 Task: For heading Arial Rounded MT Bold with Underline.  font size for heading26,  'Change the font style of data to'Browallia New.  and font size to 18,  Change the alignment of both headline & data to Align middle & Align Text left.  In the sheet  auditingSalesByCustomer
Action: Mouse moved to (64, 116)
Screenshot: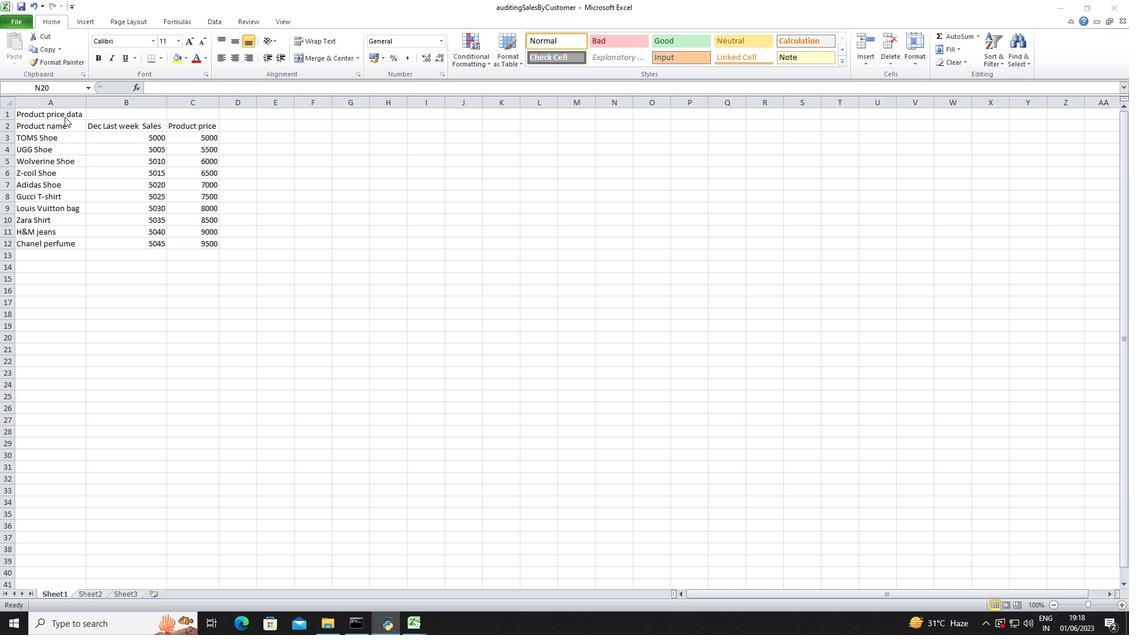 
Action: Mouse pressed left at (64, 116)
Screenshot: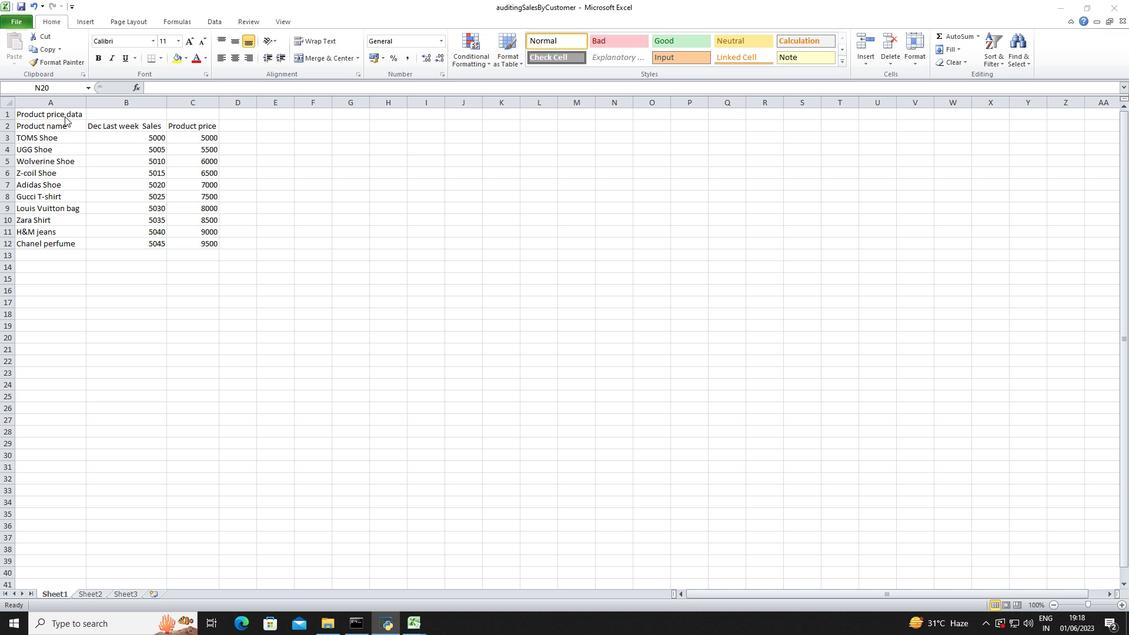 
Action: Mouse moved to (79, 112)
Screenshot: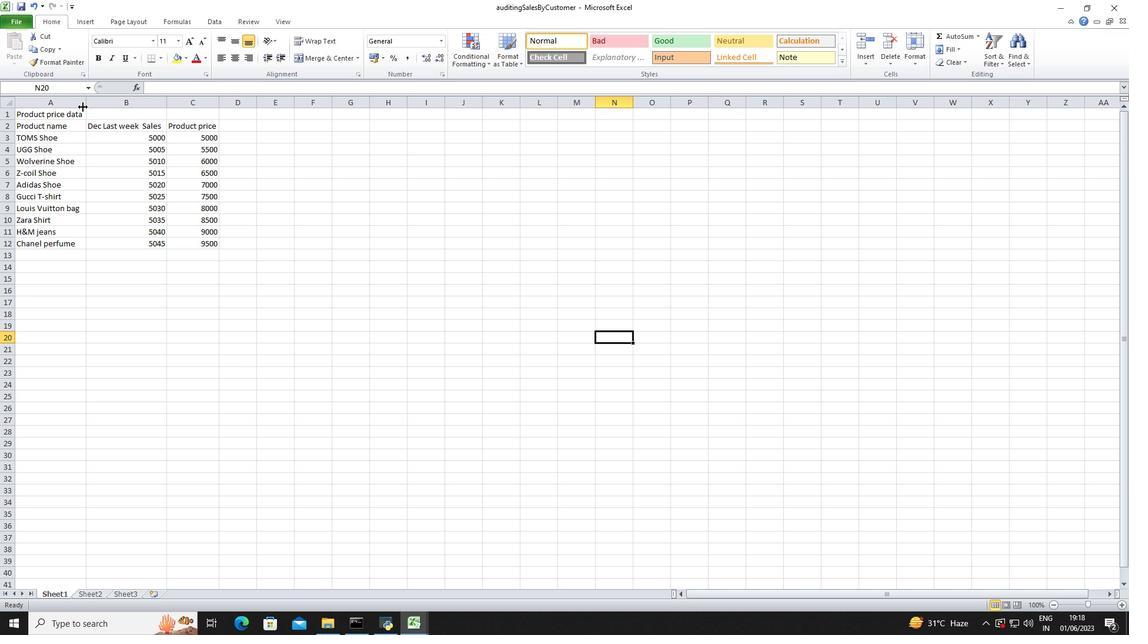 
Action: Mouse pressed left at (79, 112)
Screenshot: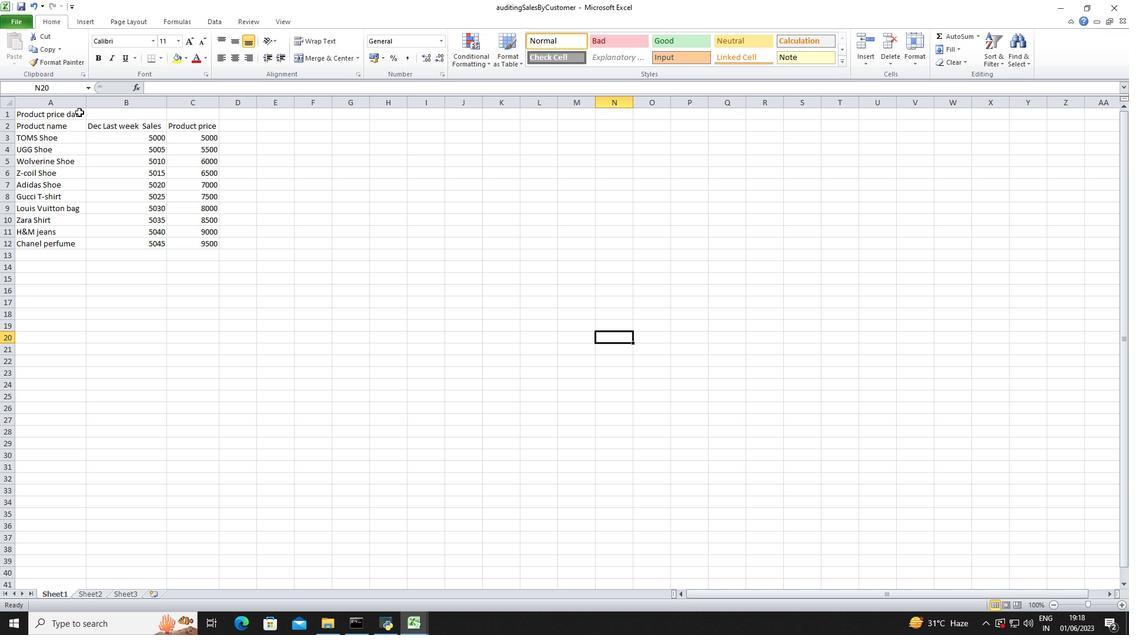 
Action: Mouse moved to (153, 38)
Screenshot: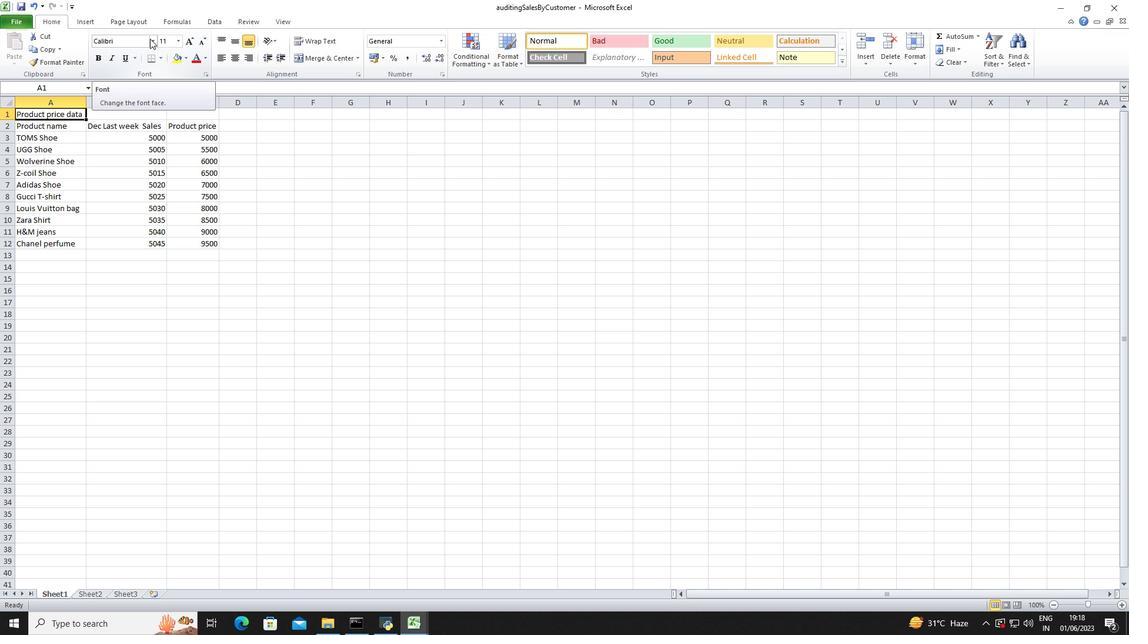 
Action: Mouse pressed left at (153, 38)
Screenshot: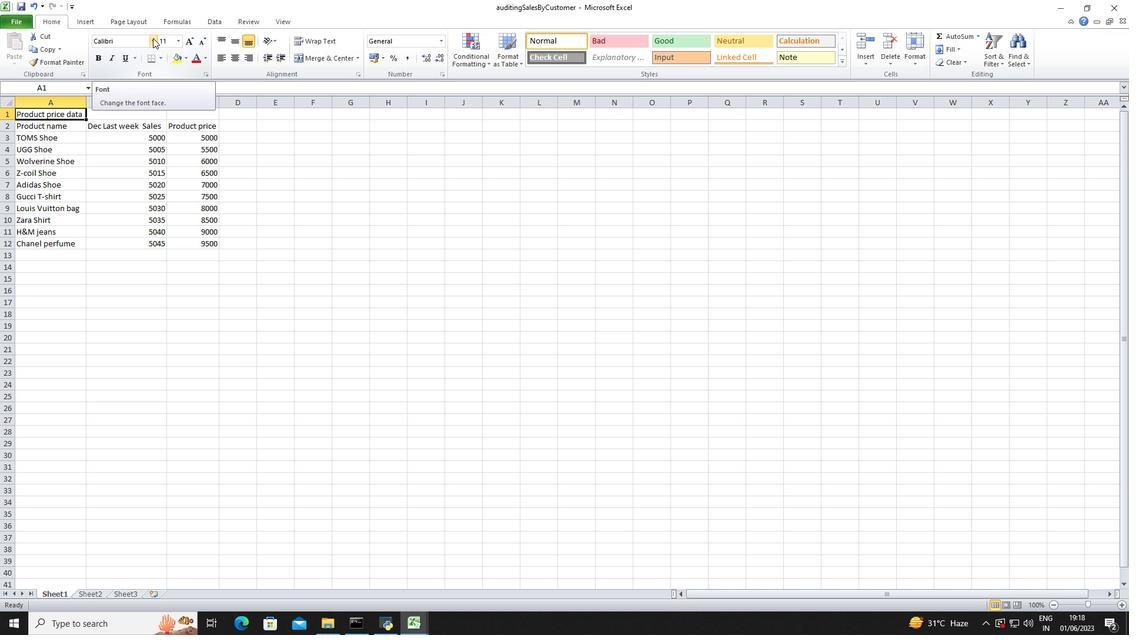 
Action: Mouse moved to (150, 178)
Screenshot: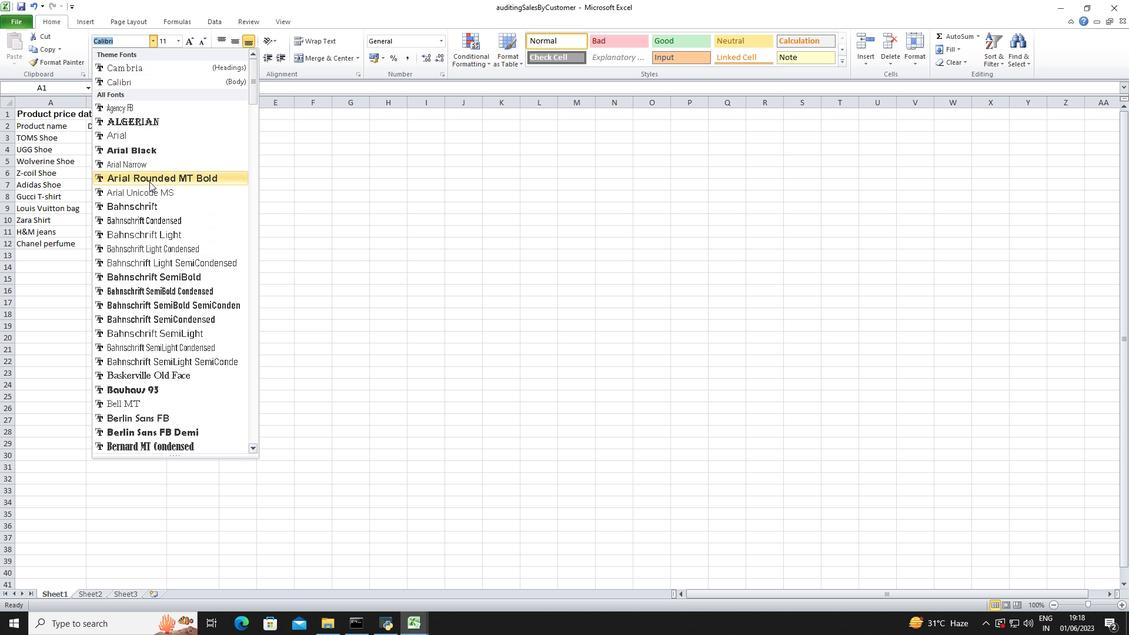 
Action: Mouse pressed left at (150, 178)
Screenshot: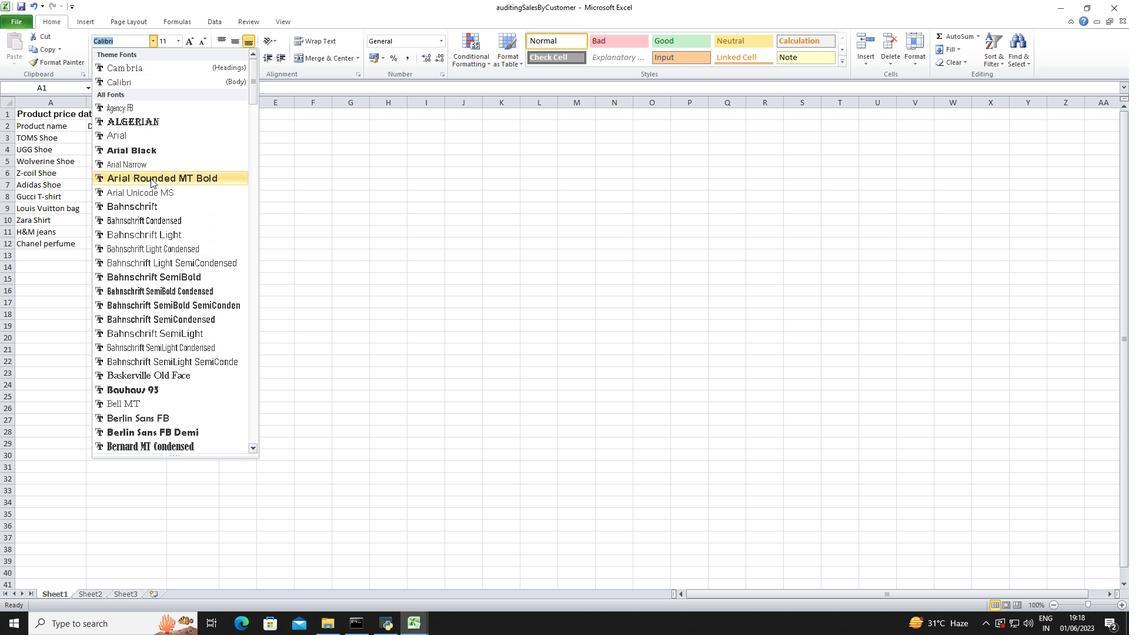 
Action: Mouse moved to (180, 91)
Screenshot: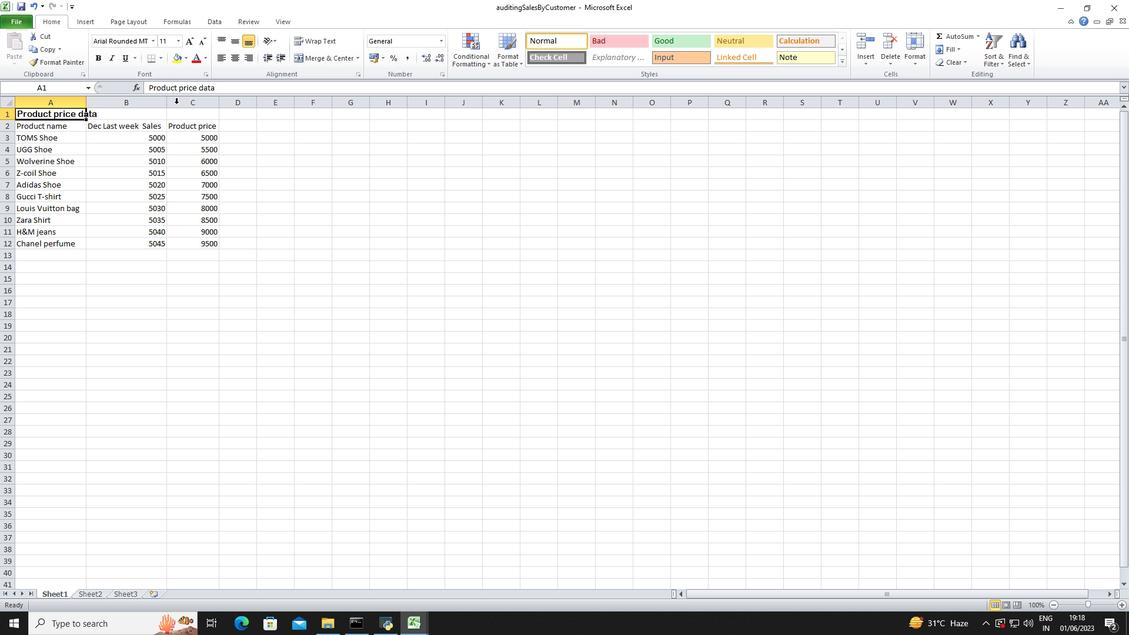 
Action: Key pressed ctrl+U
Screenshot: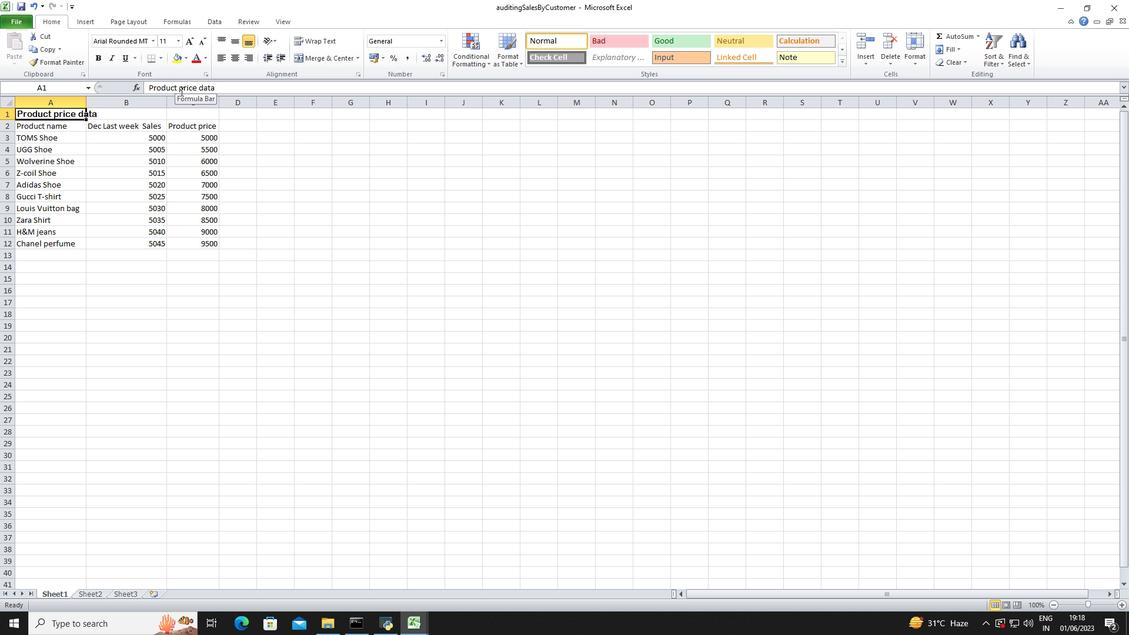 
Action: Mouse moved to (177, 36)
Screenshot: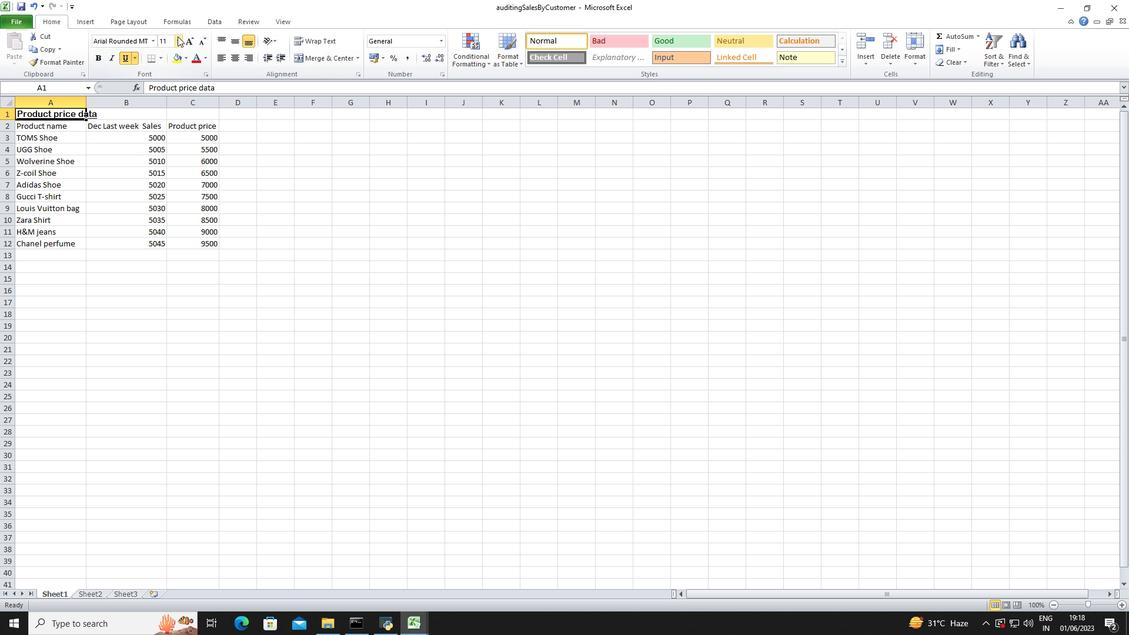 
Action: Mouse pressed left at (177, 36)
Screenshot: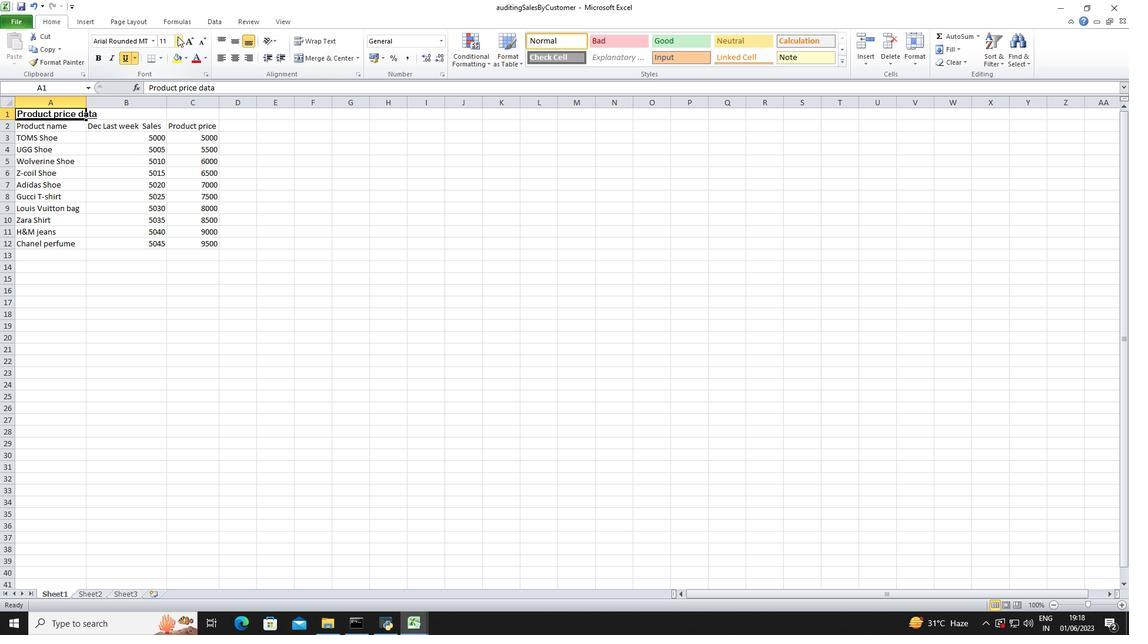 
Action: Mouse moved to (161, 159)
Screenshot: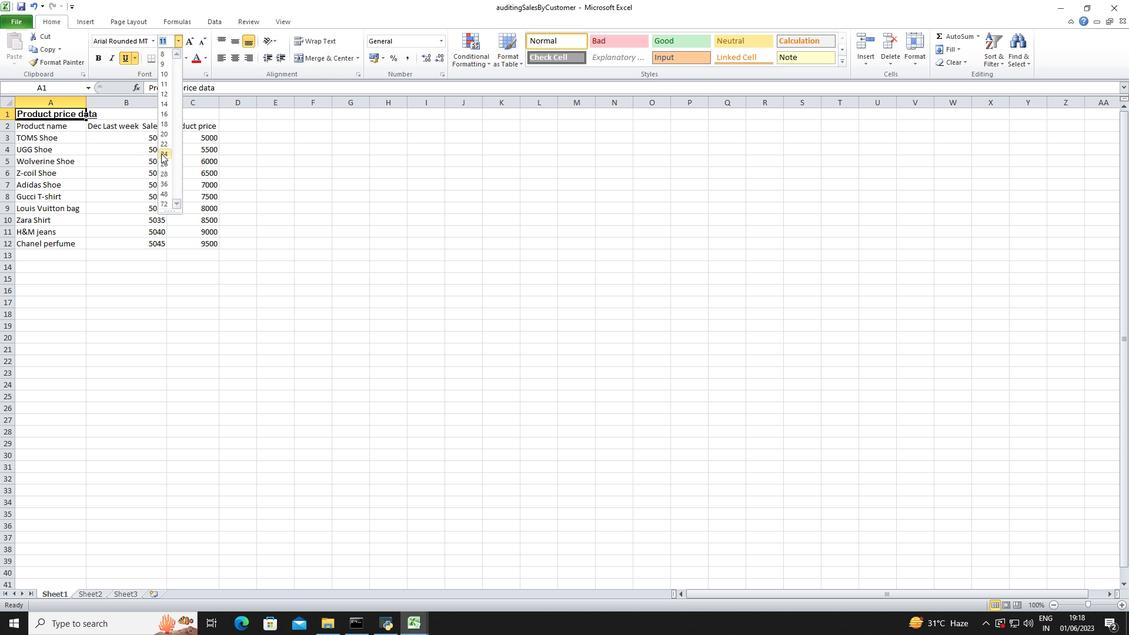 
Action: Mouse pressed left at (161, 159)
Screenshot: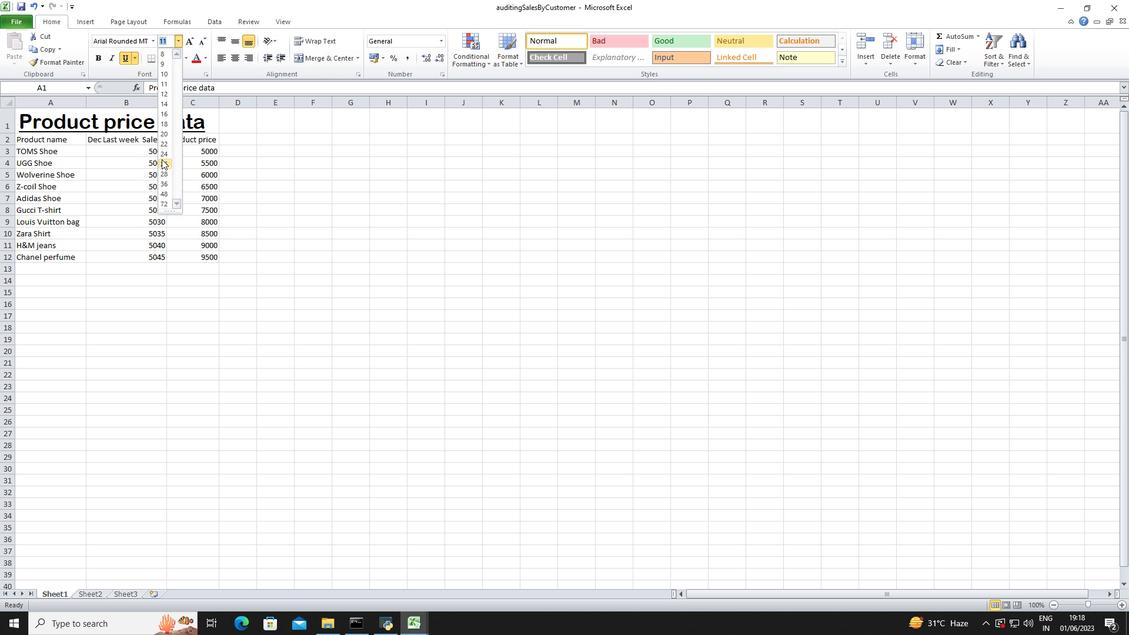 
Action: Mouse moved to (380, 202)
Screenshot: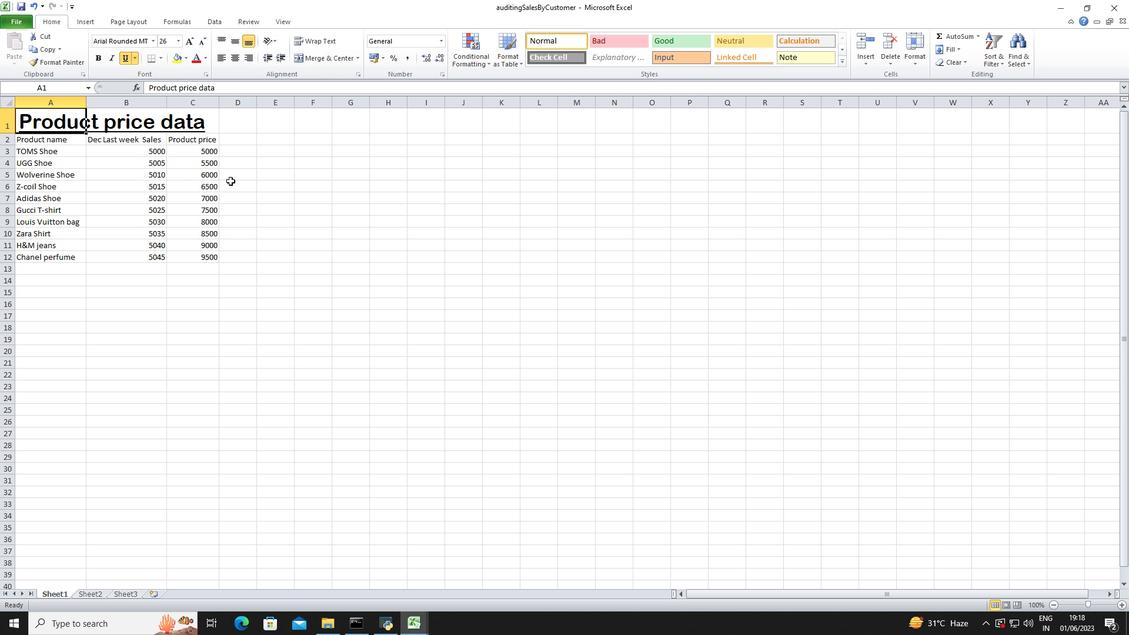
Action: Mouse pressed left at (380, 202)
Screenshot: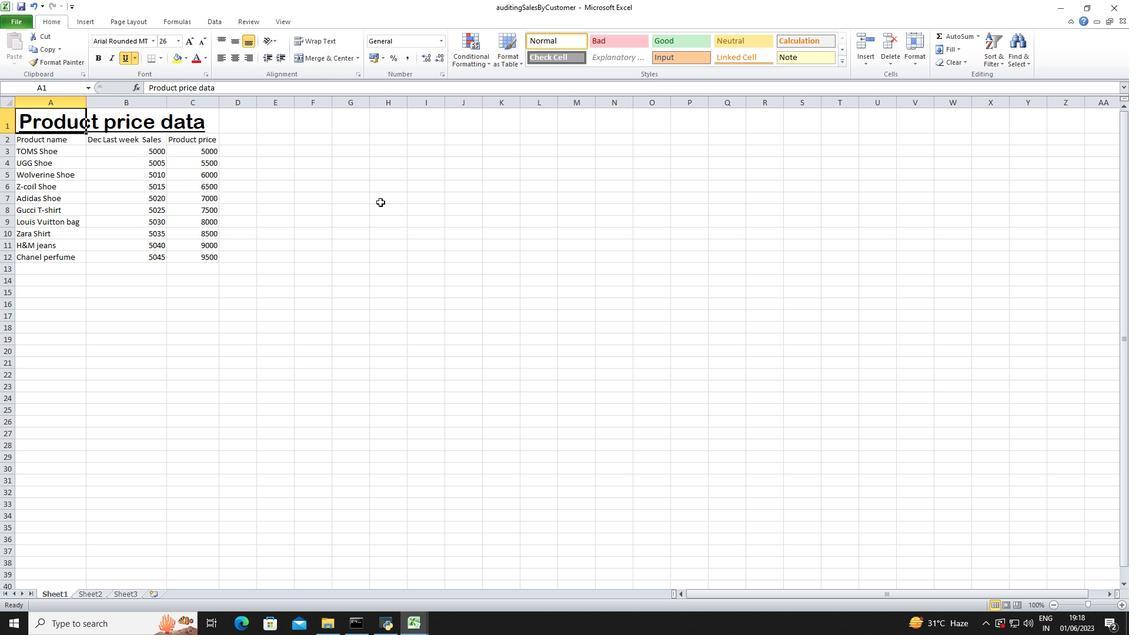 
Action: Mouse moved to (44, 139)
Screenshot: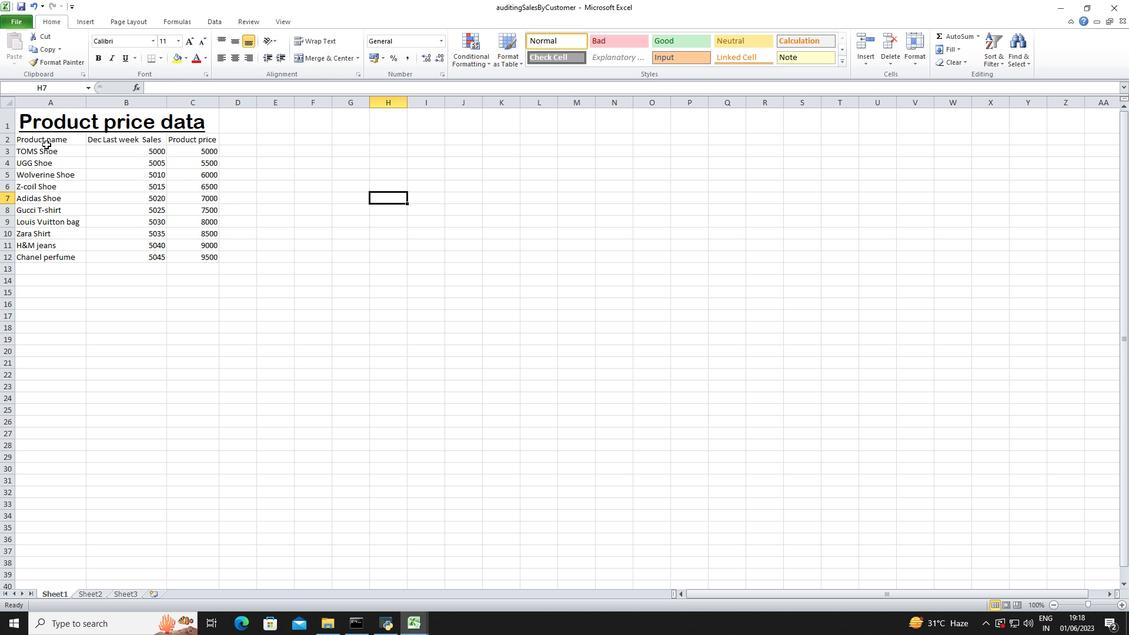 
Action: Mouse pressed left at (44, 139)
Screenshot: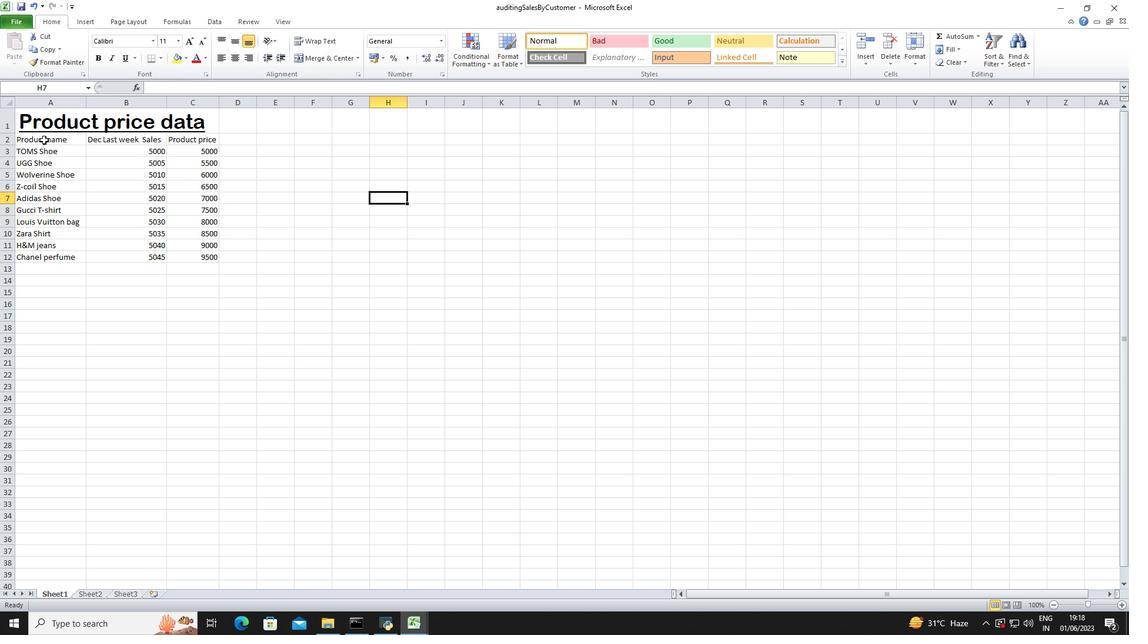 
Action: Mouse moved to (150, 40)
Screenshot: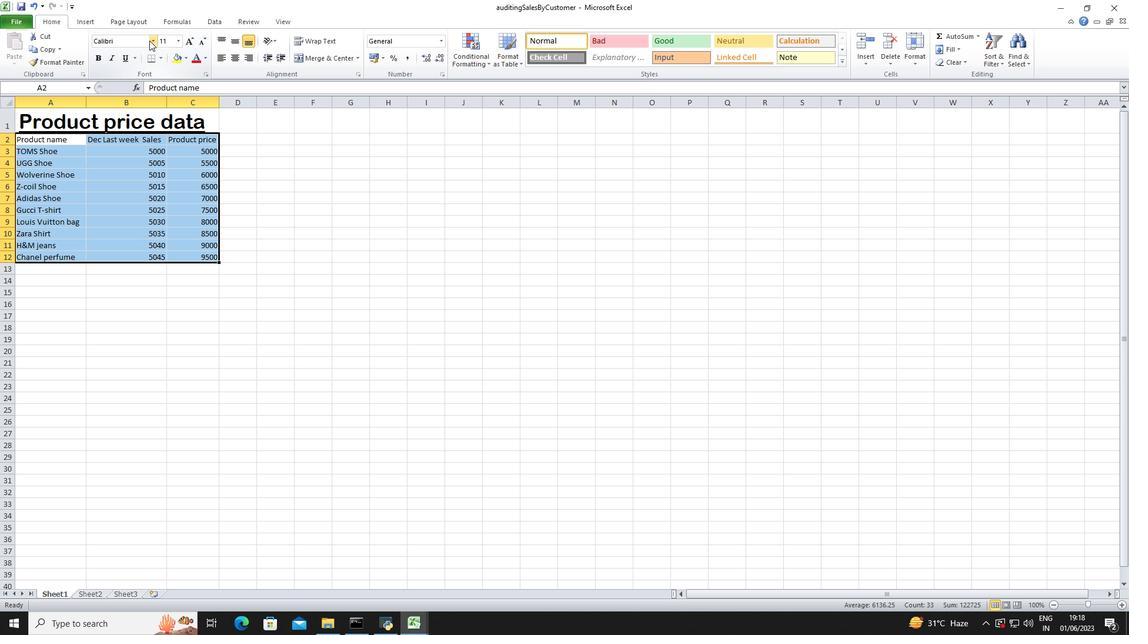 
Action: Mouse pressed left at (150, 40)
Screenshot: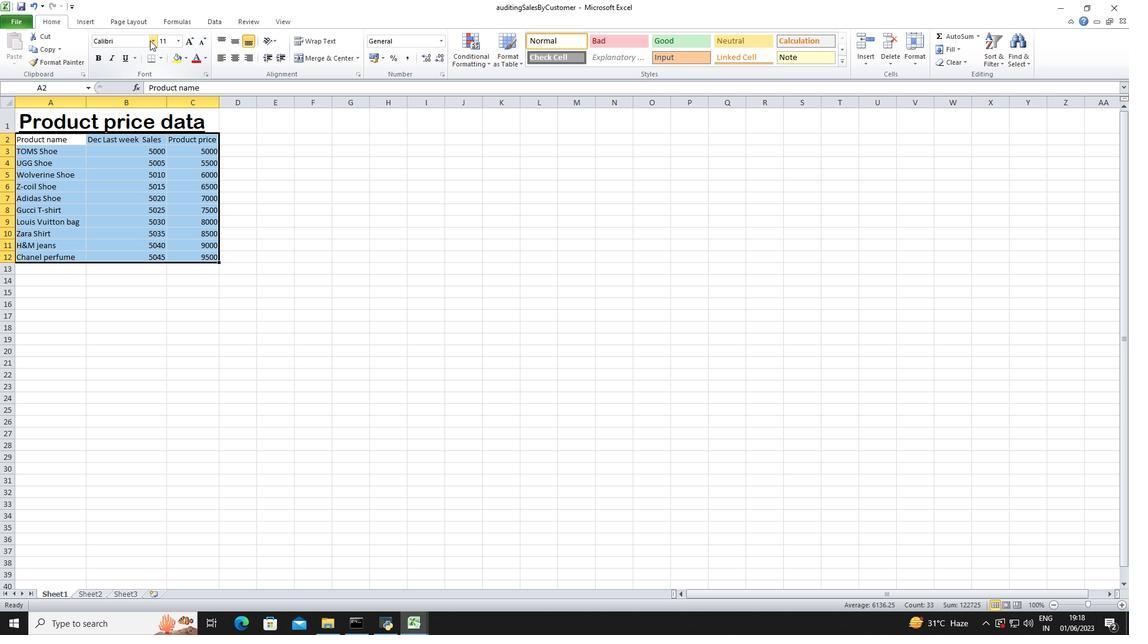 
Action: Mouse moved to (134, 368)
Screenshot: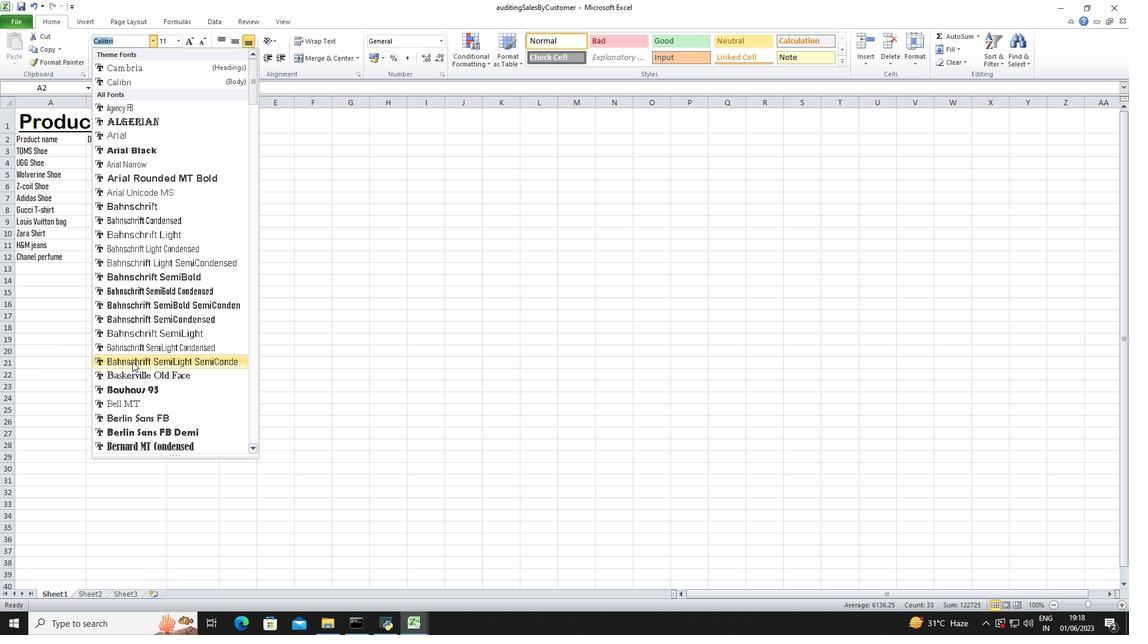 
Action: Mouse scrolled (134, 367) with delta (0, 0)
Screenshot: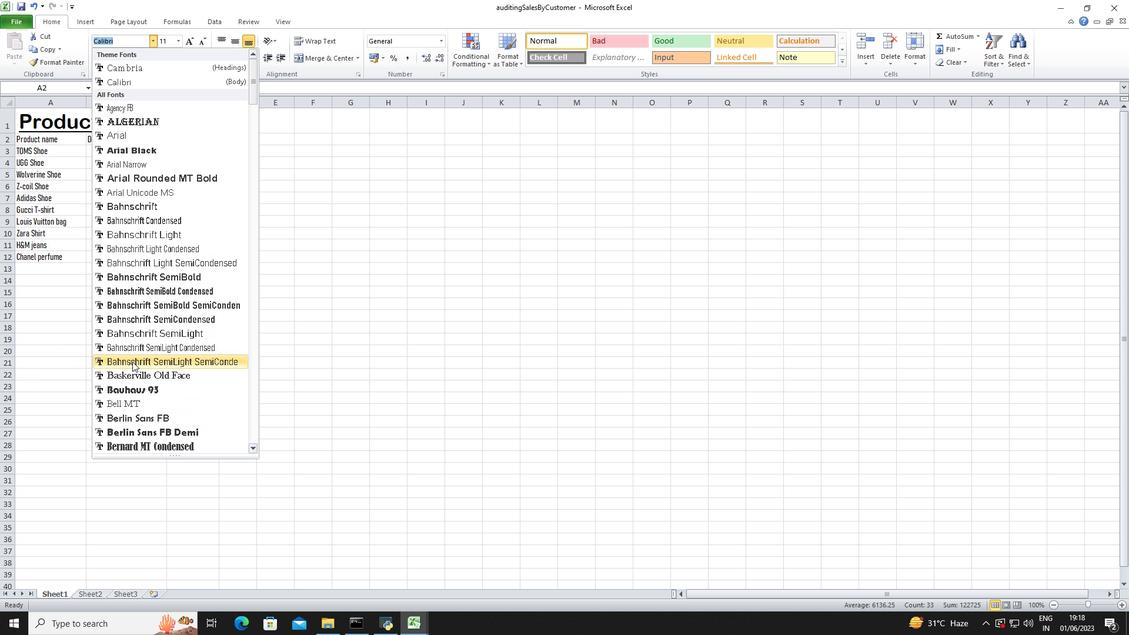 
Action: Mouse scrolled (134, 367) with delta (0, 0)
Screenshot: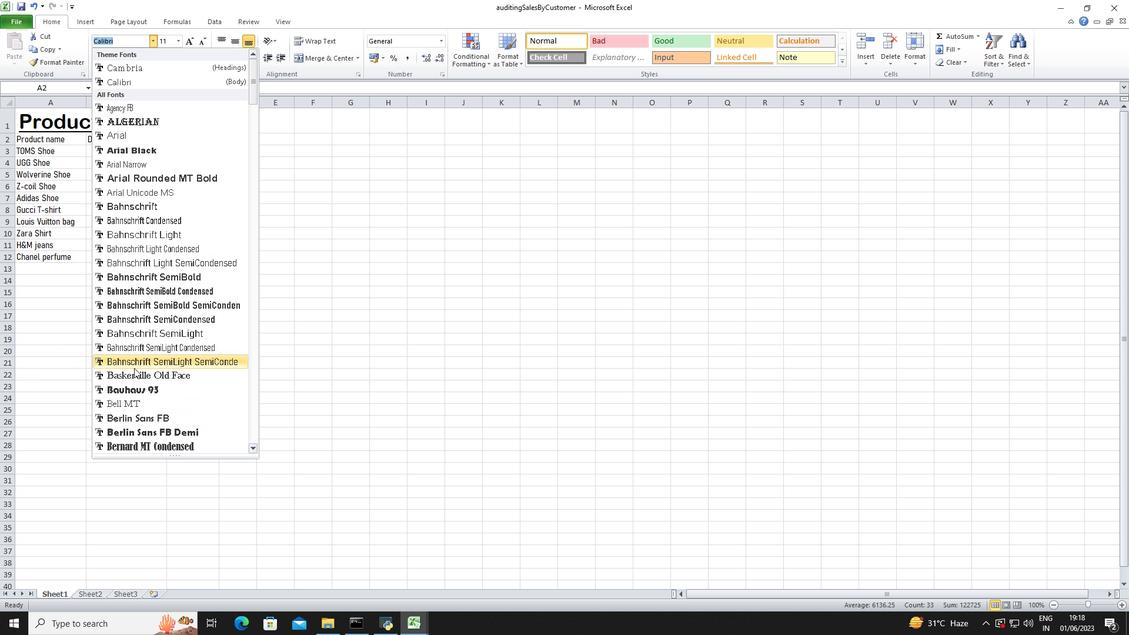
Action: Mouse scrolled (134, 367) with delta (0, 0)
Screenshot: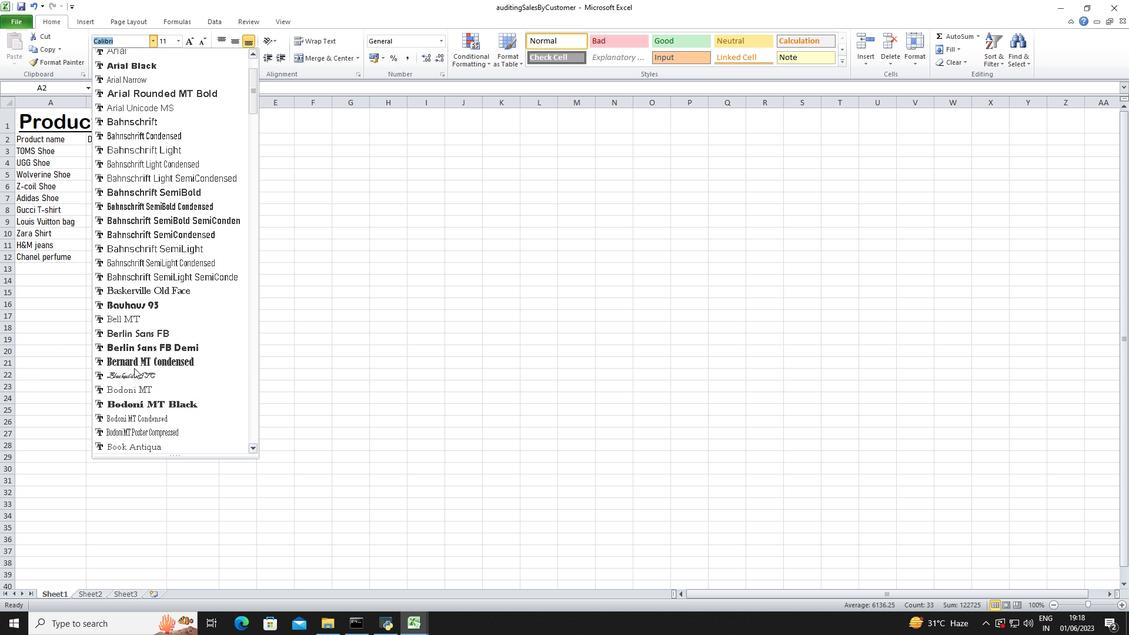 
Action: Mouse scrolled (134, 367) with delta (0, 0)
Screenshot: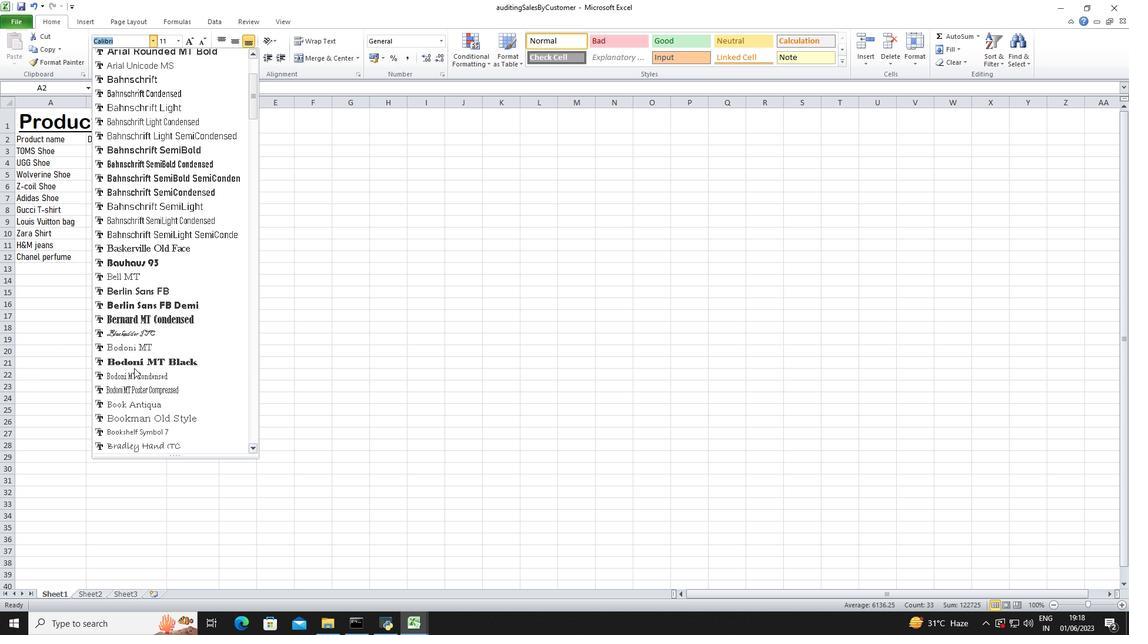
Action: Mouse scrolled (134, 367) with delta (0, 0)
Screenshot: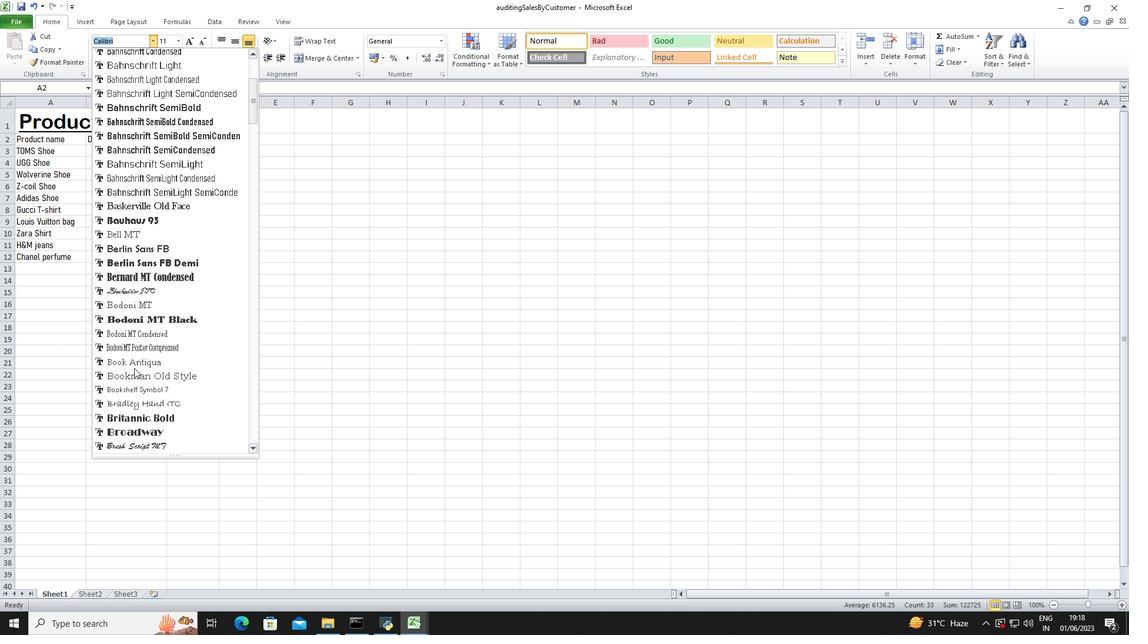 
Action: Mouse scrolled (134, 367) with delta (0, 0)
Screenshot: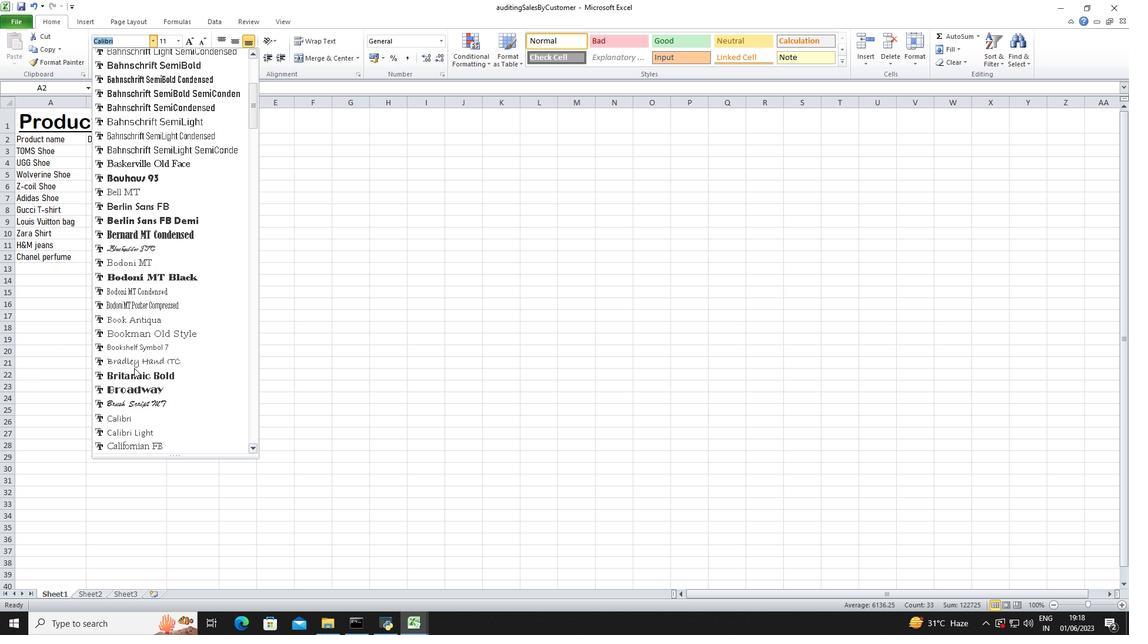 
Action: Mouse scrolled (134, 368) with delta (0, 0)
Screenshot: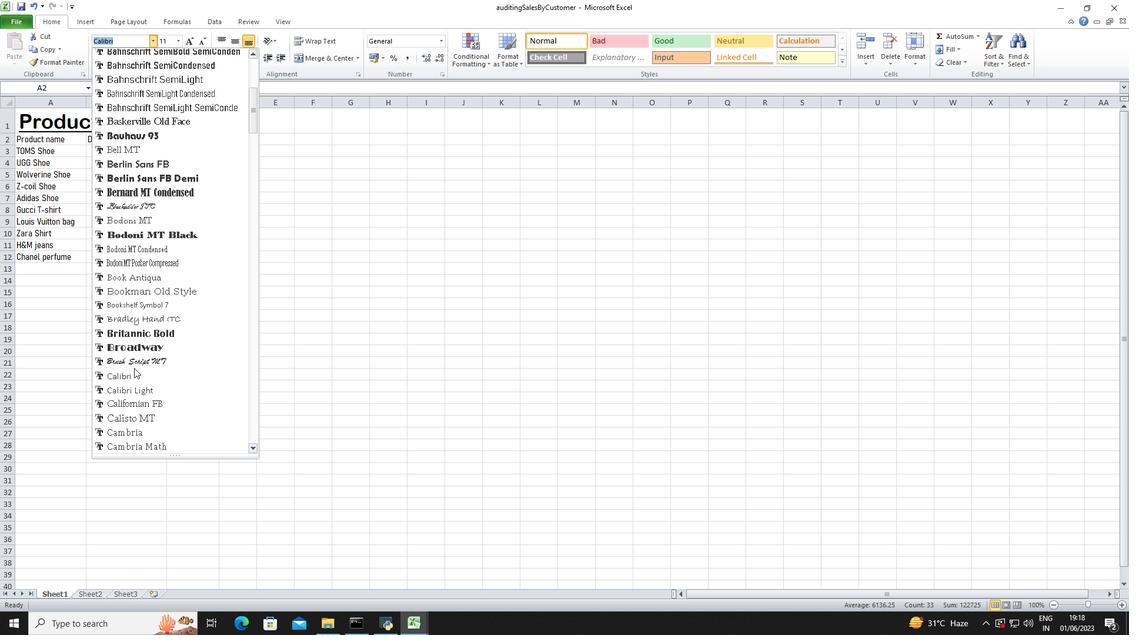 
Action: Mouse scrolled (134, 368) with delta (0, 0)
Screenshot: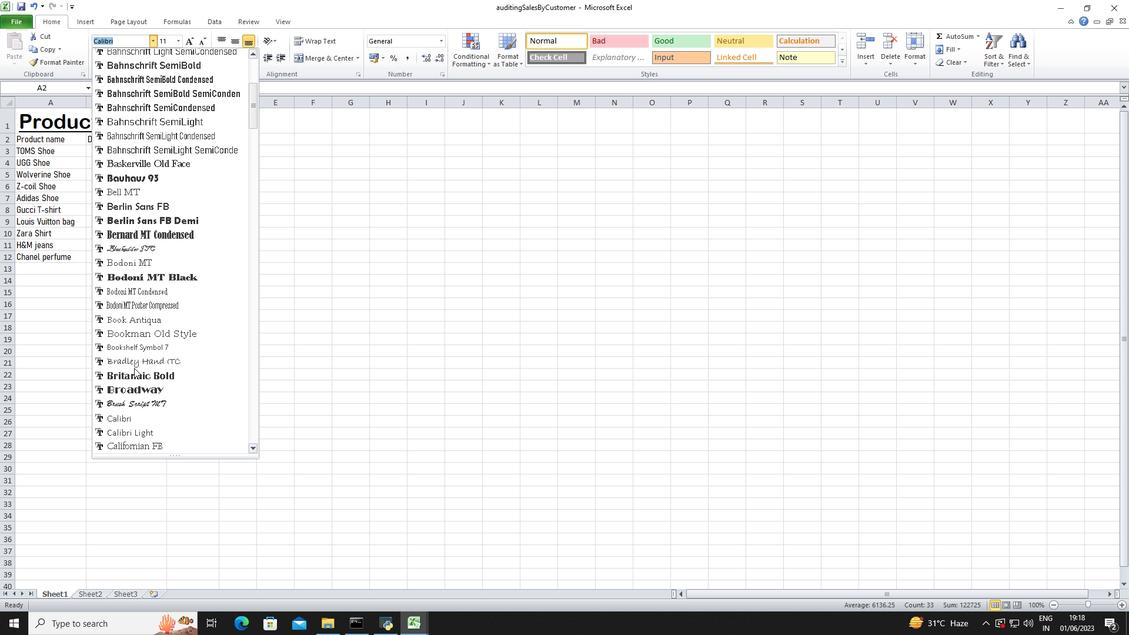
Action: Mouse moved to (152, 278)
Screenshot: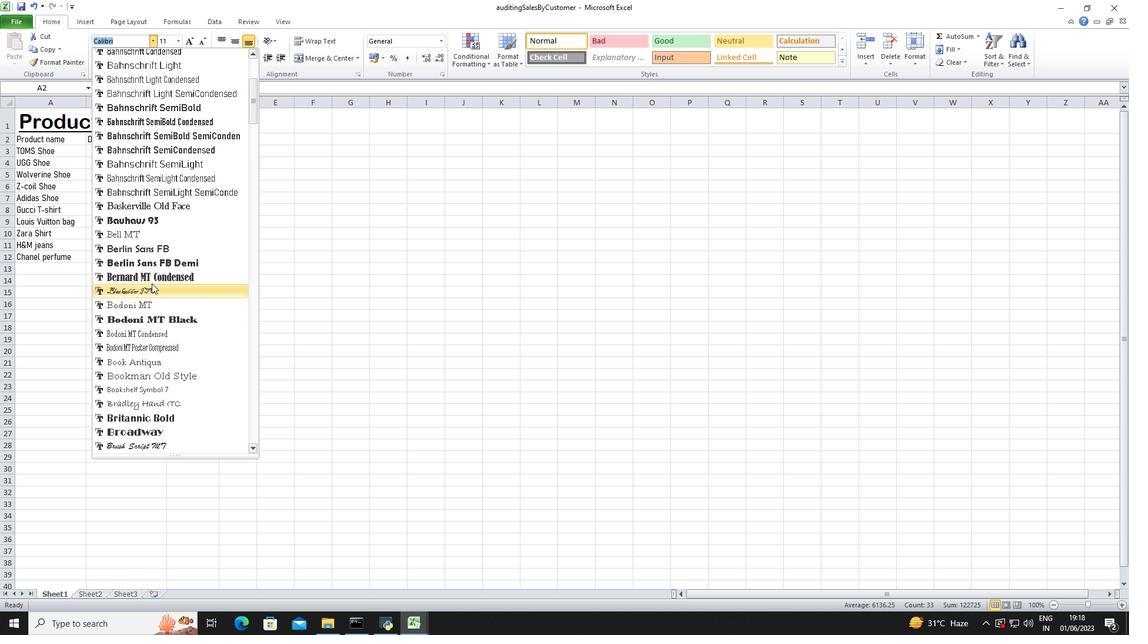 
Action: Mouse scrolled (152, 278) with delta (0, 0)
Screenshot: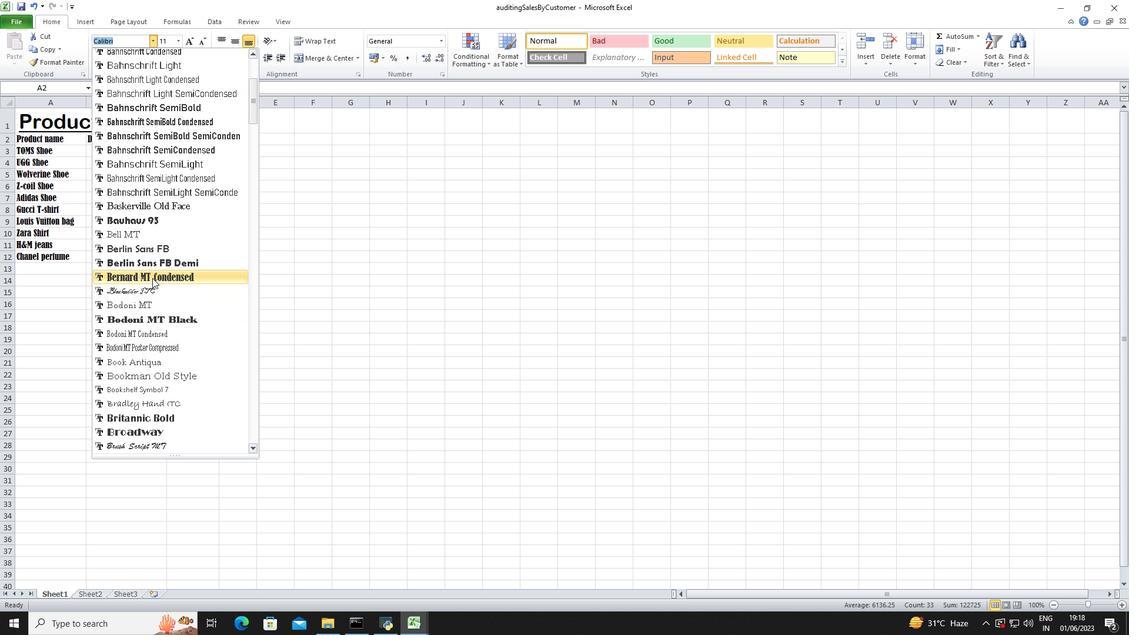 
Action: Mouse moved to (152, 277)
Screenshot: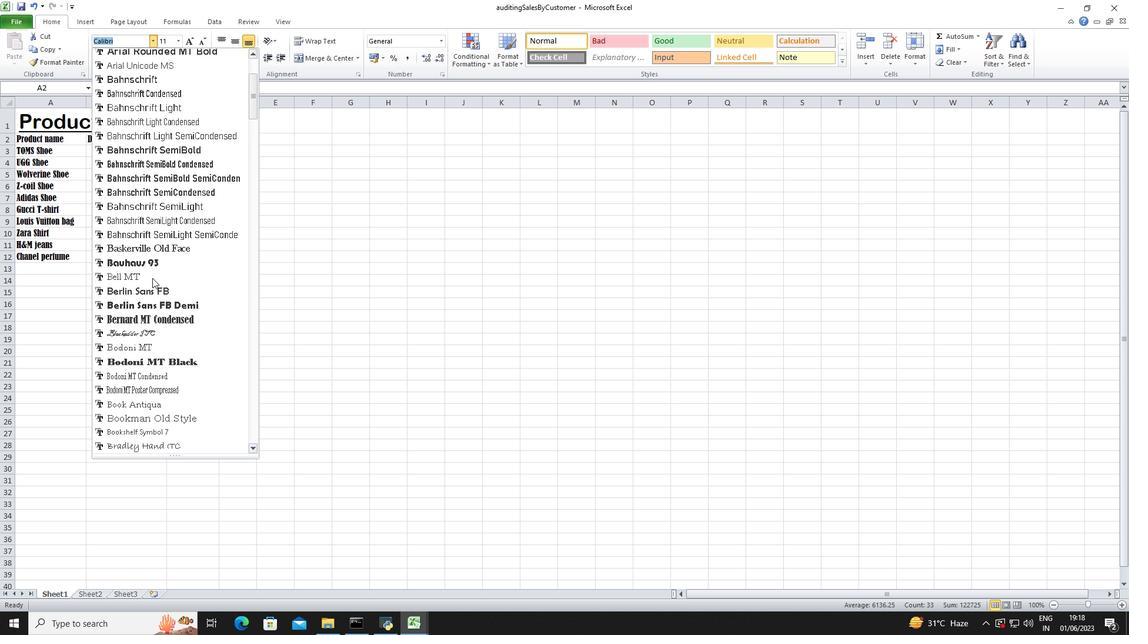 
Action: Mouse scrolled (152, 278) with delta (0, 0)
Screenshot: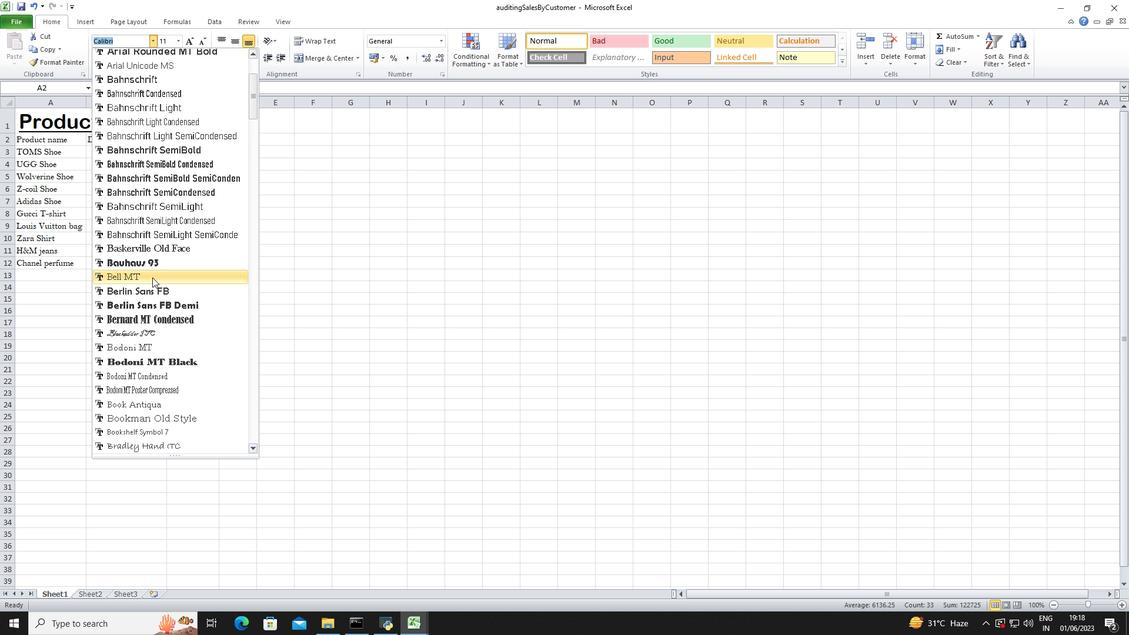 
Action: Mouse scrolled (152, 278) with delta (0, 0)
Screenshot: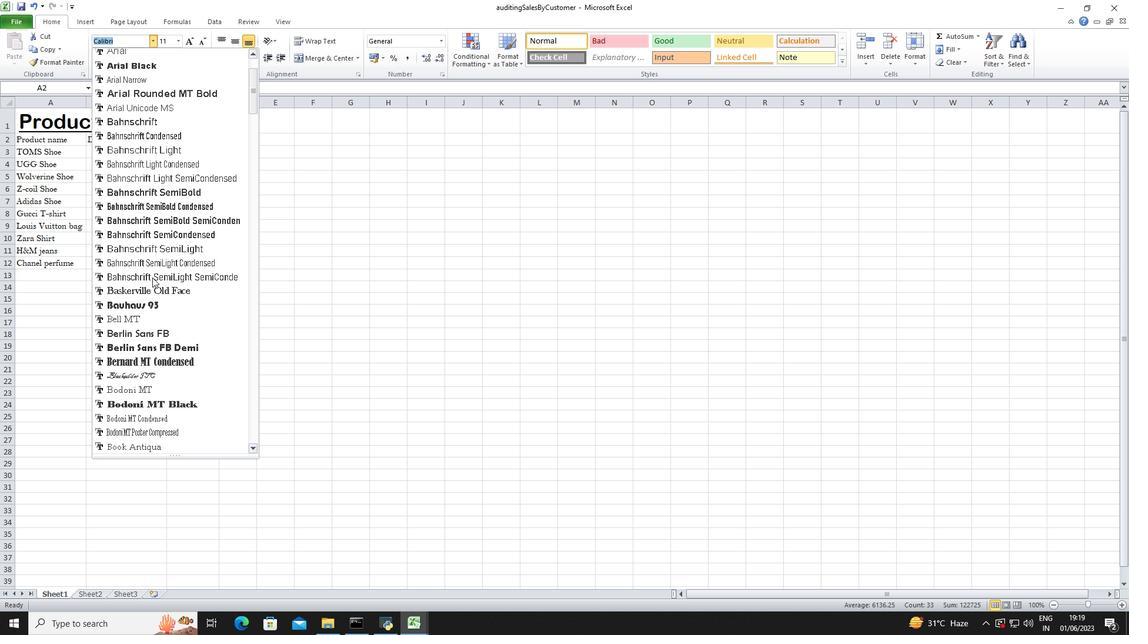 
Action: Mouse scrolled (152, 278) with delta (0, 0)
Screenshot: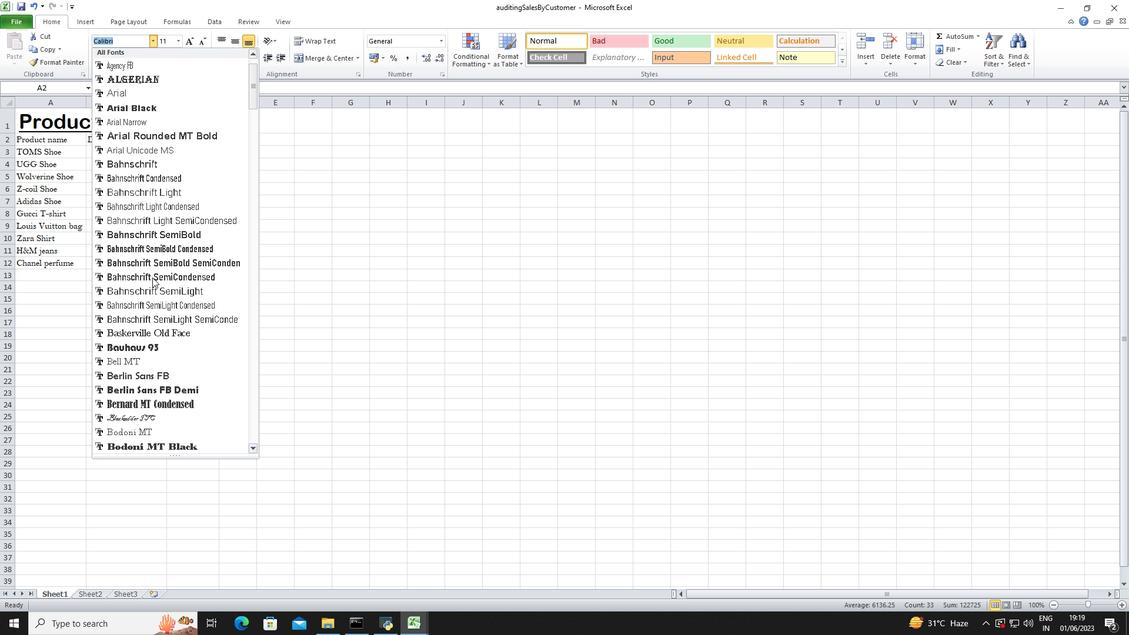 
Action: Mouse scrolled (152, 278) with delta (0, 0)
Screenshot: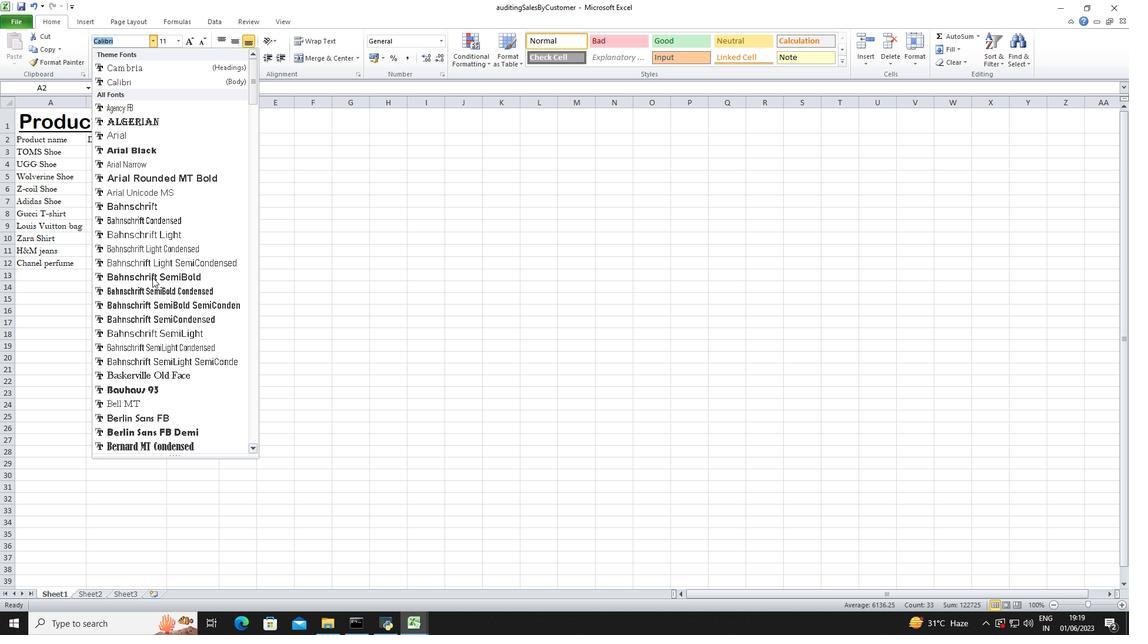 
Action: Mouse scrolled (152, 278) with delta (0, 0)
Screenshot: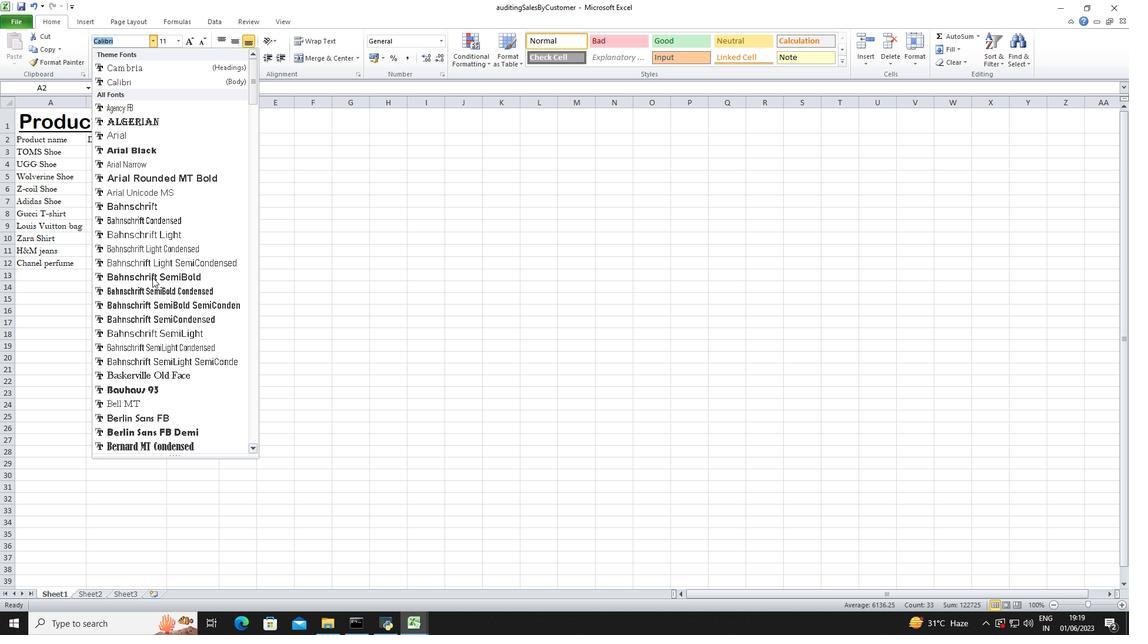 
Action: Mouse scrolled (152, 277) with delta (0, 0)
Screenshot: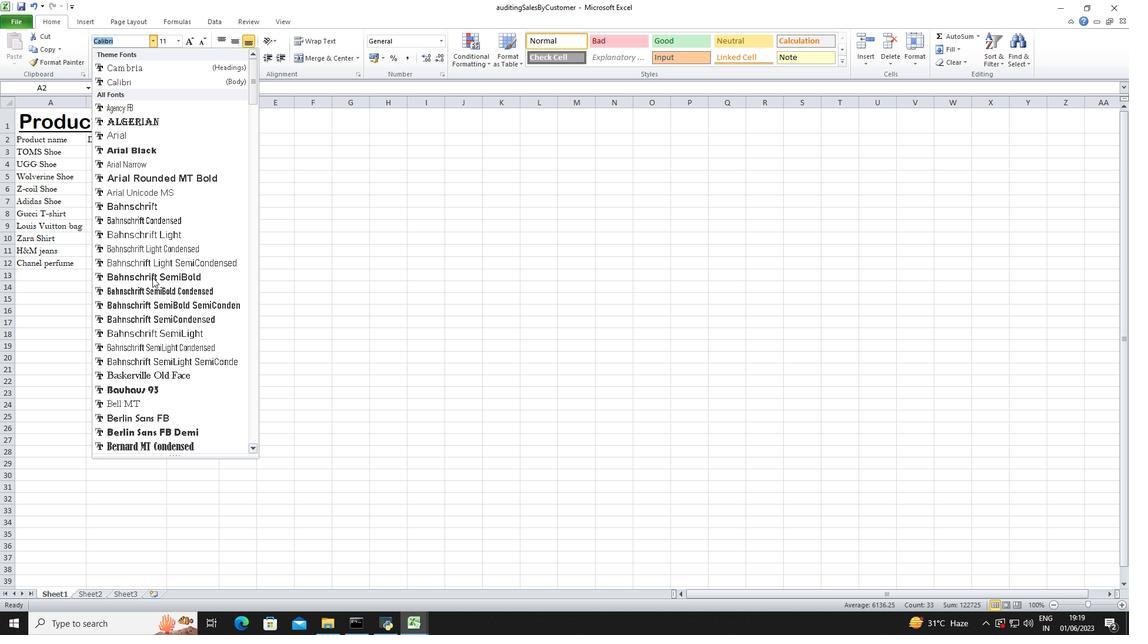 
Action: Mouse scrolled (152, 277) with delta (0, 0)
Screenshot: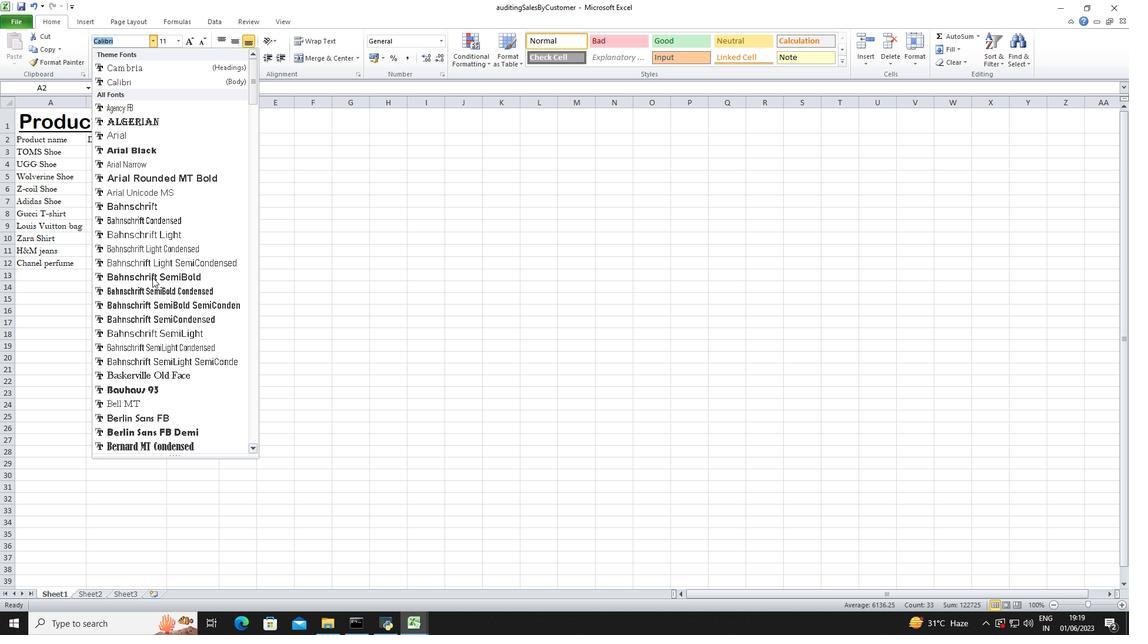 
Action: Mouse scrolled (152, 277) with delta (0, 0)
Screenshot: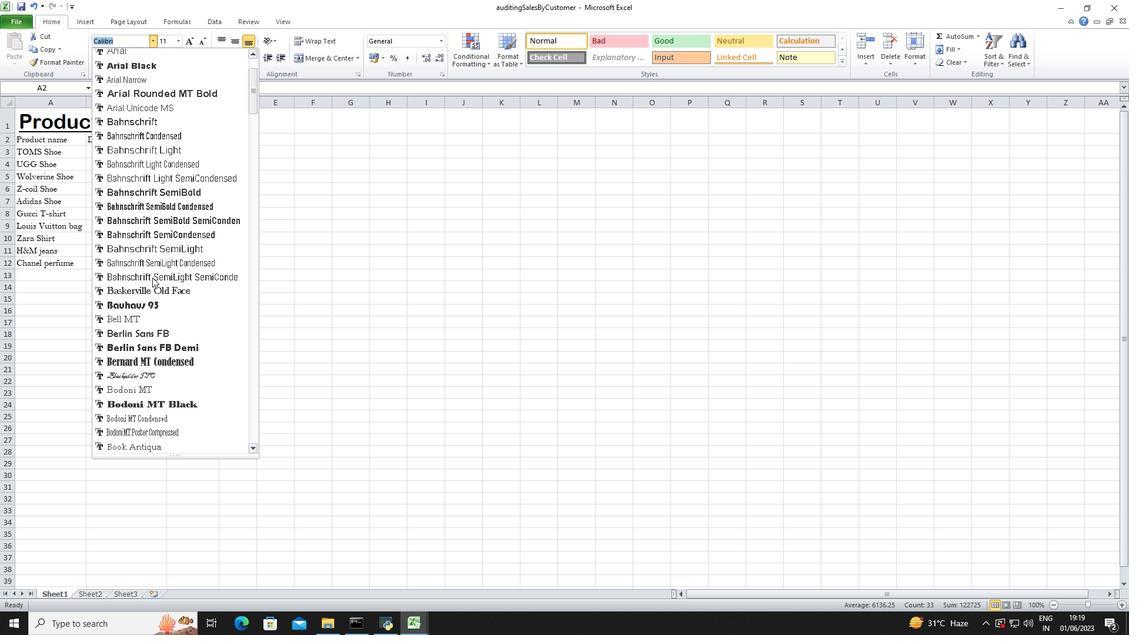 
Action: Mouse scrolled (152, 277) with delta (0, 0)
Screenshot: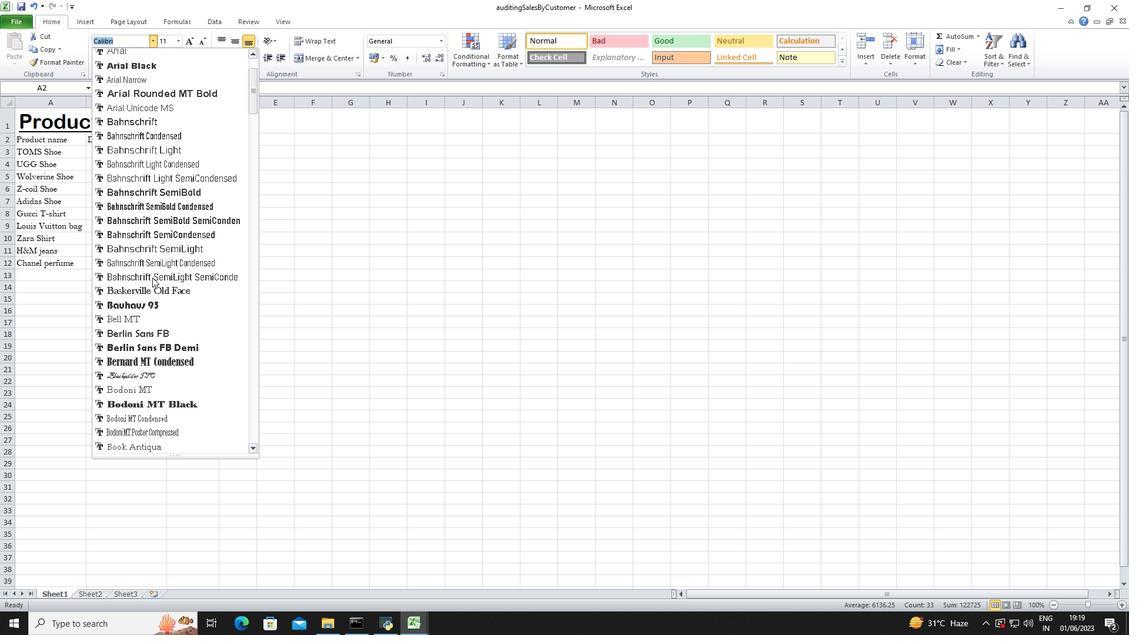 
Action: Mouse scrolled (152, 277) with delta (0, 0)
Screenshot: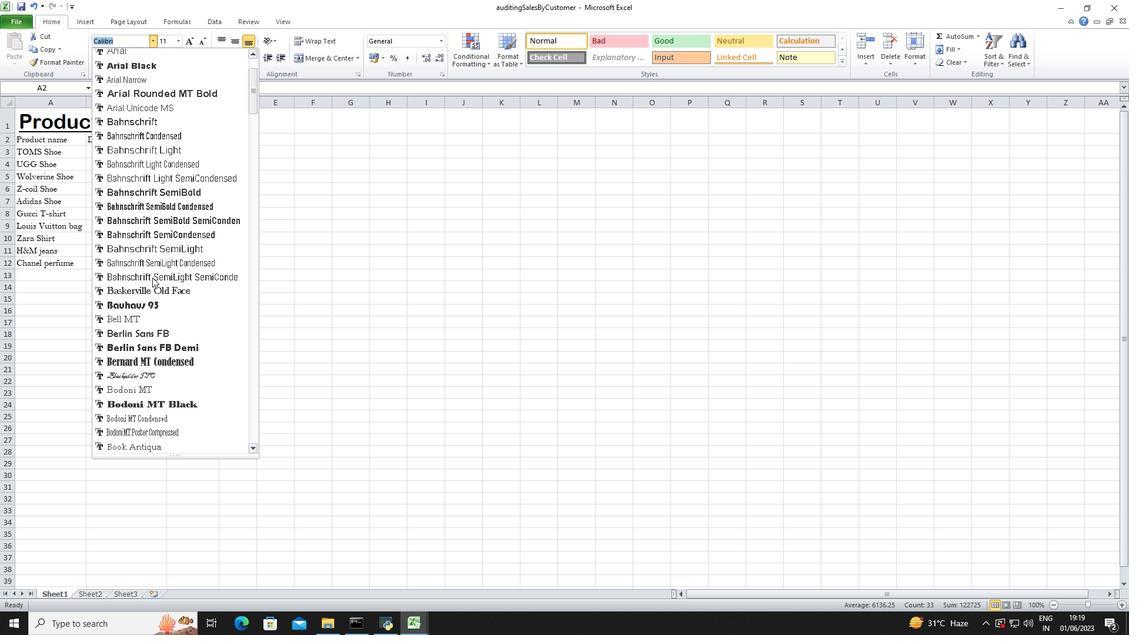 
Action: Mouse scrolled (152, 277) with delta (0, 0)
Screenshot: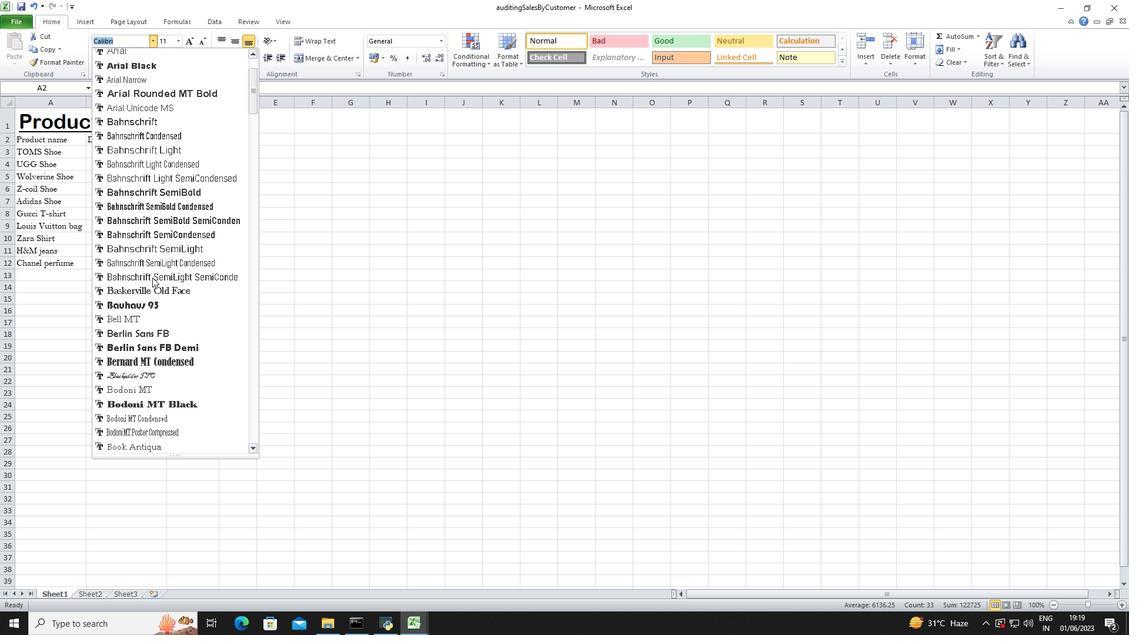 
Action: Mouse moved to (135, 598)
Screenshot: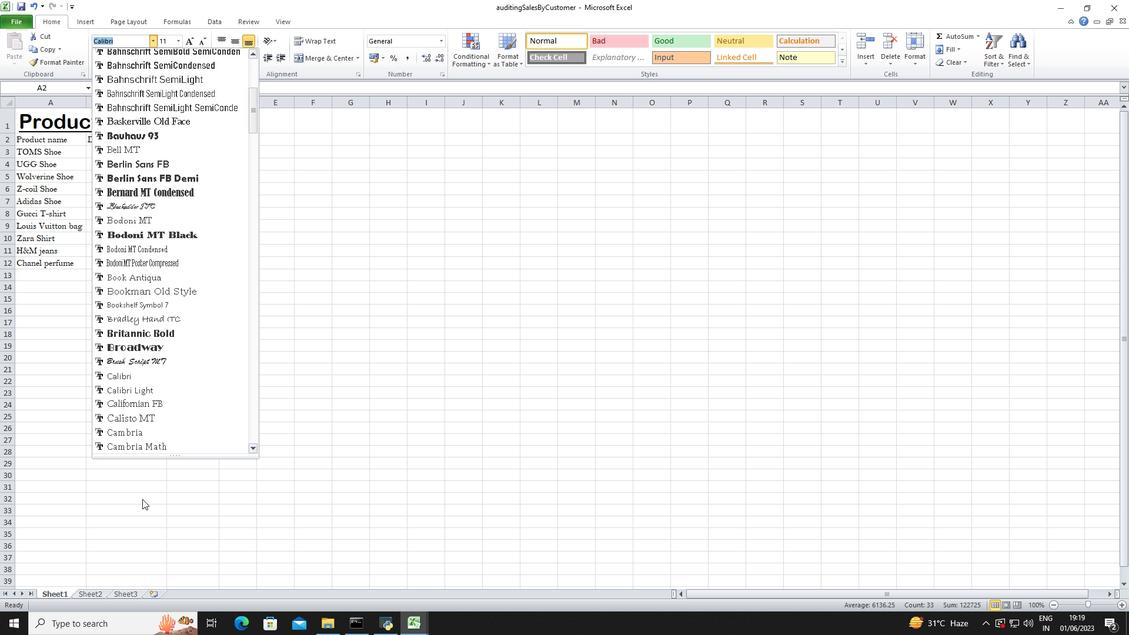 
Action: Mouse scrolled (135, 597) with delta (0, 0)
Screenshot: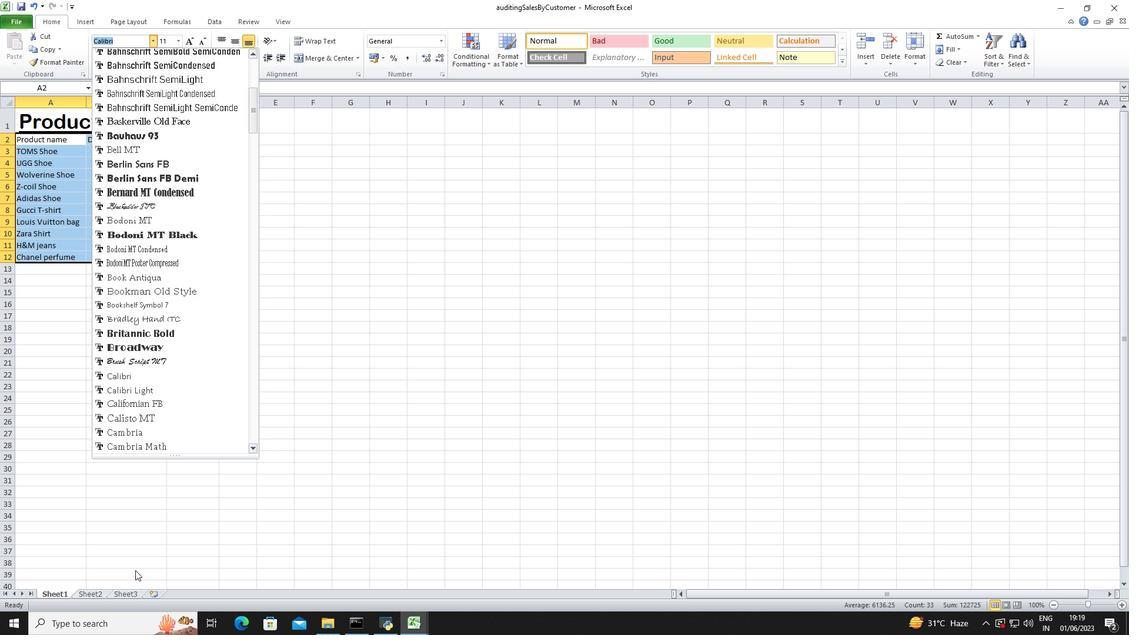 
Action: Mouse moved to (174, 393)
Screenshot: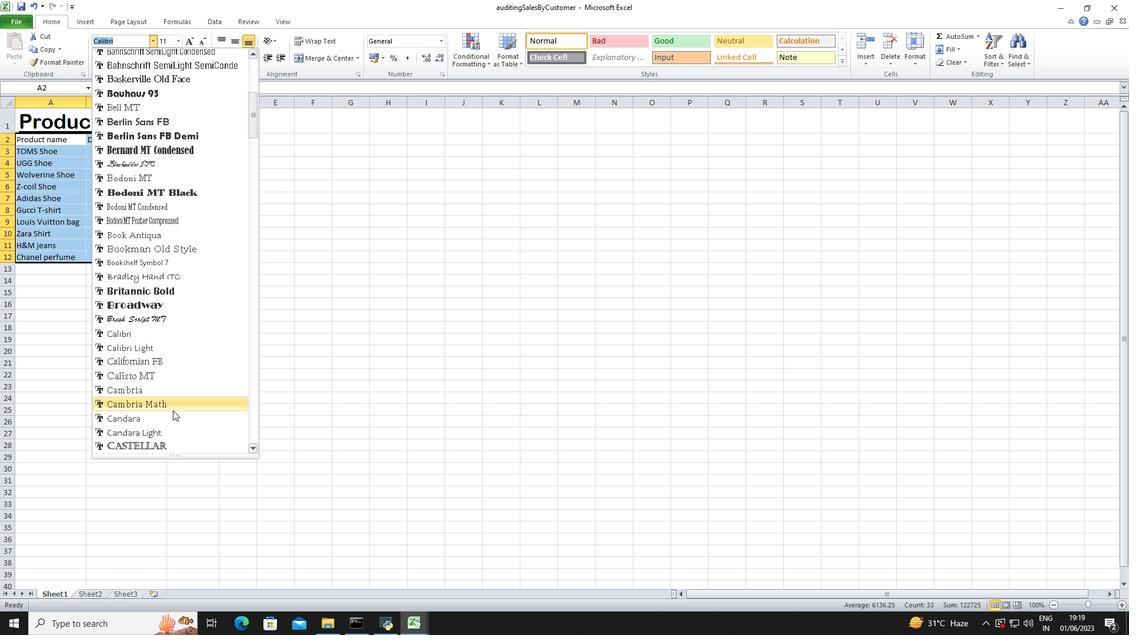 
Action: Mouse scrolled (174, 394) with delta (0, 0)
Screenshot: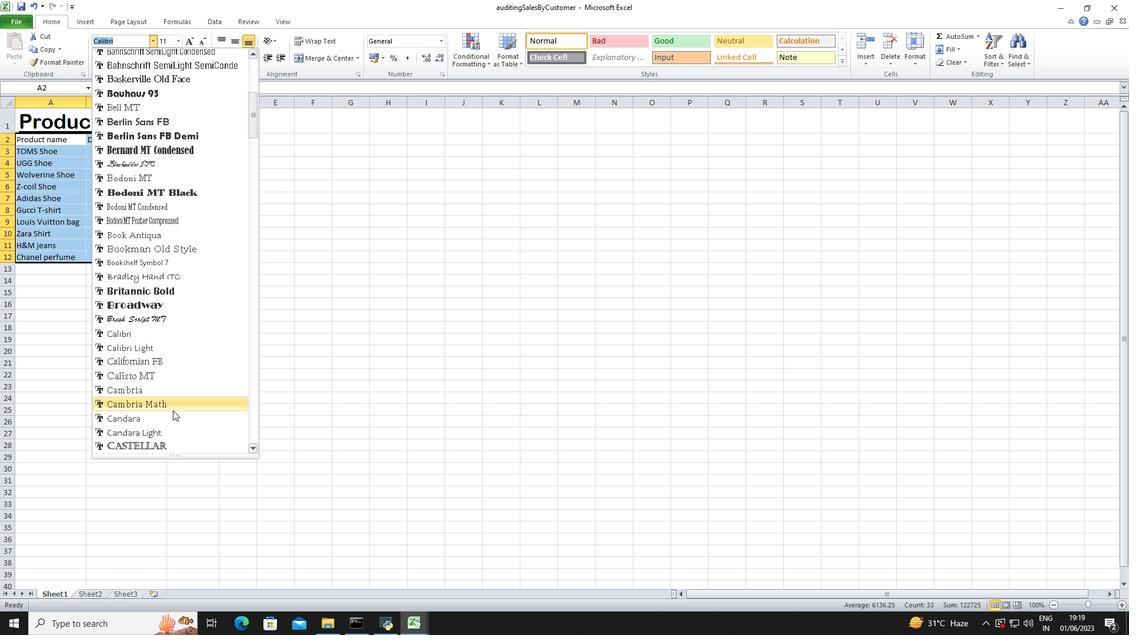 
Action: Mouse moved to (174, 390)
Screenshot: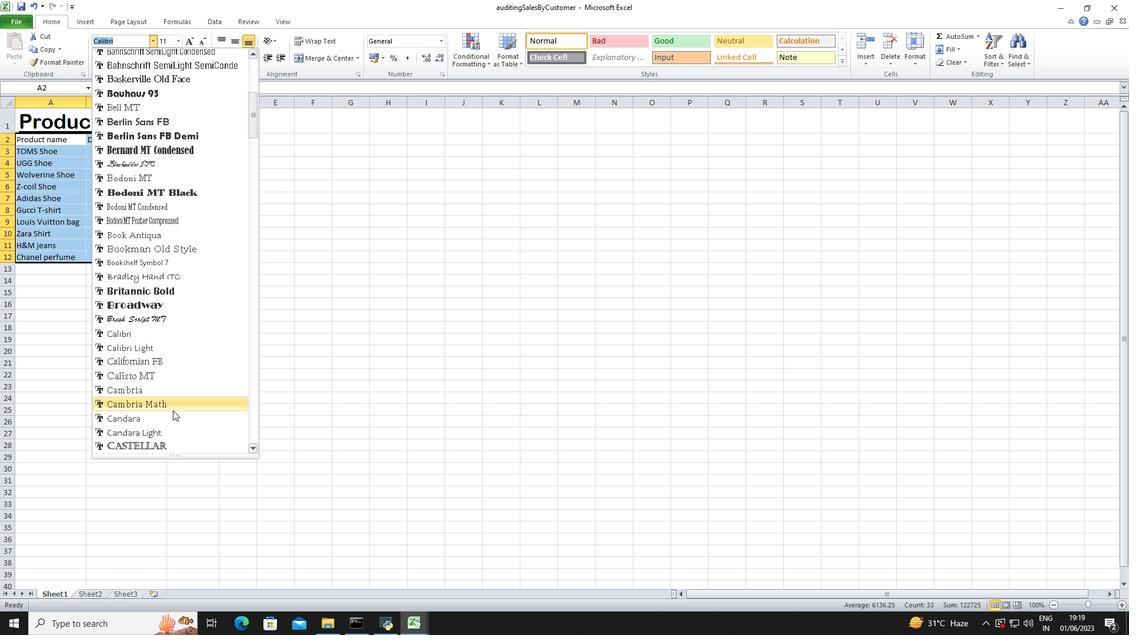 
Action: Mouse scrolled (174, 391) with delta (0, 0)
Screenshot: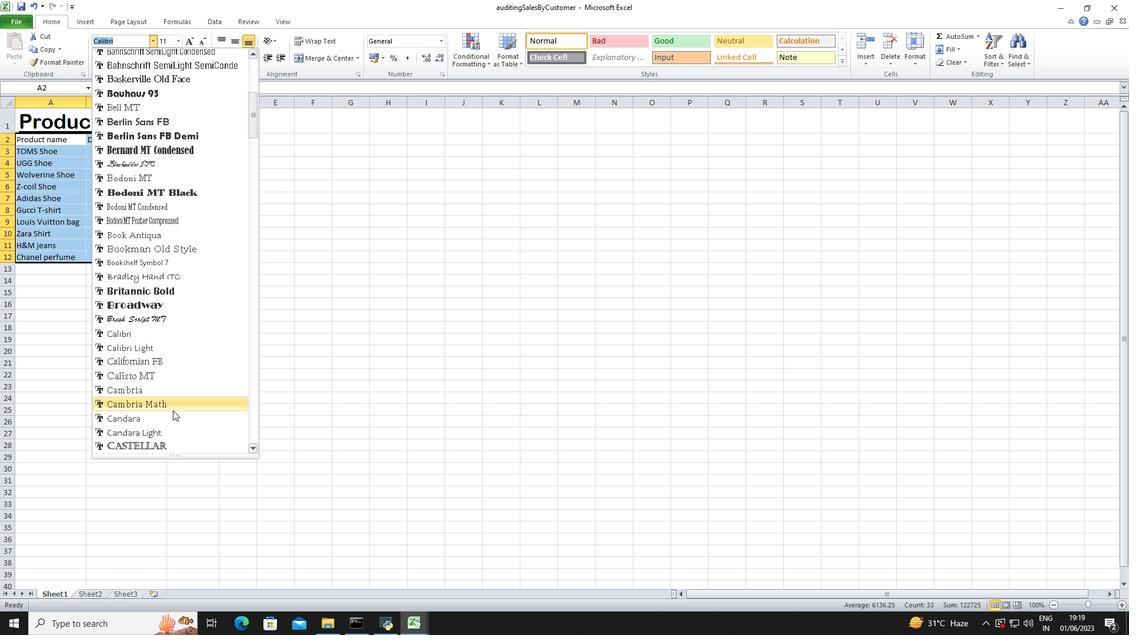 
Action: Mouse moved to (177, 386)
Screenshot: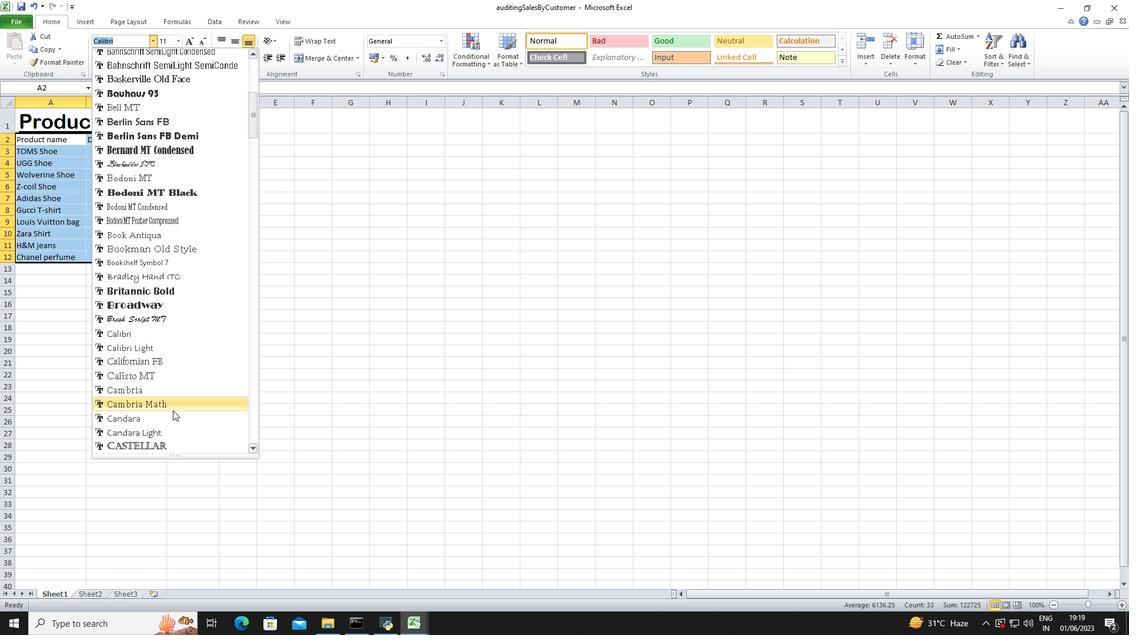 
Action: Mouse scrolled (177, 387) with delta (0, 0)
Screenshot: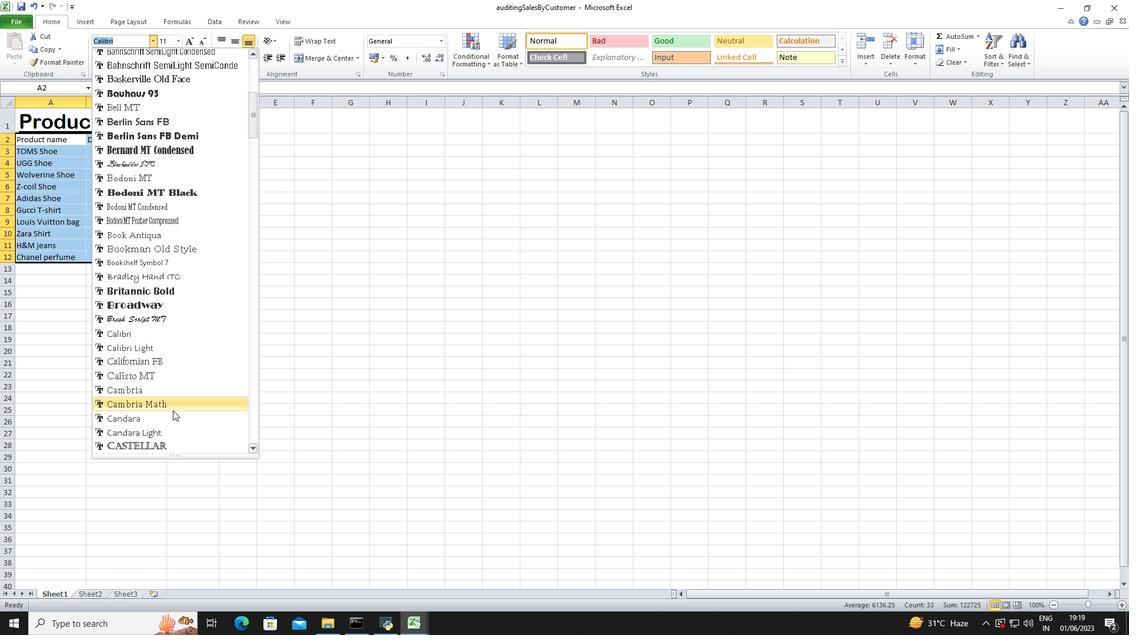 
Action: Mouse moved to (182, 371)
Screenshot: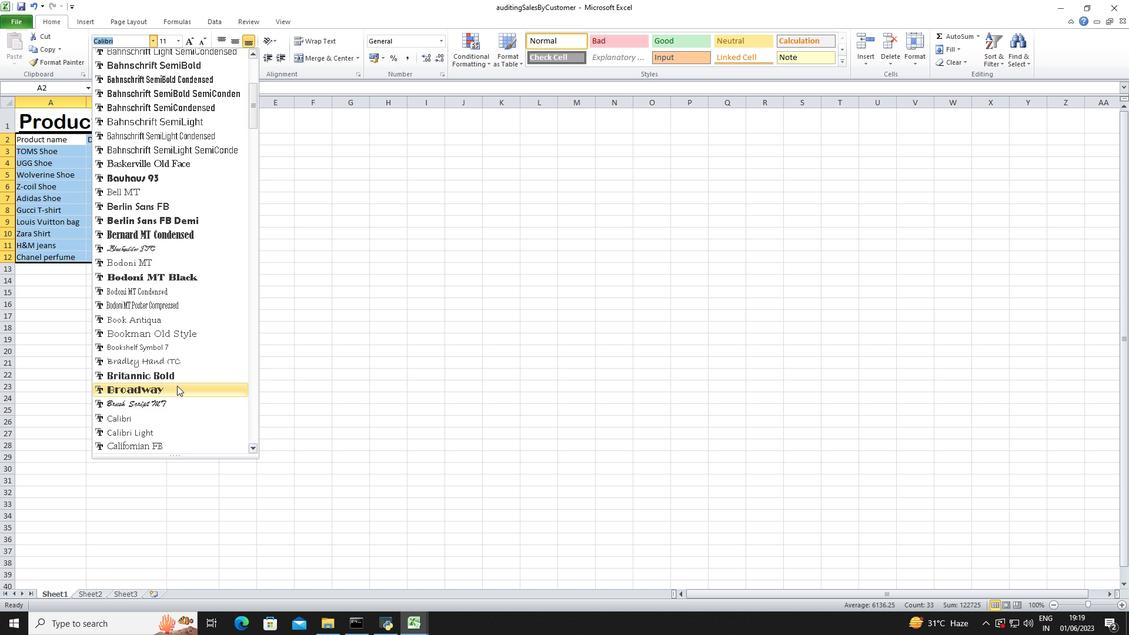 
Action: Mouse scrolled (178, 384) with delta (0, 0)
Screenshot: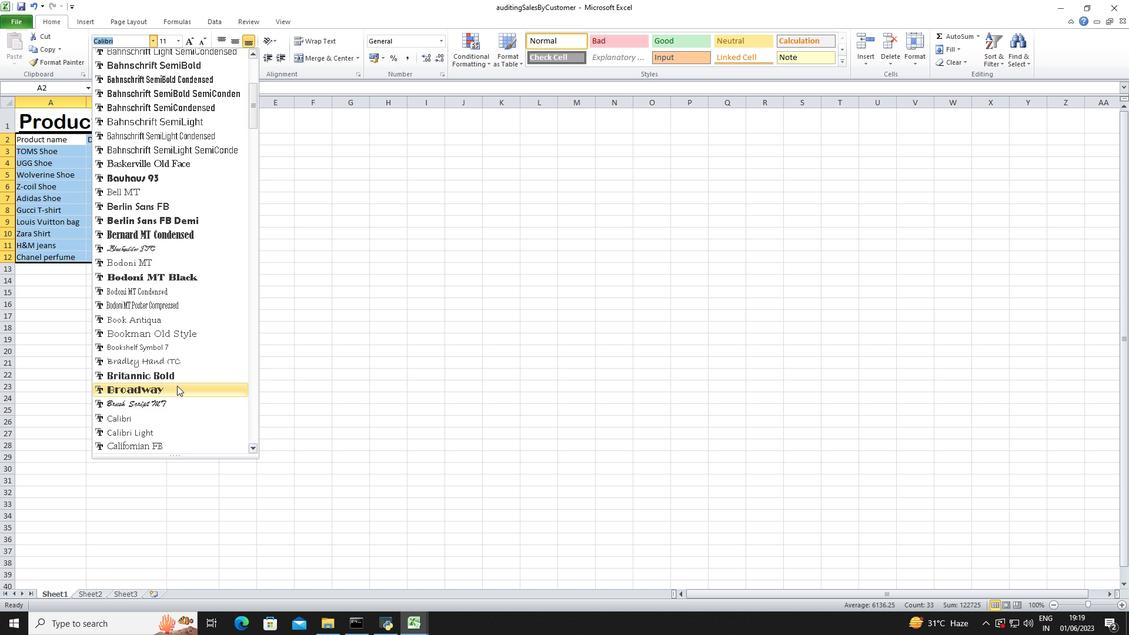 
Action: Mouse moved to (156, 54)
Screenshot: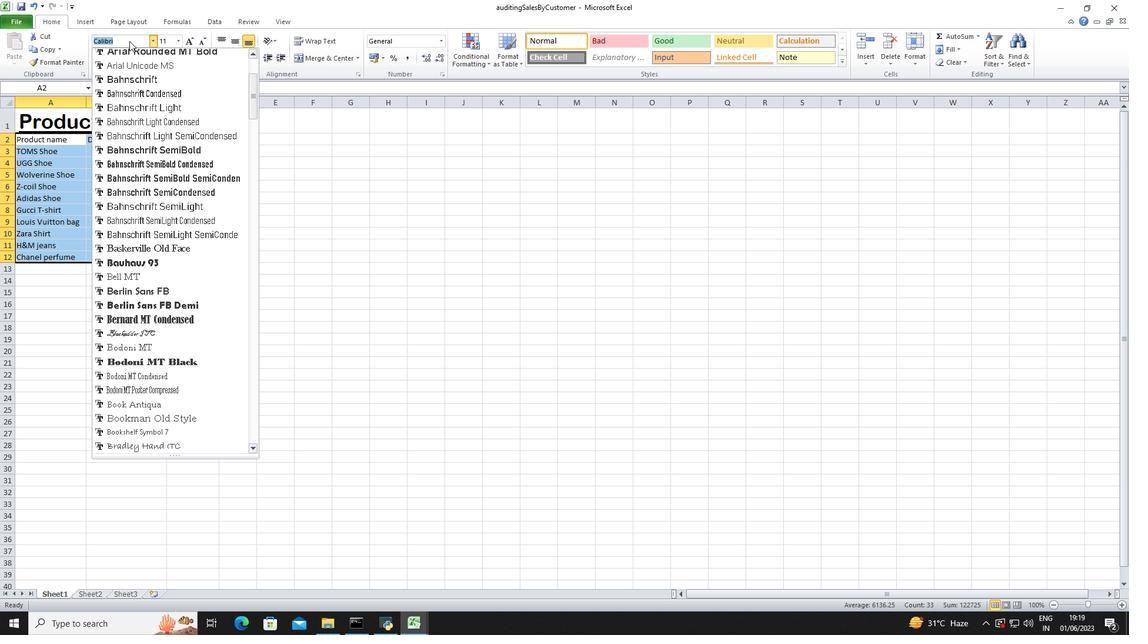 
Action: Key pressed browa
Screenshot: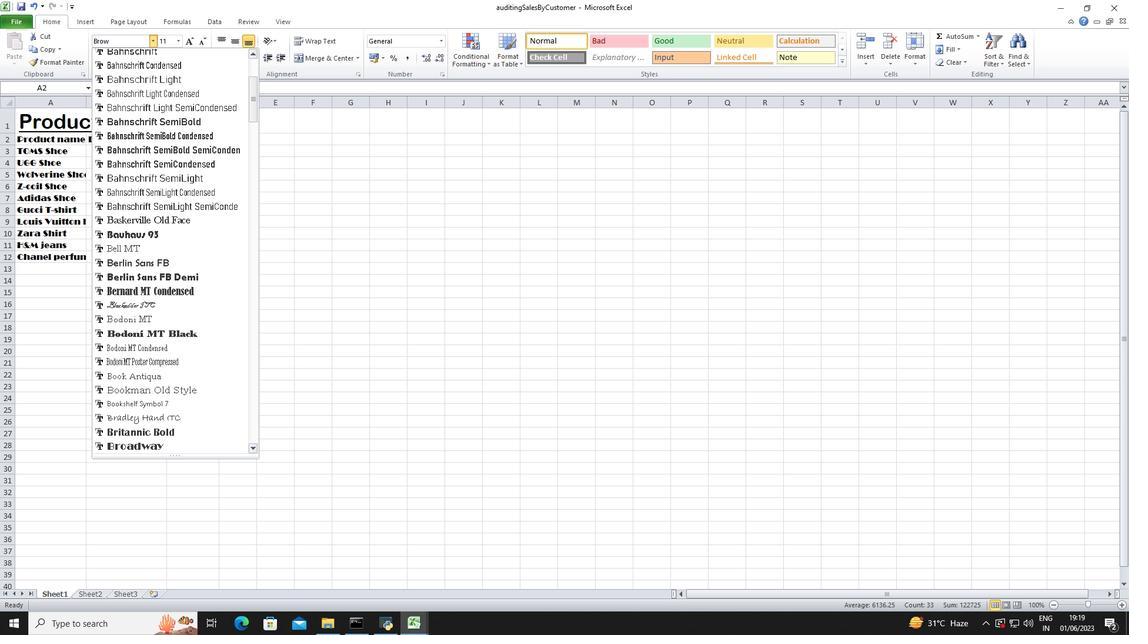 
Action: Mouse moved to (156, 54)
Screenshot: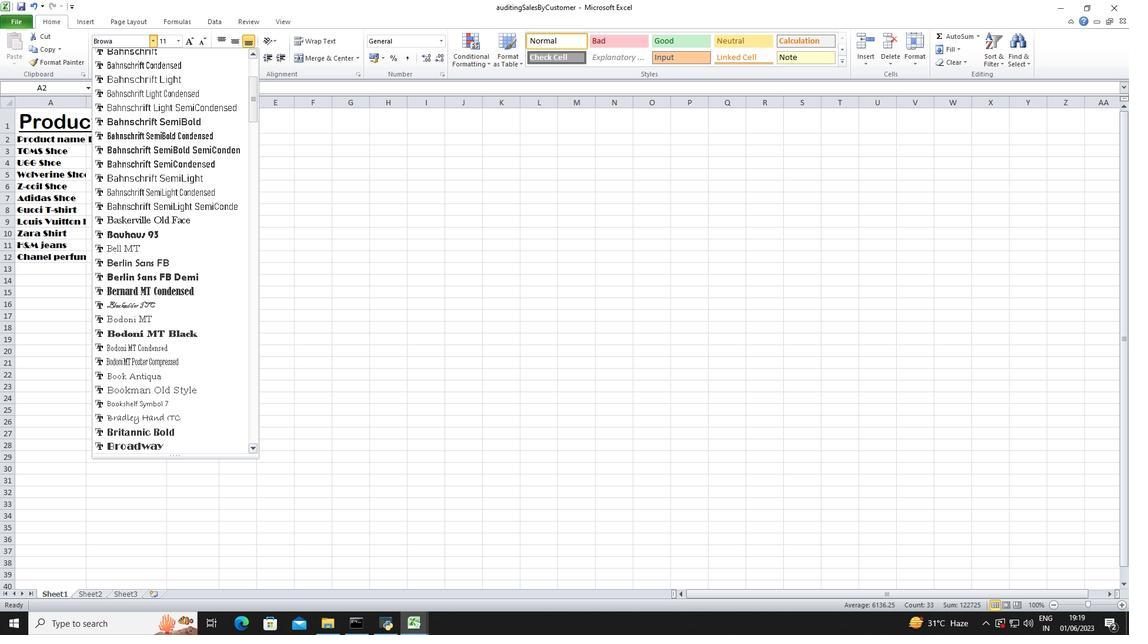 
Action: Key pressed llia<Key.space>new<Key.enter>
Screenshot: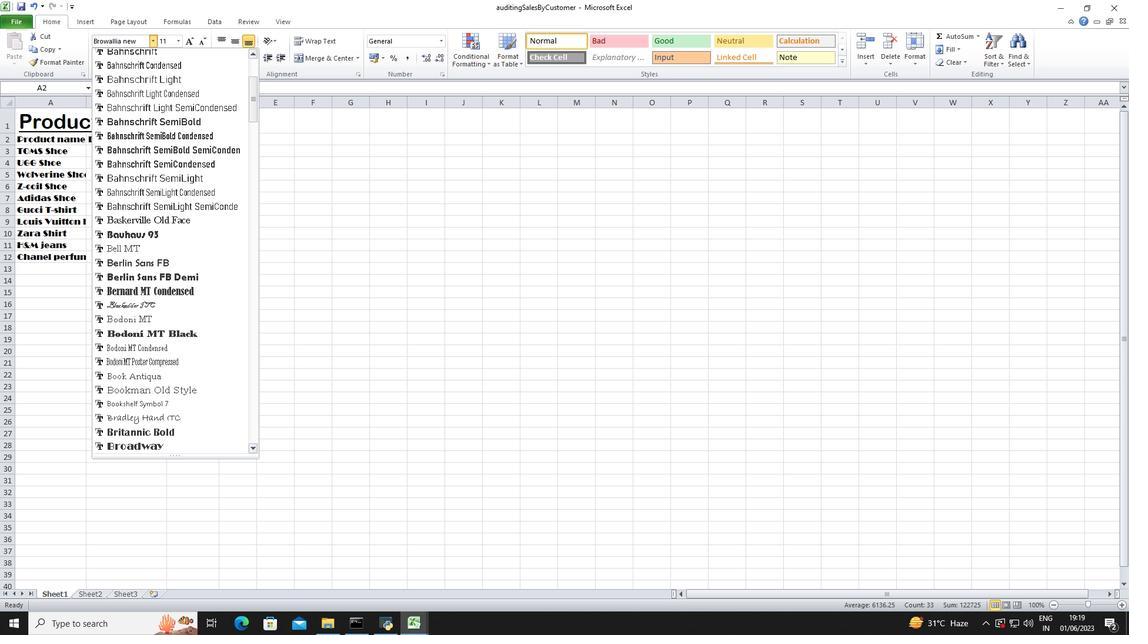 
Action: Mouse moved to (475, 288)
Screenshot: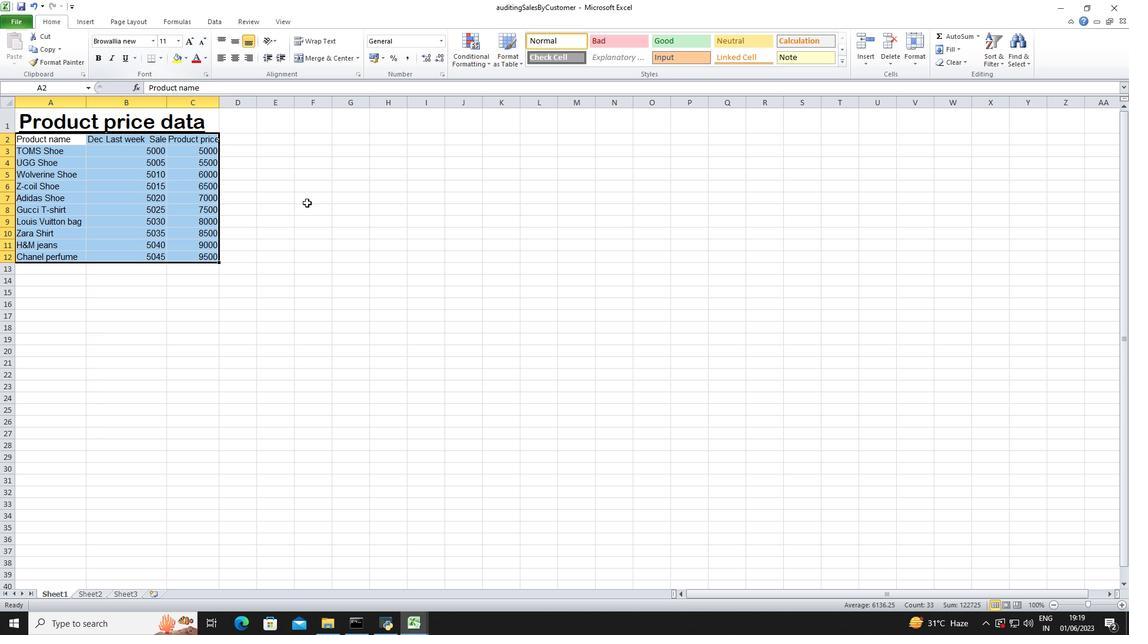 
Action: Mouse pressed left at (475, 288)
Screenshot: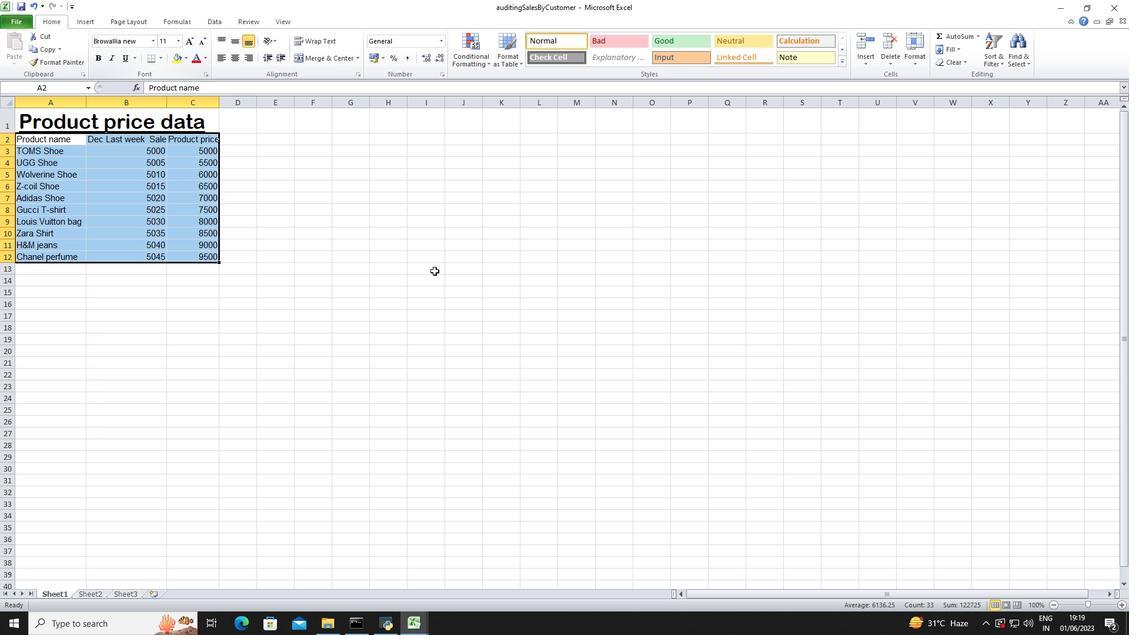 
Action: Mouse moved to (157, 40)
Screenshot: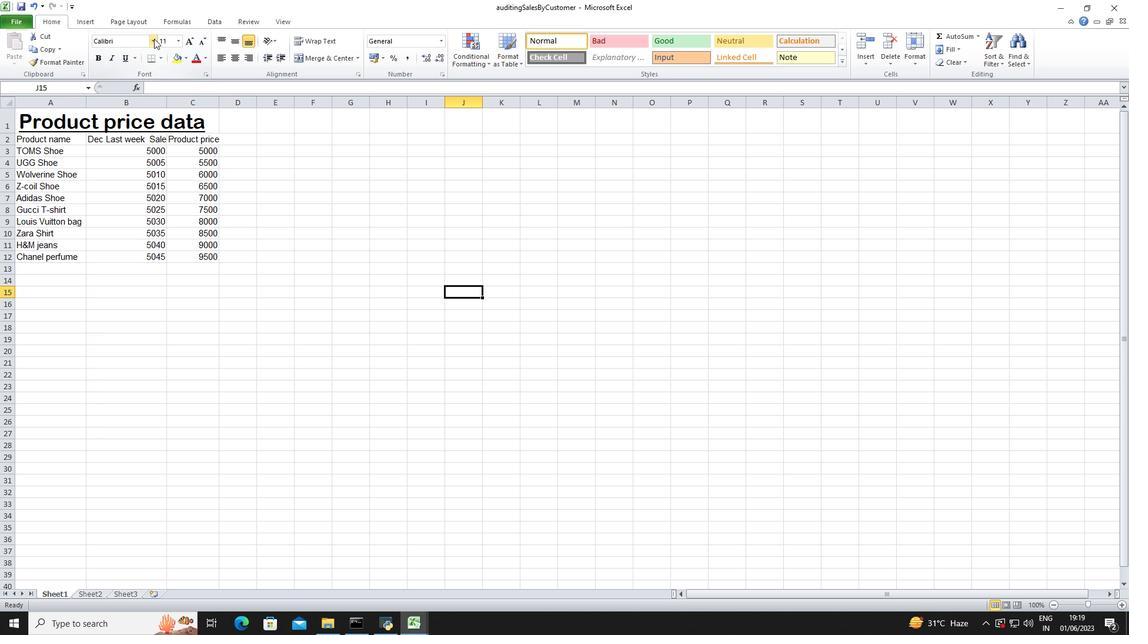 
Action: Mouse pressed left at (157, 40)
Screenshot: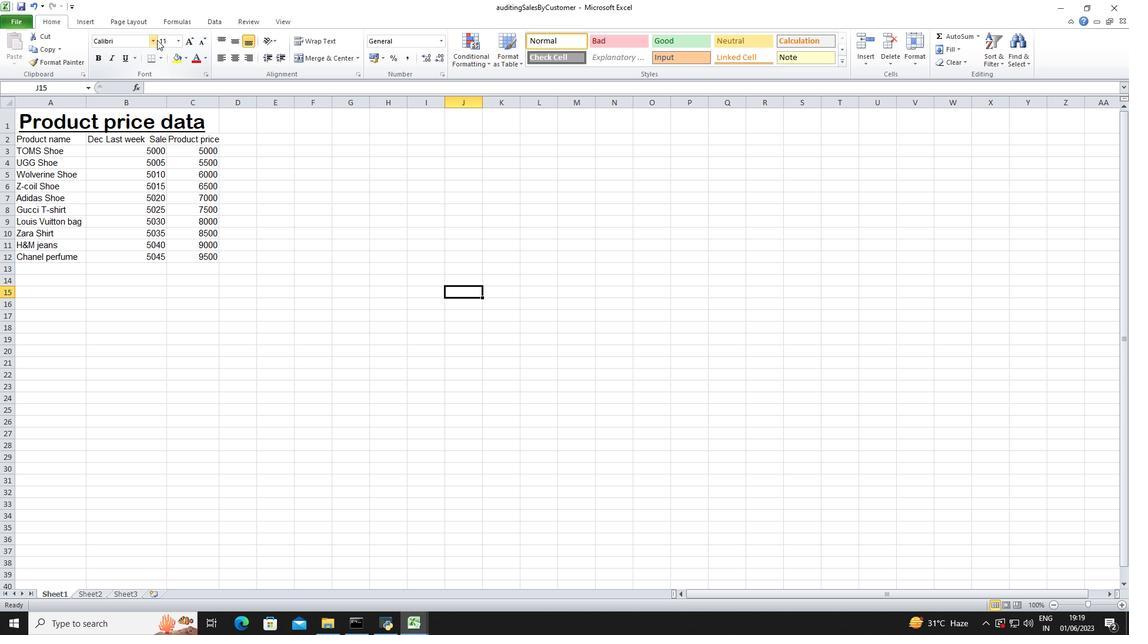 
Action: Mouse moved to (395, 163)
Screenshot: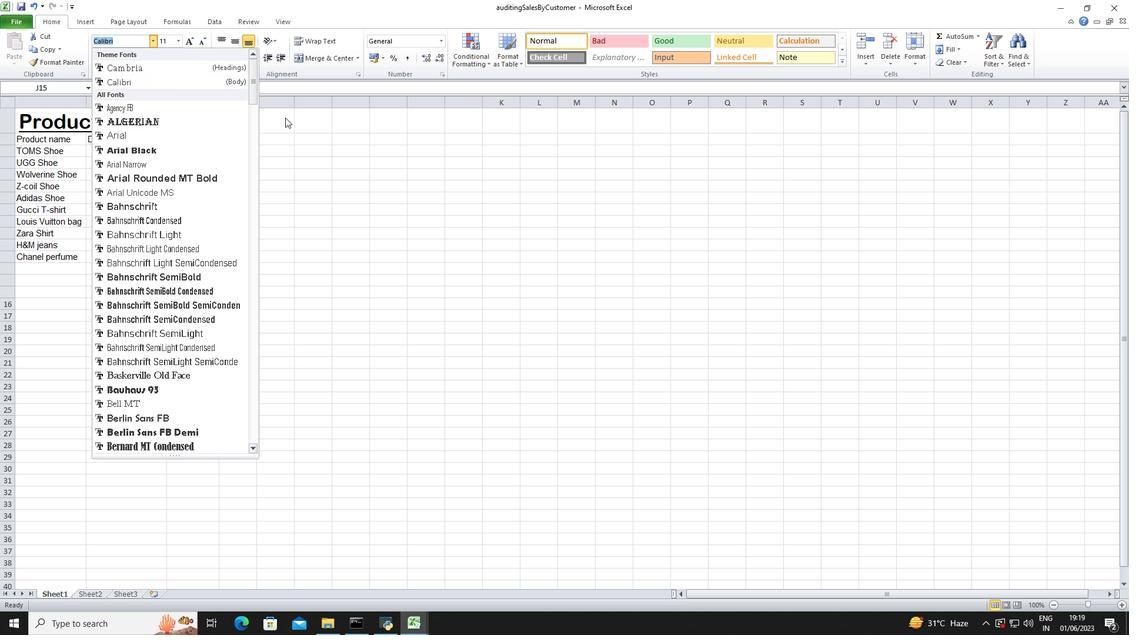 
Action: Key pressed bro
Screenshot: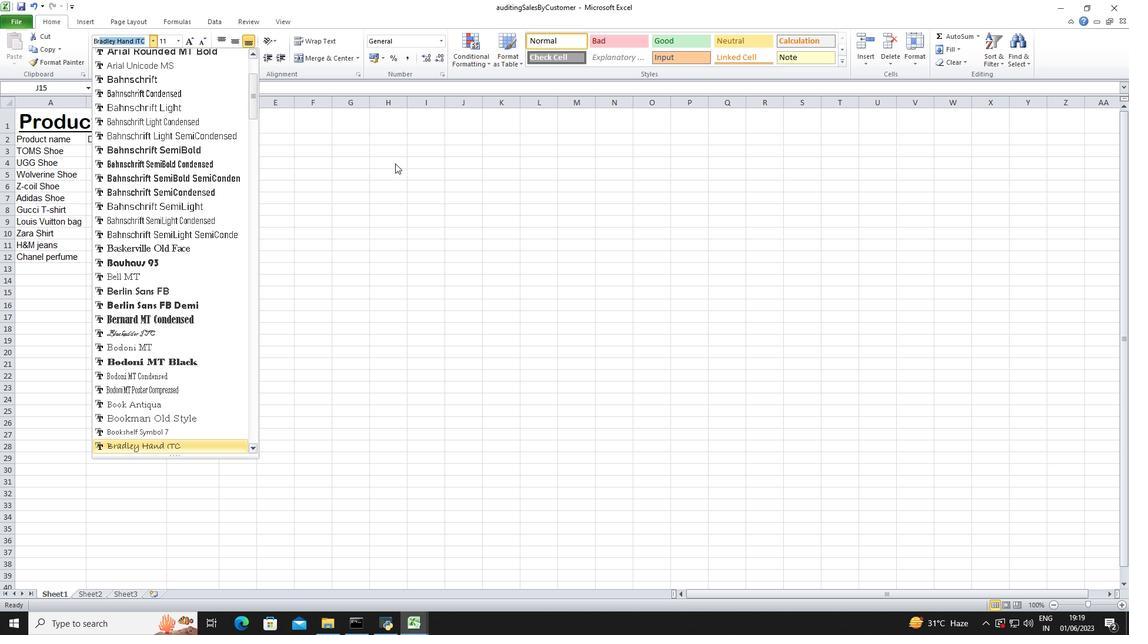 
Action: Mouse moved to (396, 164)
Screenshot: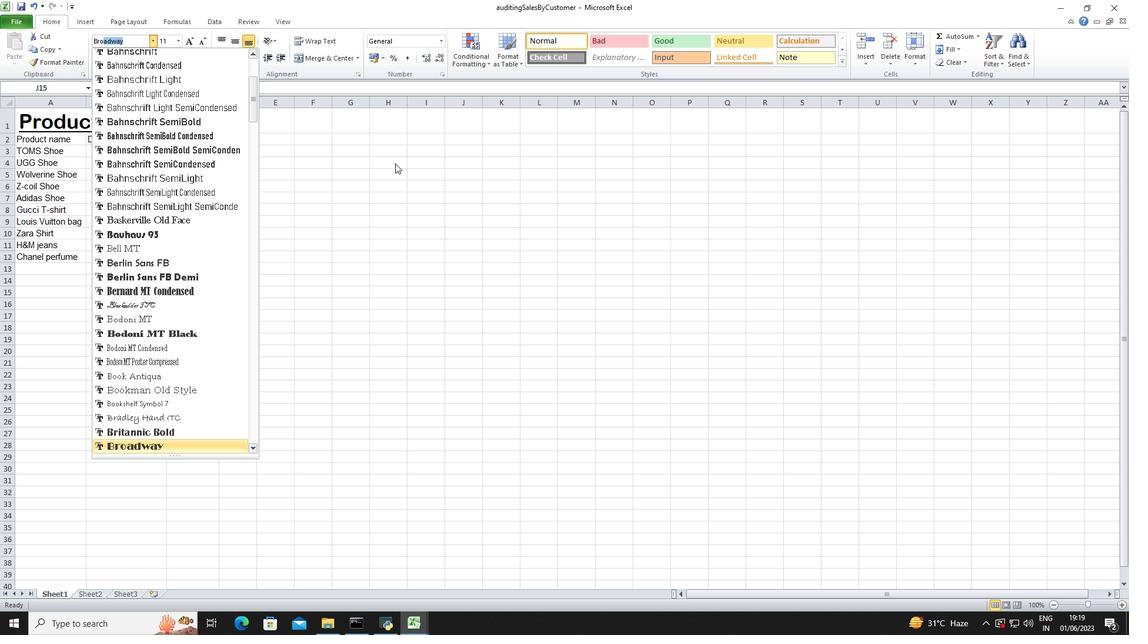 
Action: Key pressed wa
Screenshot: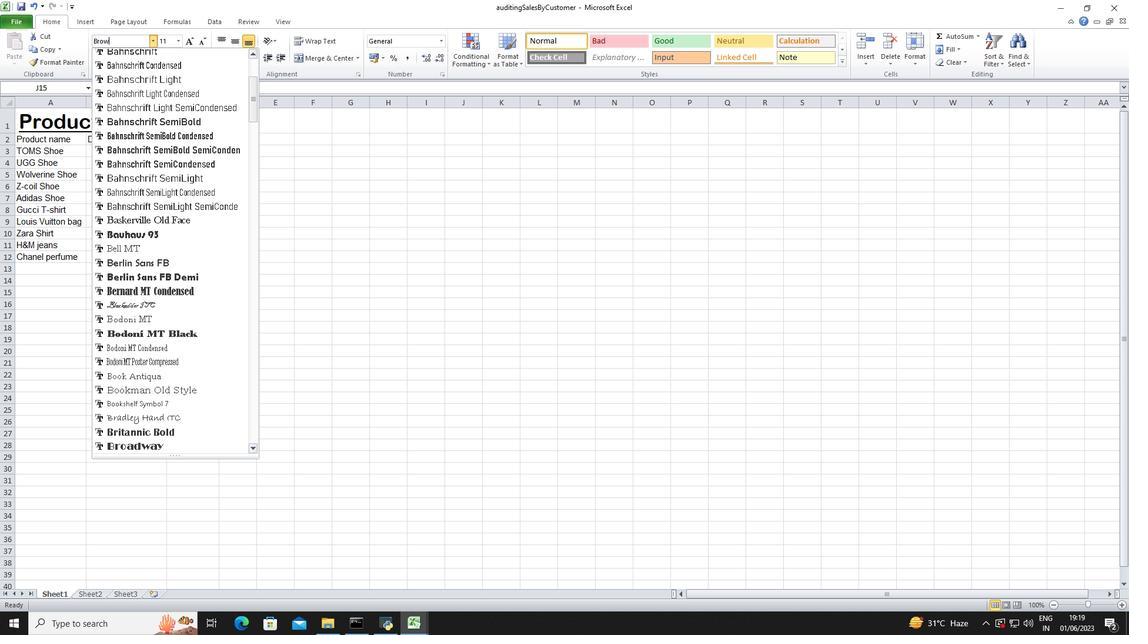 
Action: Mouse moved to (167, 271)
Screenshot: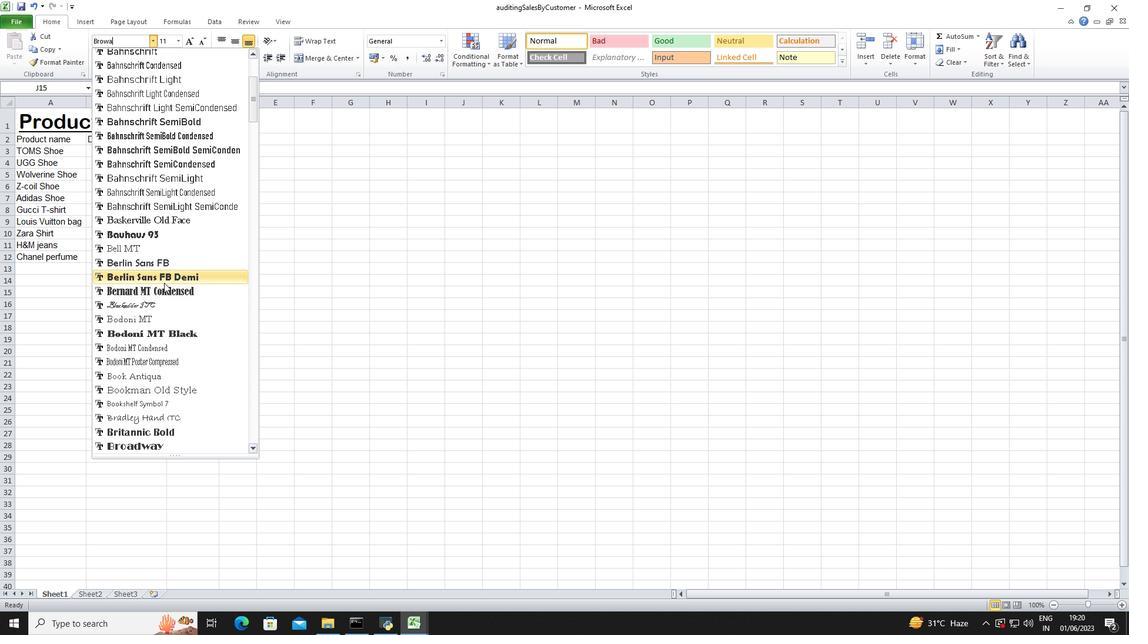 
Action: Mouse scrolled (167, 272) with delta (0, 0)
Screenshot: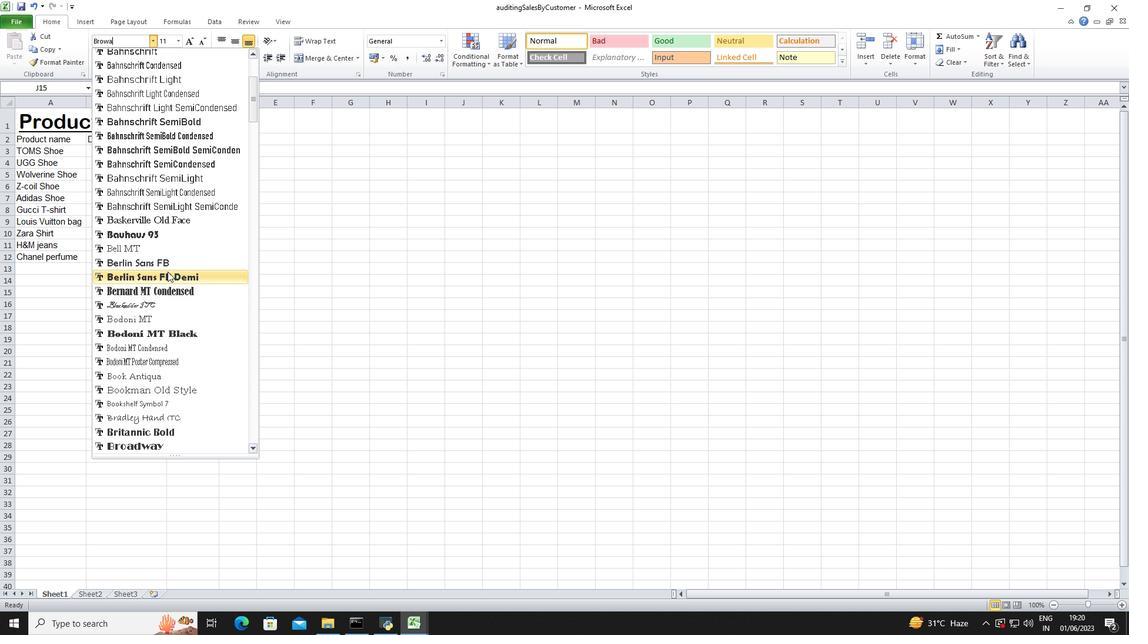 
Action: Mouse scrolled (167, 272) with delta (0, 0)
Screenshot: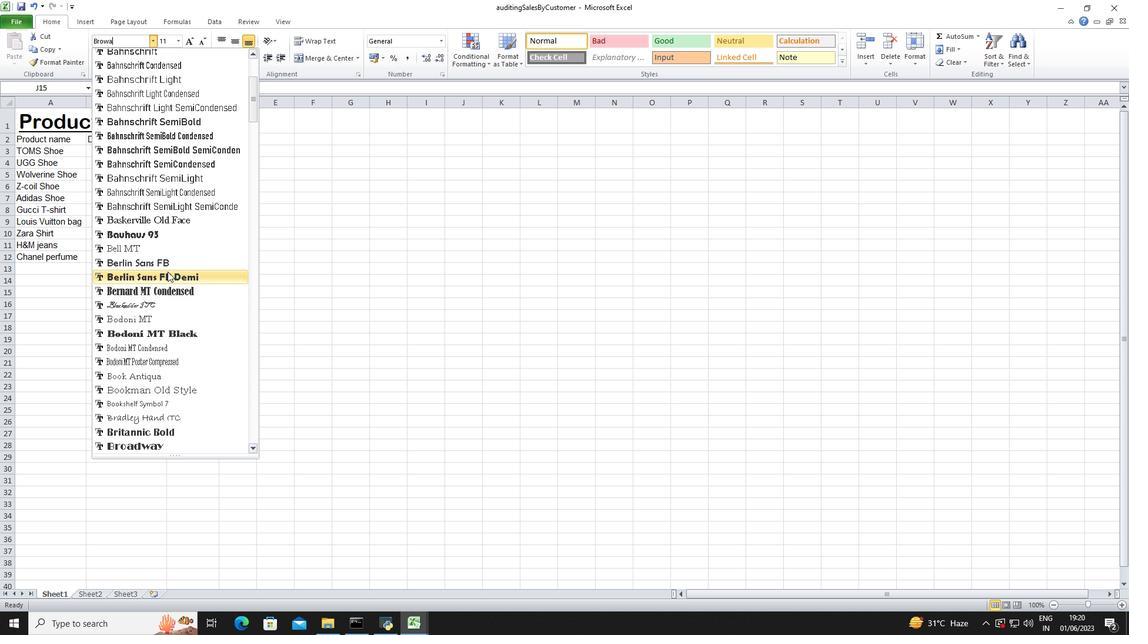 
Action: Mouse scrolled (167, 272) with delta (0, 0)
Screenshot: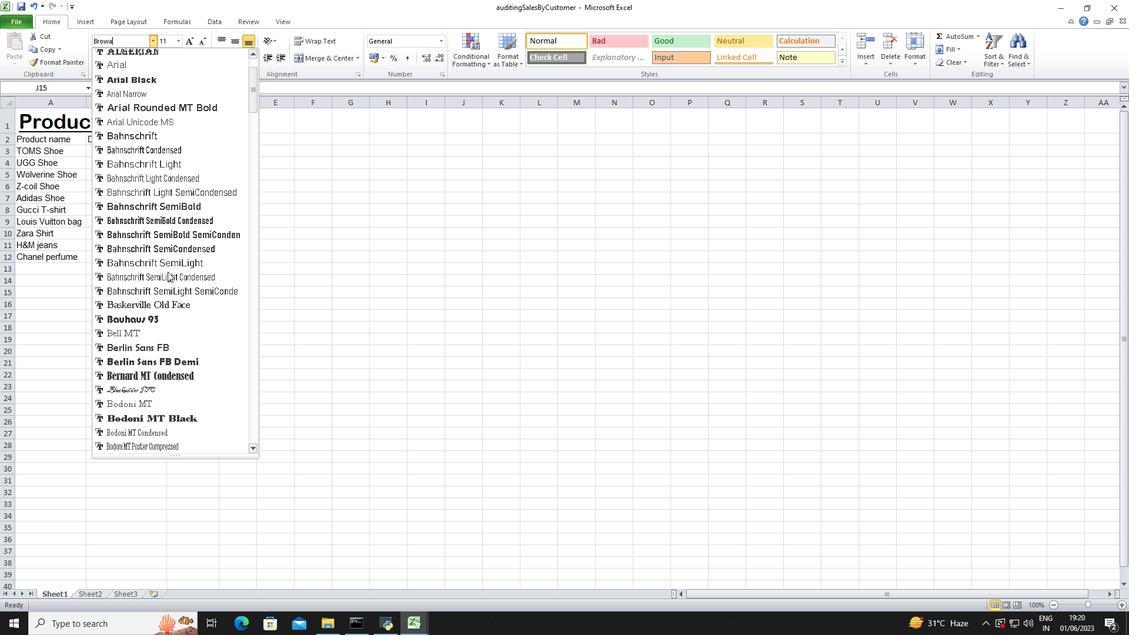 
Action: Mouse scrolled (167, 272) with delta (0, 0)
Screenshot: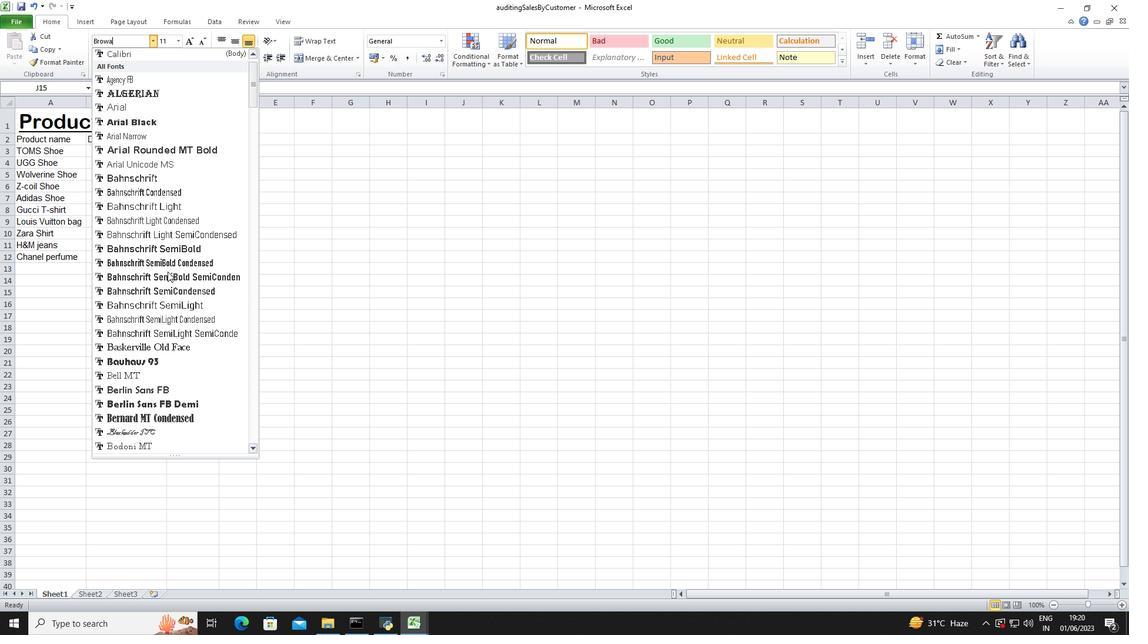 
Action: Mouse scrolled (167, 272) with delta (0, 0)
Screenshot: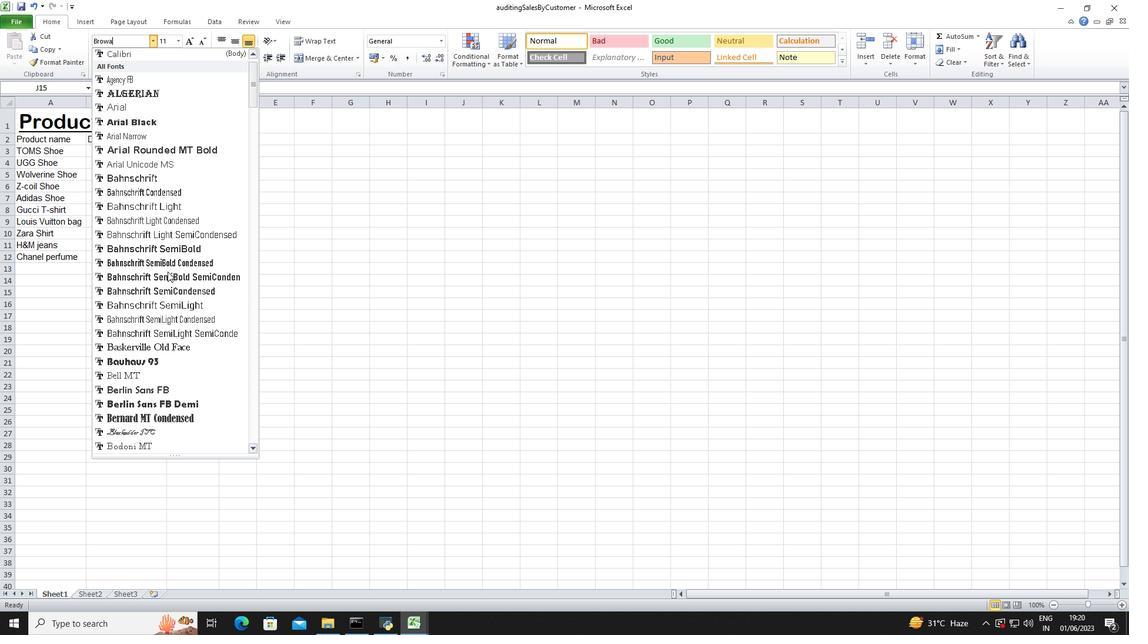 
Action: Mouse scrolled (167, 272) with delta (0, 0)
Screenshot: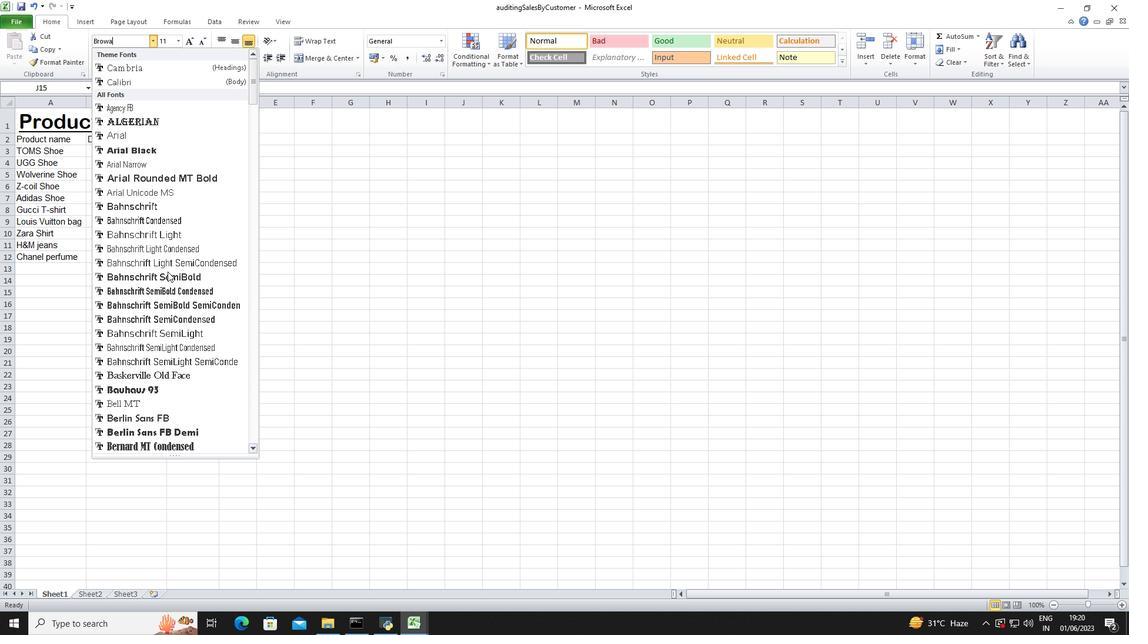 
Action: Mouse scrolled (167, 272) with delta (0, 0)
Screenshot: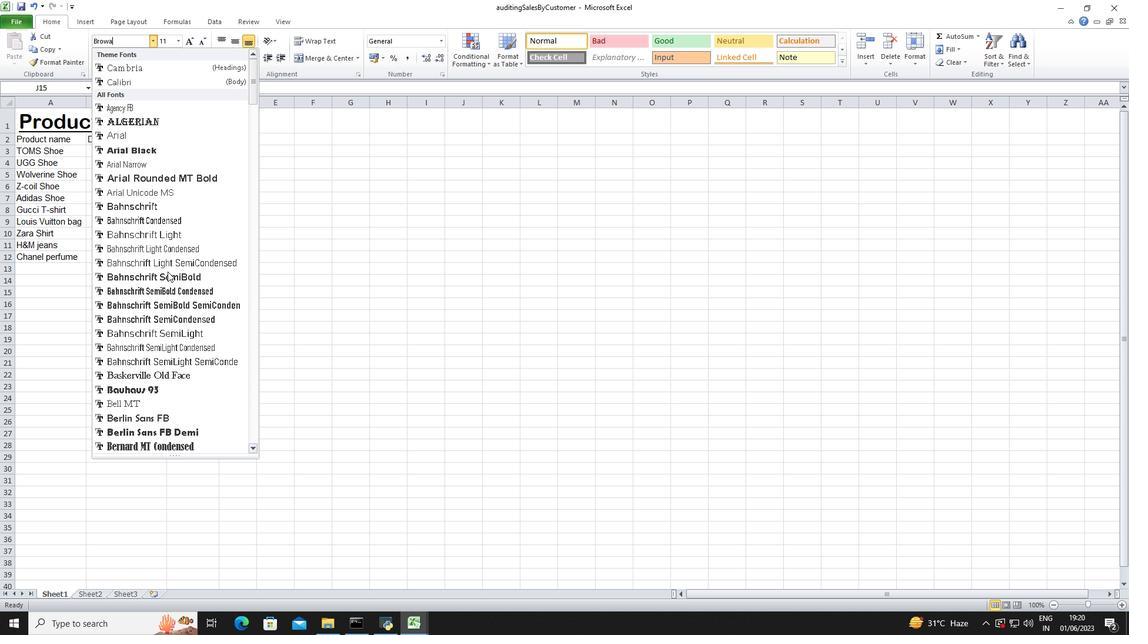 
Action: Mouse scrolled (167, 271) with delta (0, 0)
Screenshot: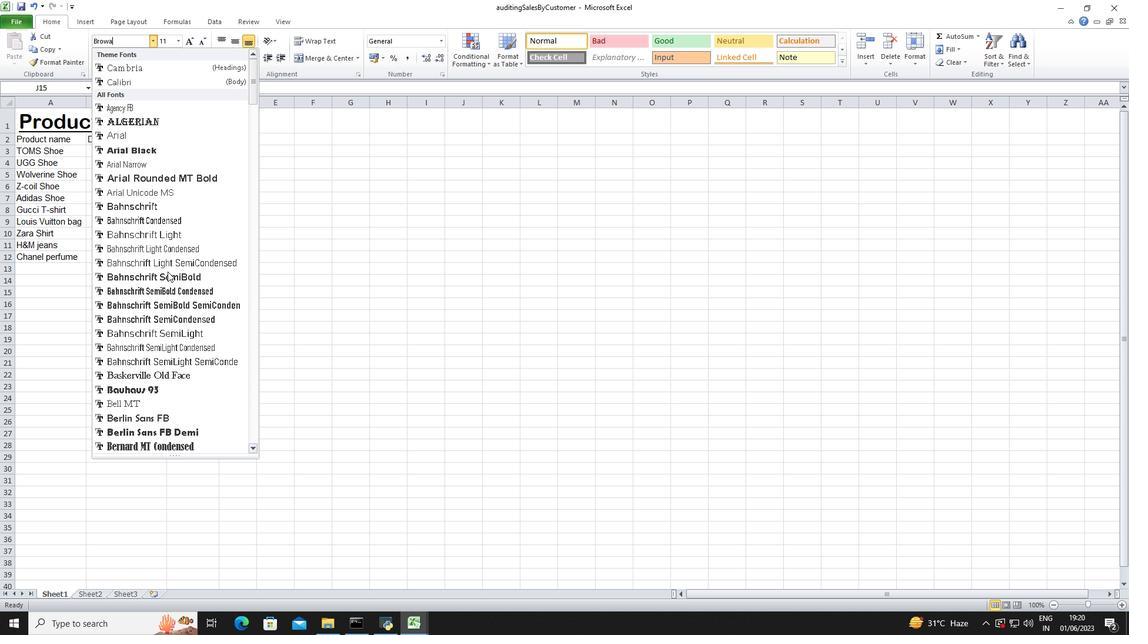 
Action: Mouse scrolled (167, 271) with delta (0, 0)
Screenshot: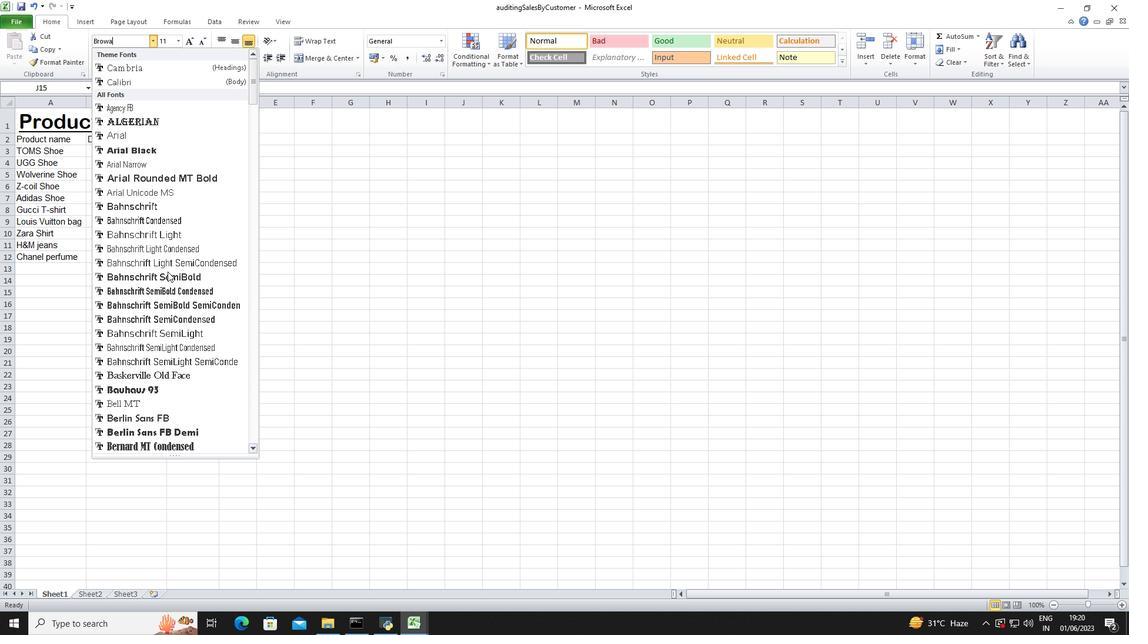 
Action: Mouse scrolled (167, 271) with delta (0, 0)
Screenshot: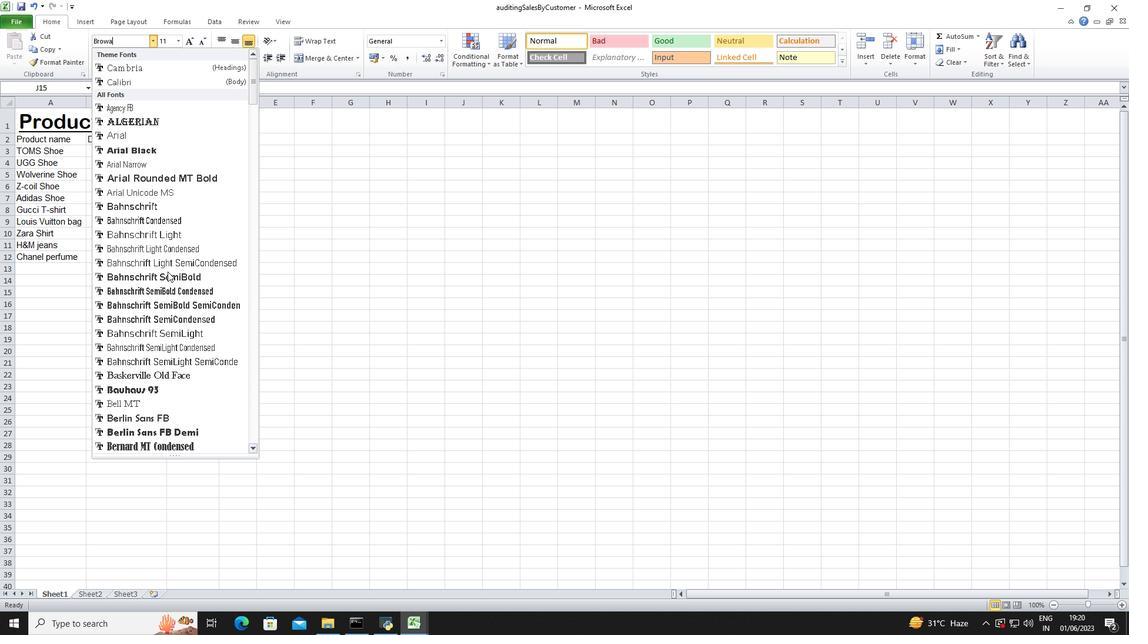 
Action: Mouse scrolled (167, 271) with delta (0, 0)
Screenshot: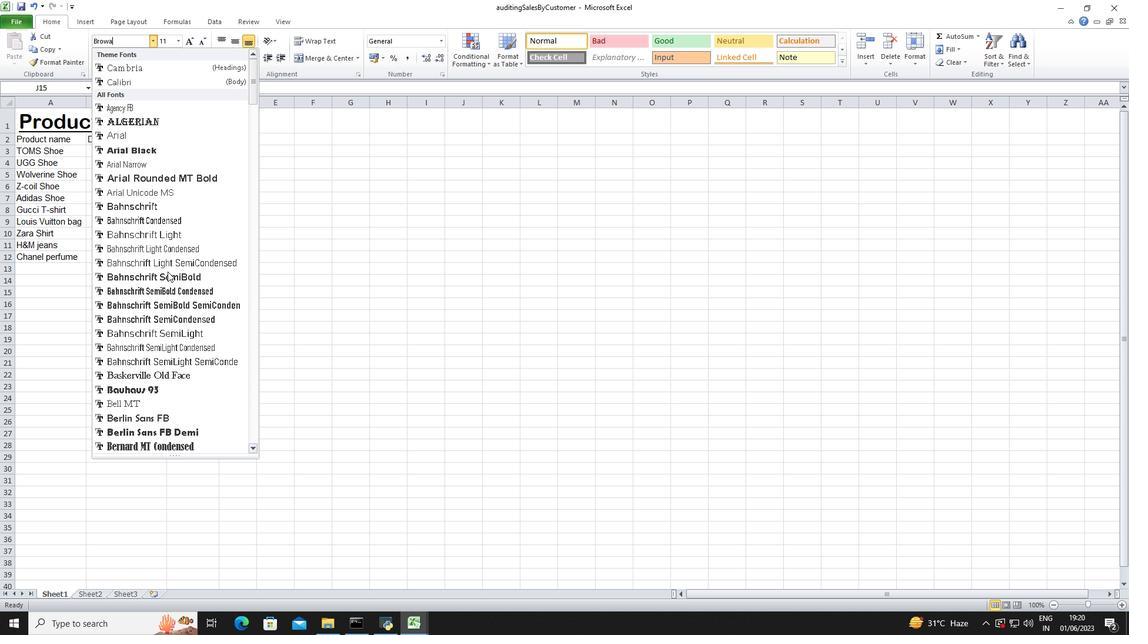 
Action: Mouse scrolled (167, 271) with delta (0, 0)
Screenshot: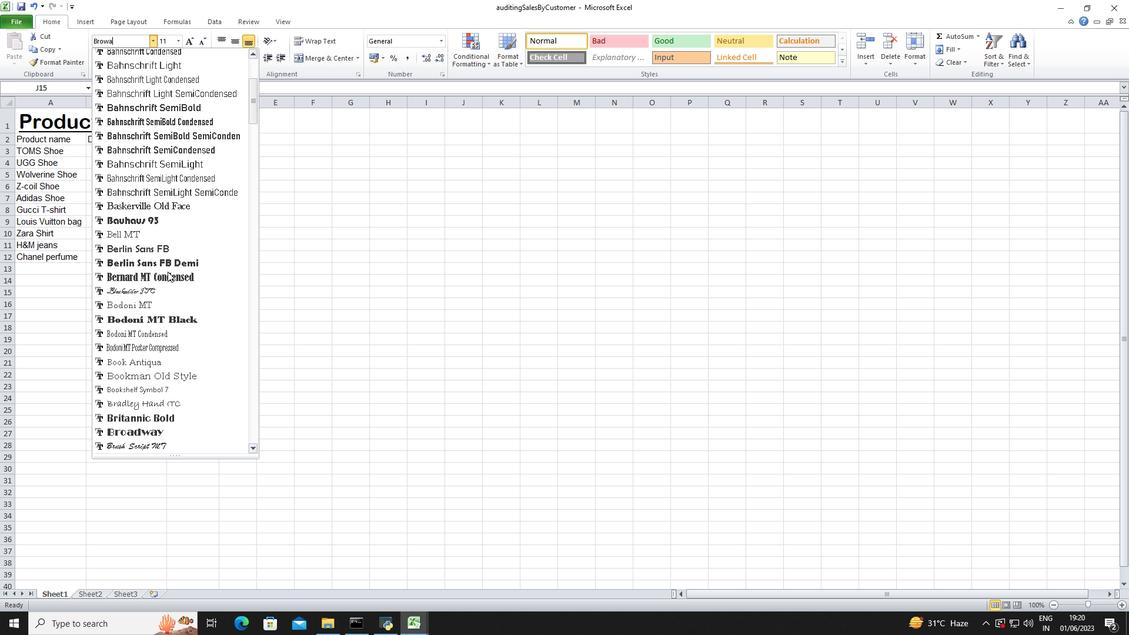 
Action: Mouse scrolled (167, 271) with delta (0, 0)
Screenshot: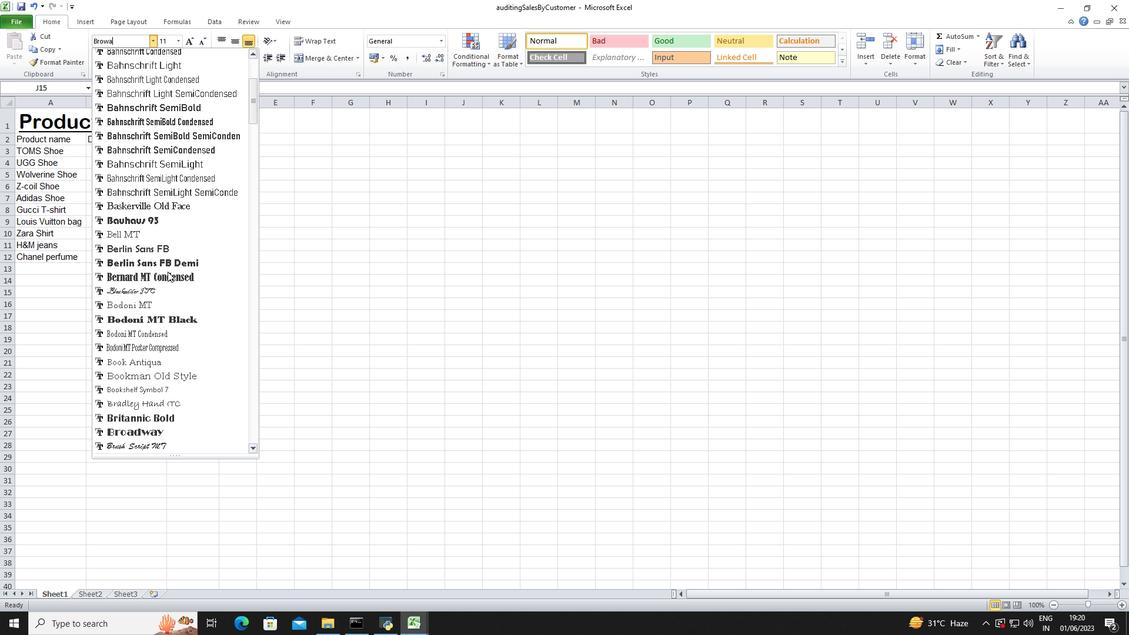 
Action: Mouse scrolled (167, 271) with delta (0, 0)
Screenshot: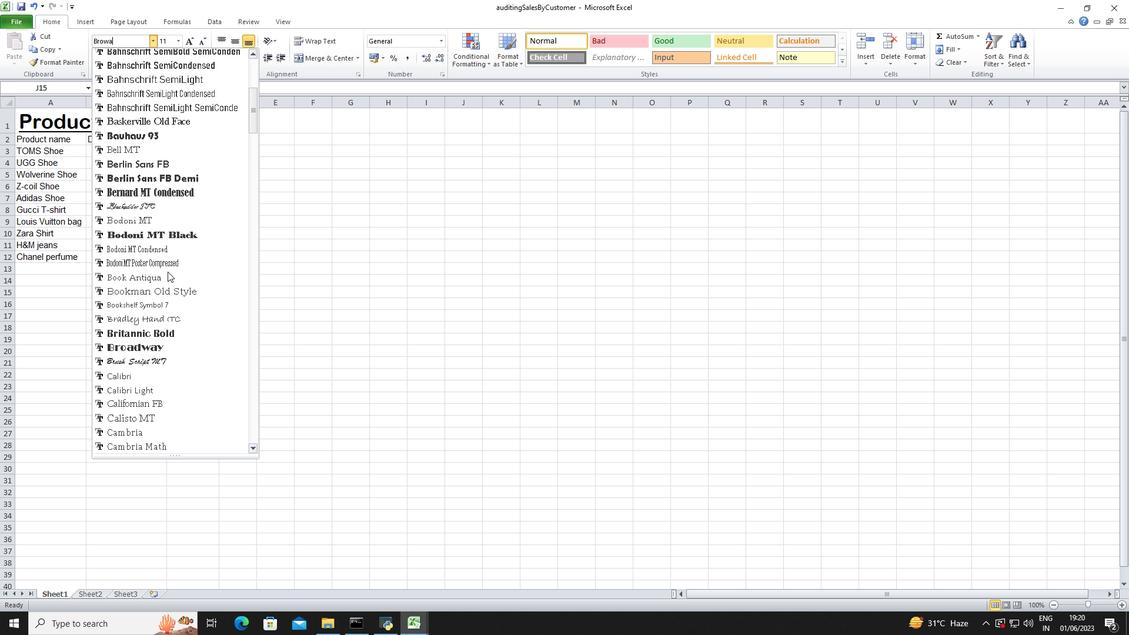 
Action: Mouse scrolled (167, 271) with delta (0, 0)
Screenshot: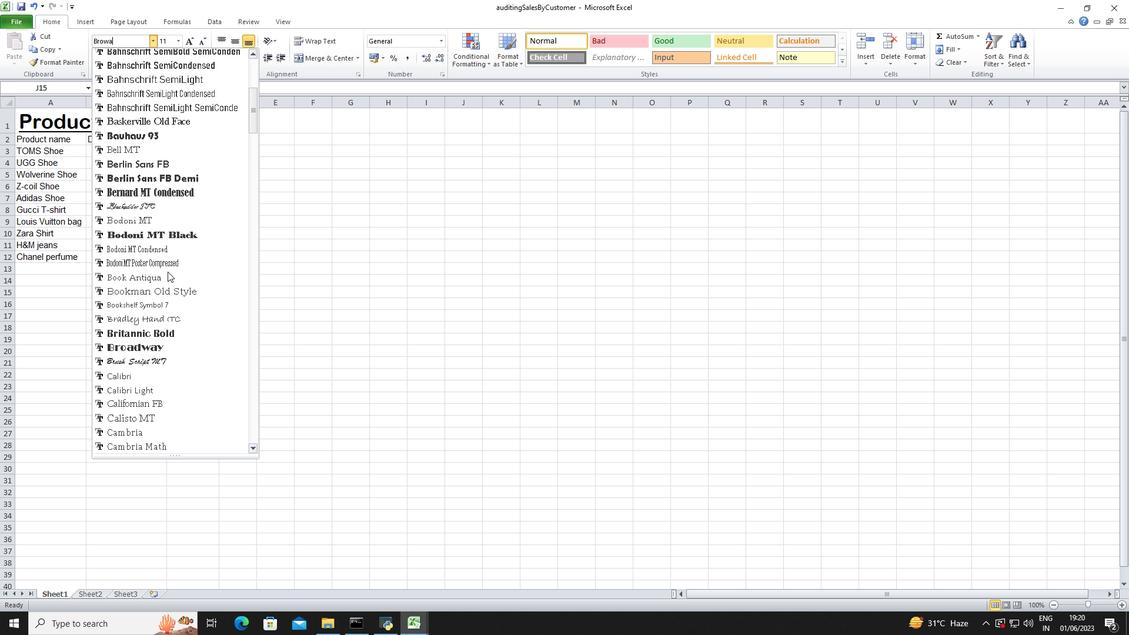 
Action: Mouse scrolled (167, 272) with delta (0, 0)
Screenshot: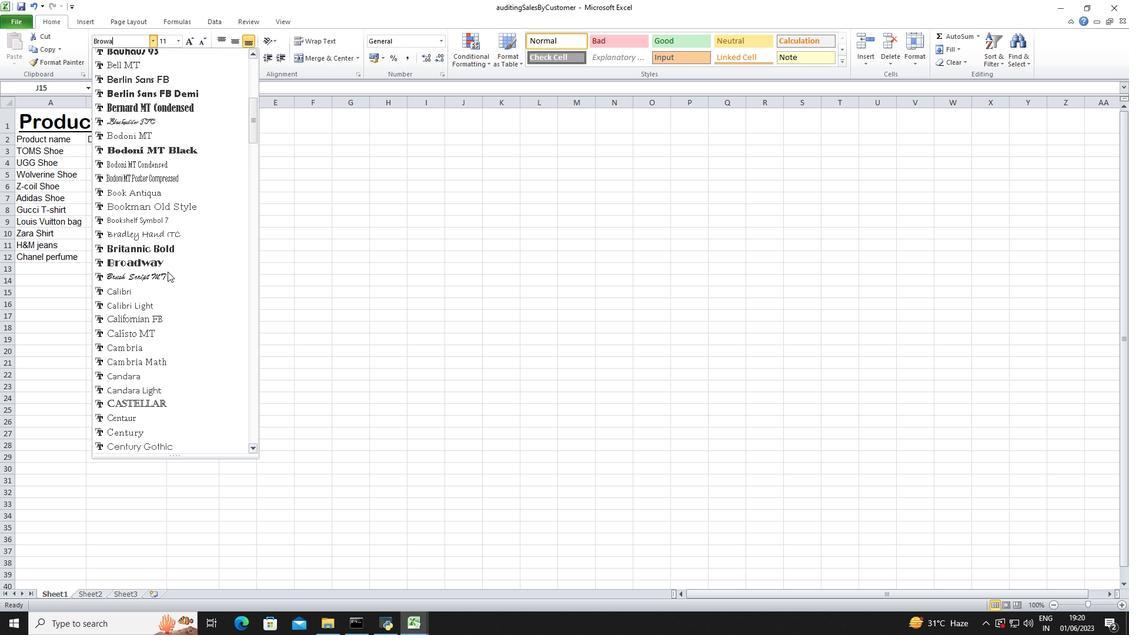 
Action: Mouse scrolled (167, 272) with delta (0, 0)
Screenshot: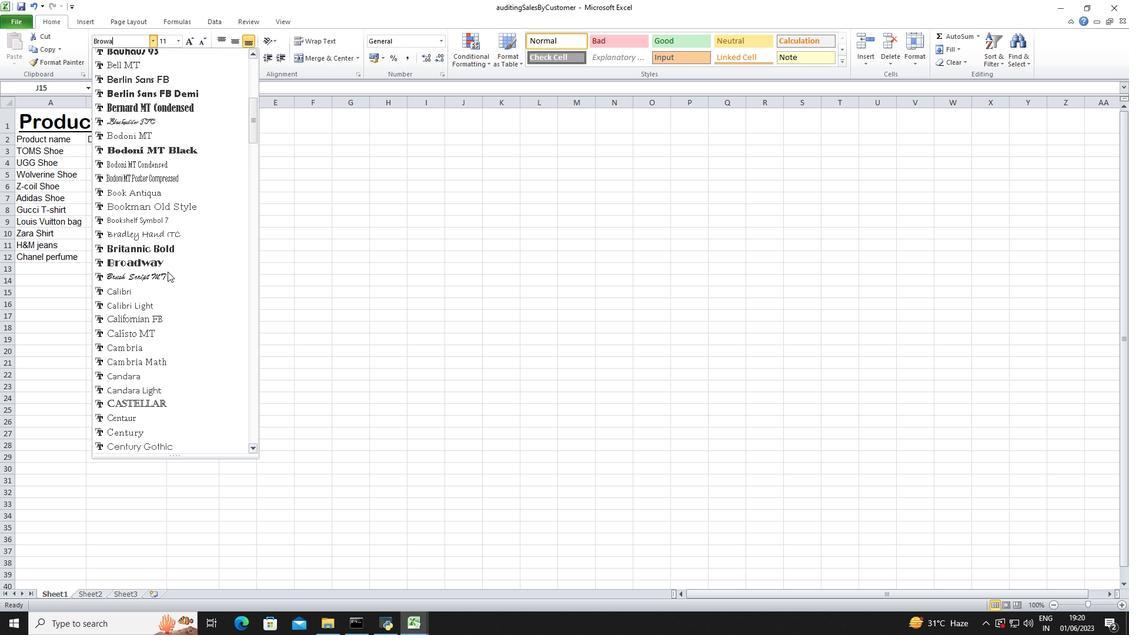 
Action: Mouse scrolled (167, 272) with delta (0, 0)
Screenshot: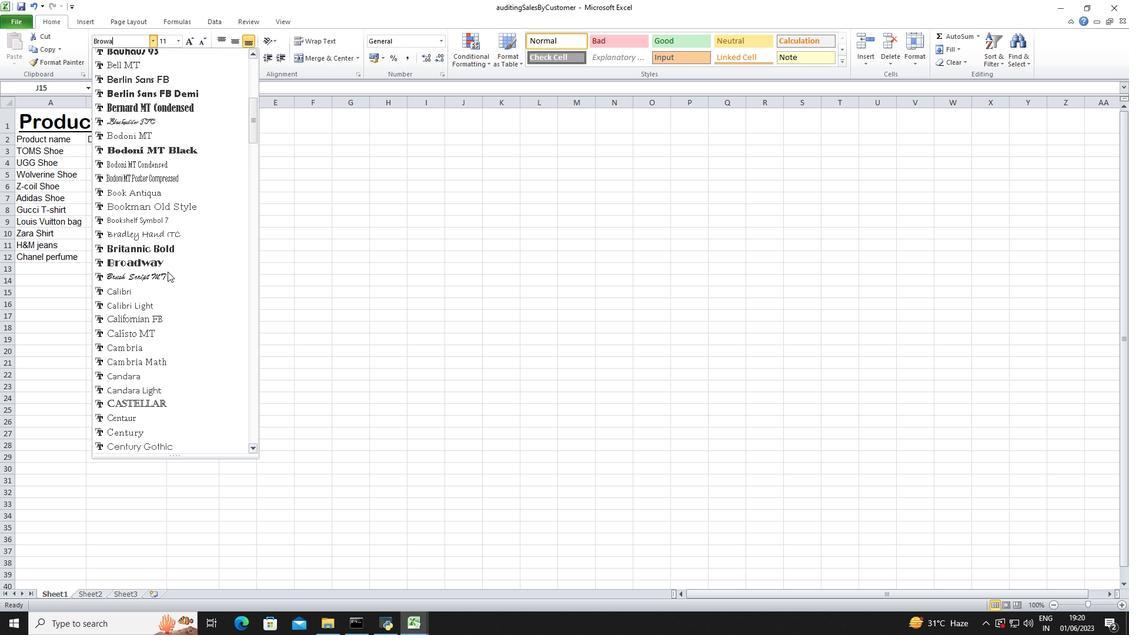 
Action: Mouse scrolled (167, 272) with delta (0, 0)
Screenshot: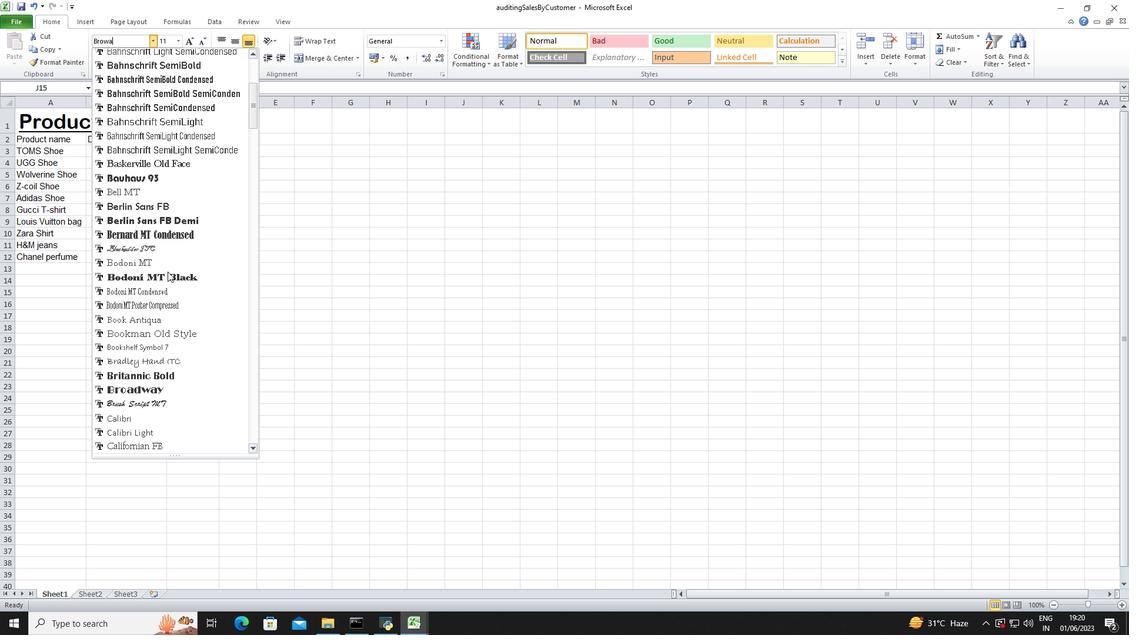 
Action: Mouse scrolled (167, 272) with delta (0, 0)
Screenshot: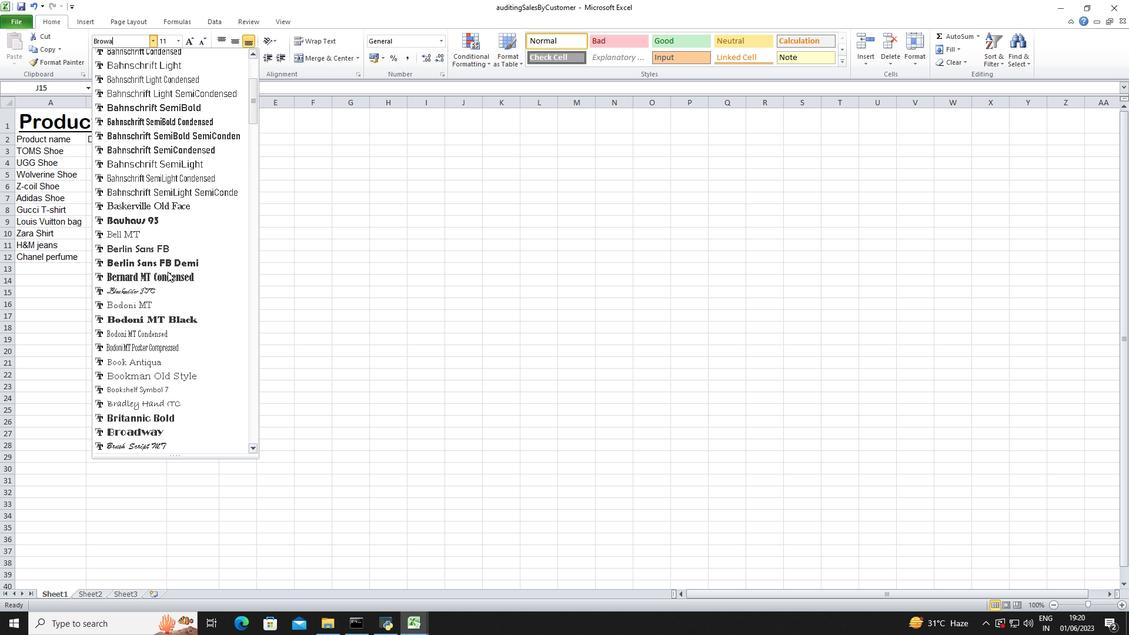 
Action: Mouse moved to (159, 247)
Screenshot: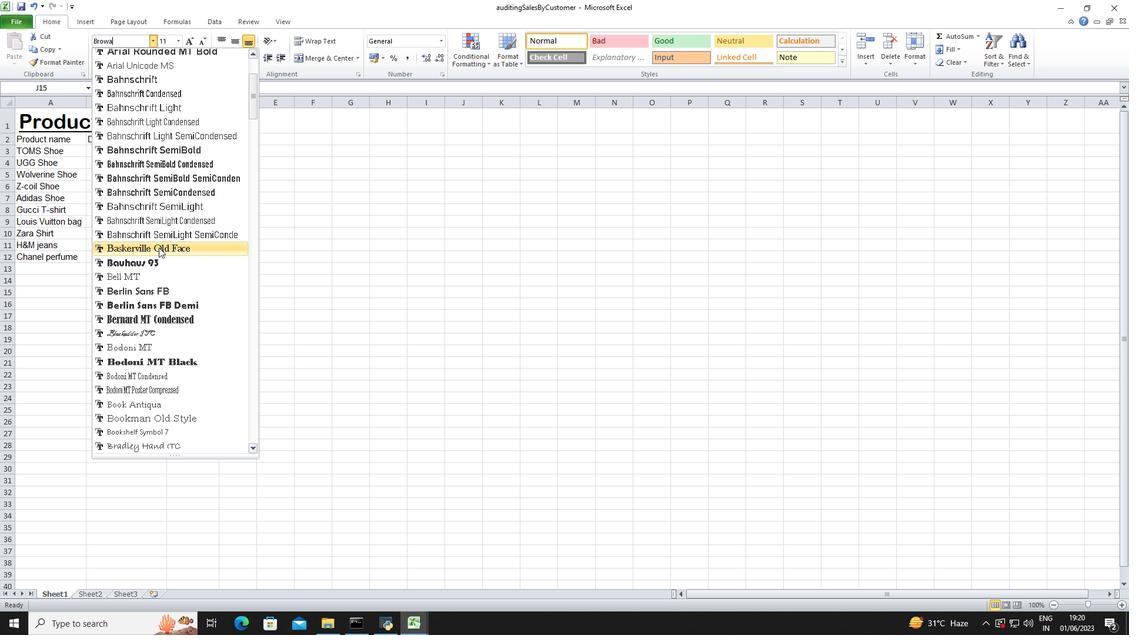 
Action: Mouse scrolled (159, 248) with delta (0, 0)
Screenshot: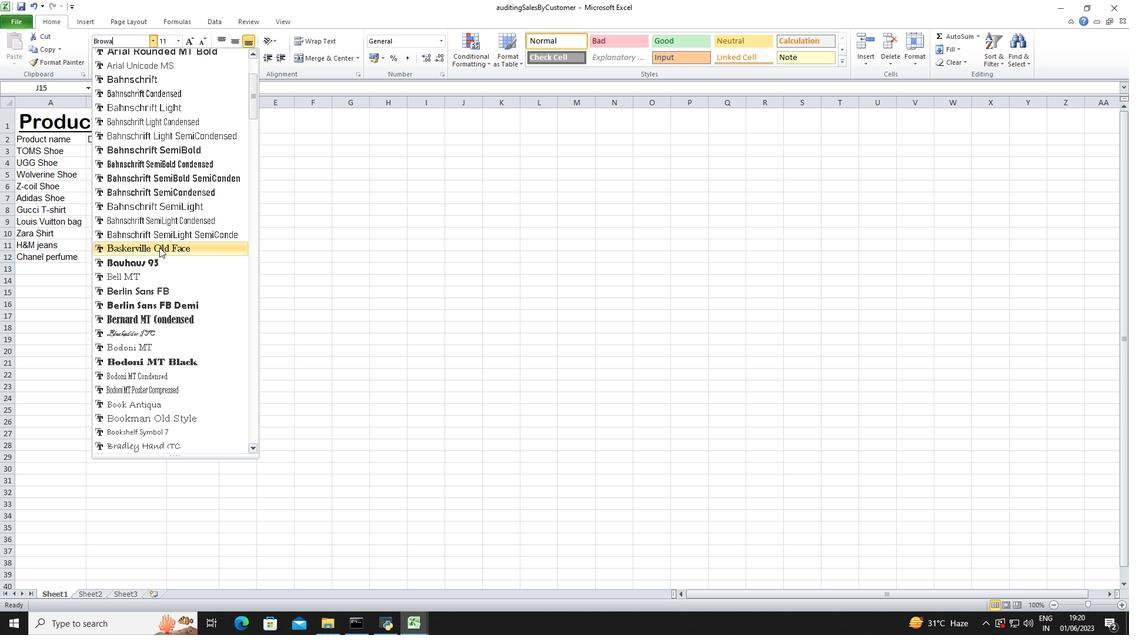 
Action: Mouse scrolled (159, 248) with delta (0, 0)
Screenshot: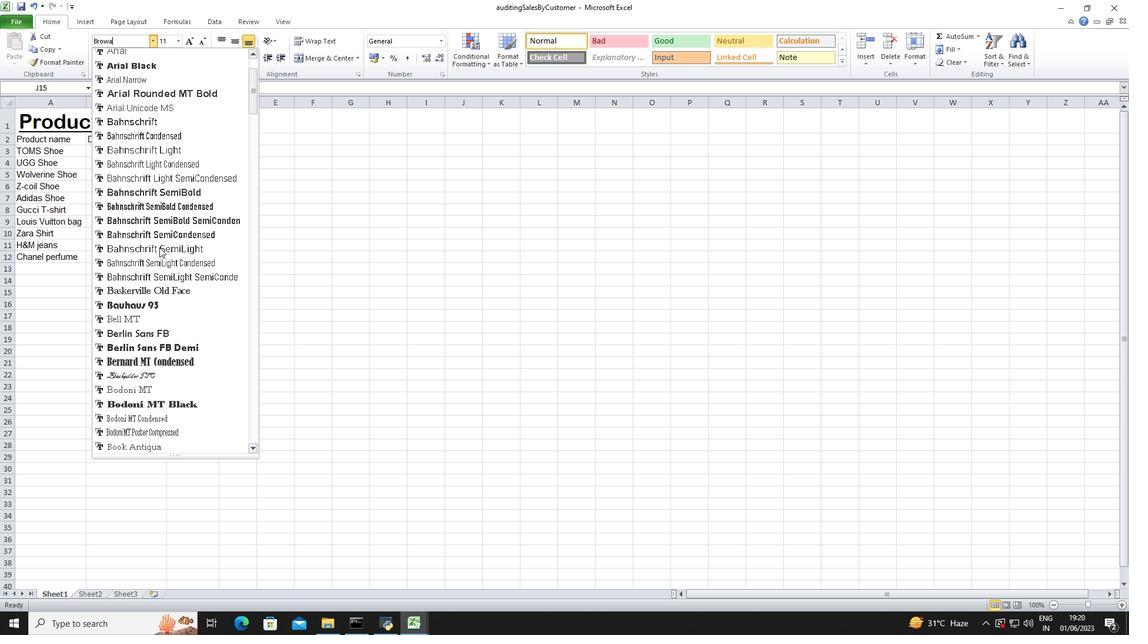 
Action: Mouse scrolled (159, 248) with delta (0, 0)
Screenshot: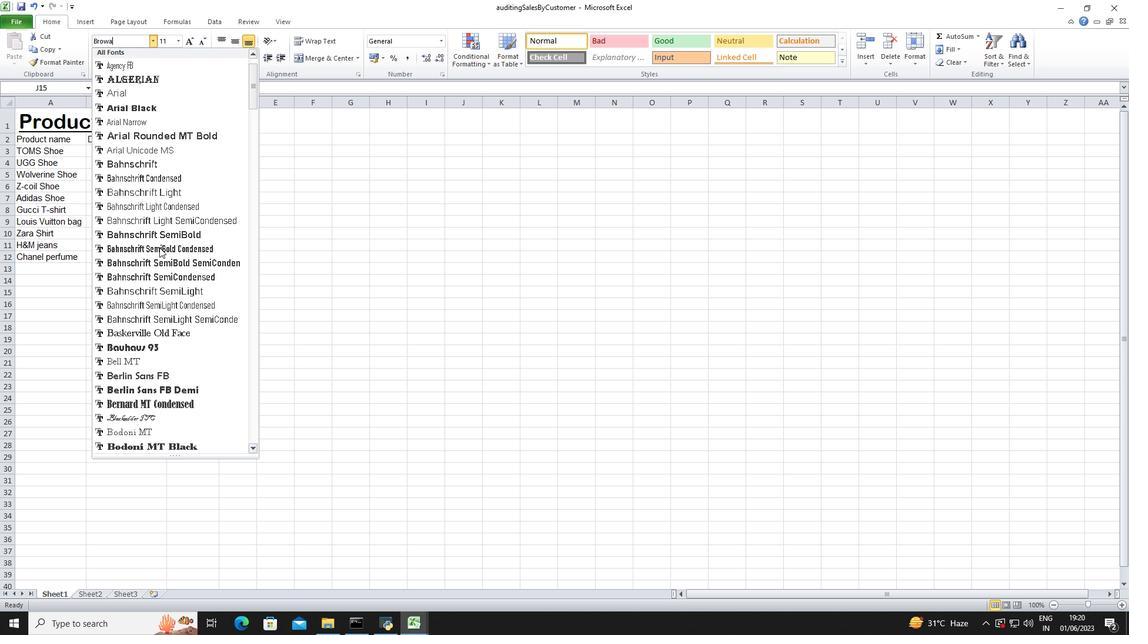 
Action: Mouse scrolled (159, 248) with delta (0, 0)
Screenshot: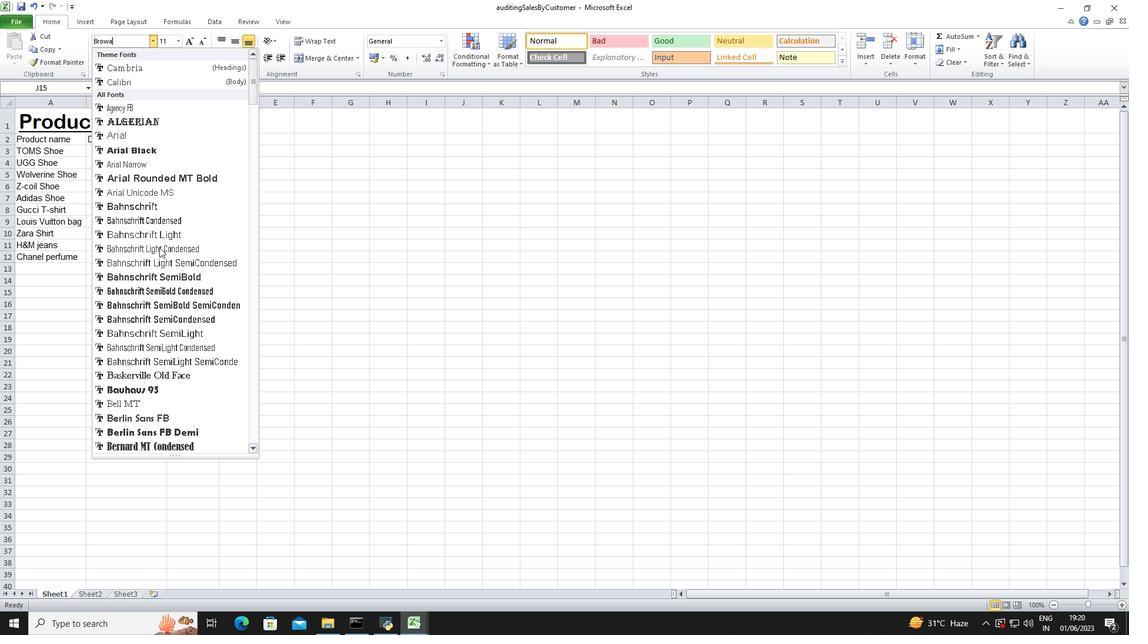 
Action: Mouse scrolled (159, 248) with delta (0, 0)
Screenshot: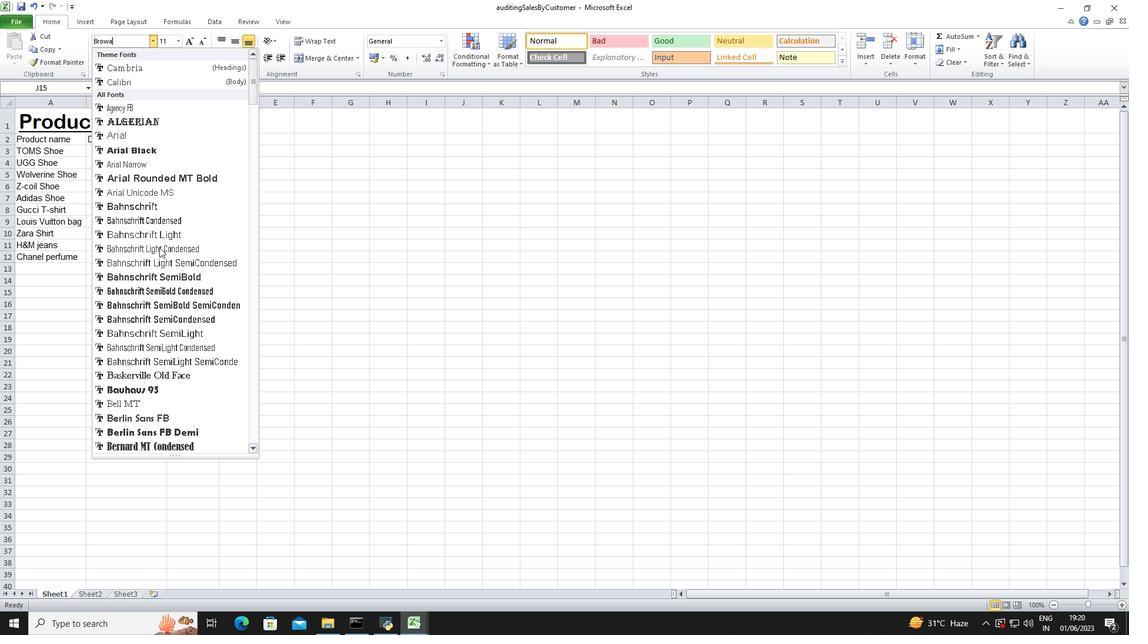 
Action: Mouse moved to (150, 351)
Screenshot: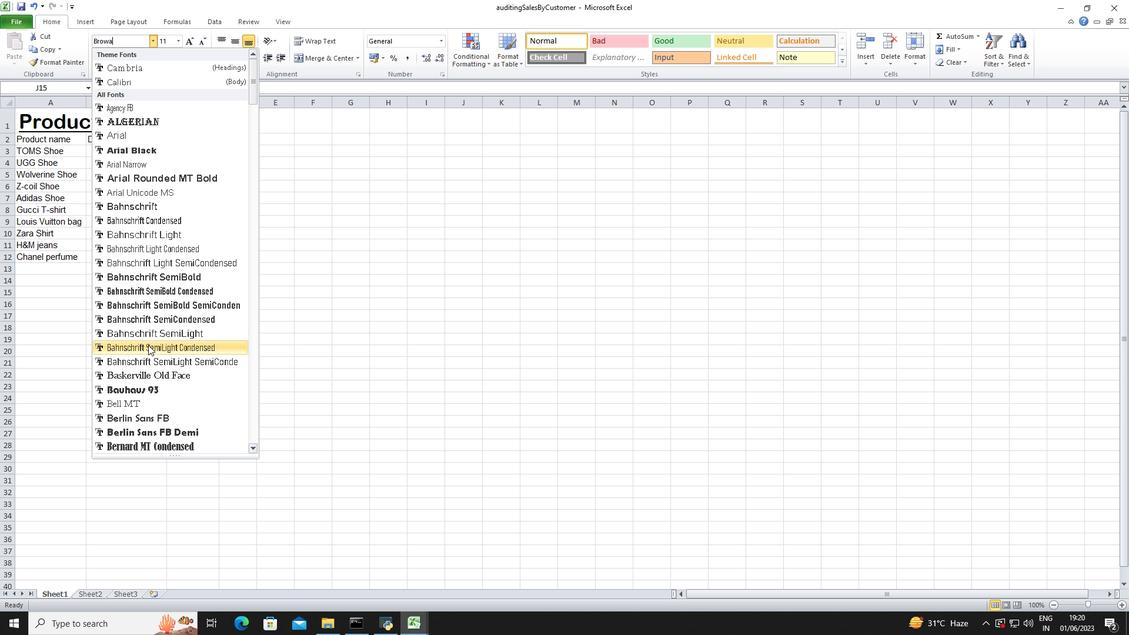 
Action: Mouse scrolled (150, 351) with delta (0, 0)
Screenshot: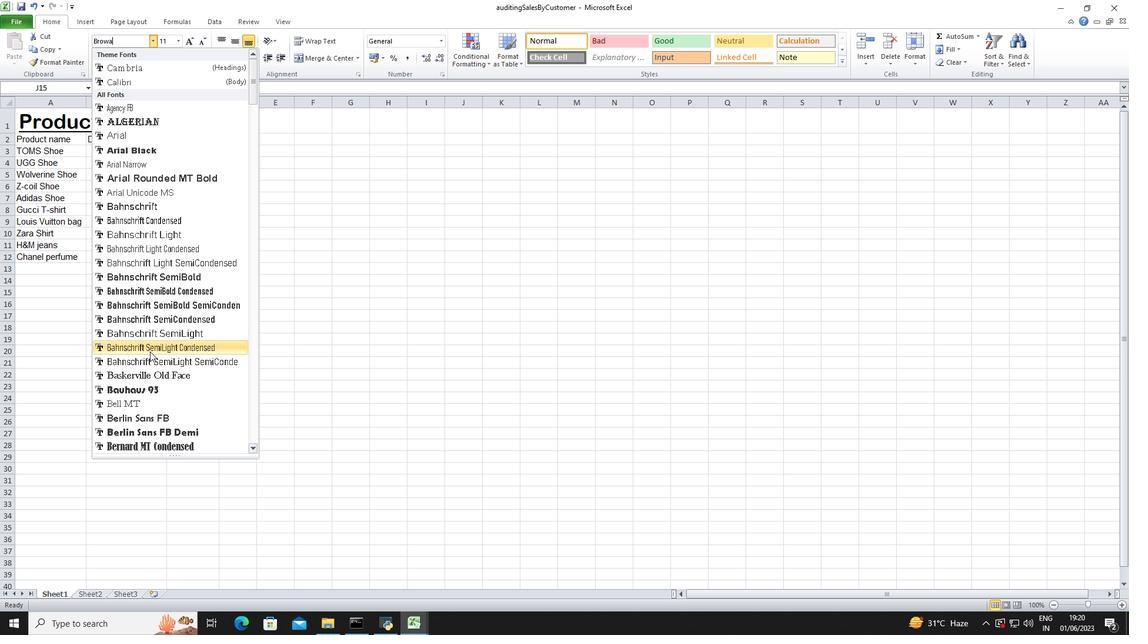 
Action: Mouse moved to (480, 344)
Screenshot: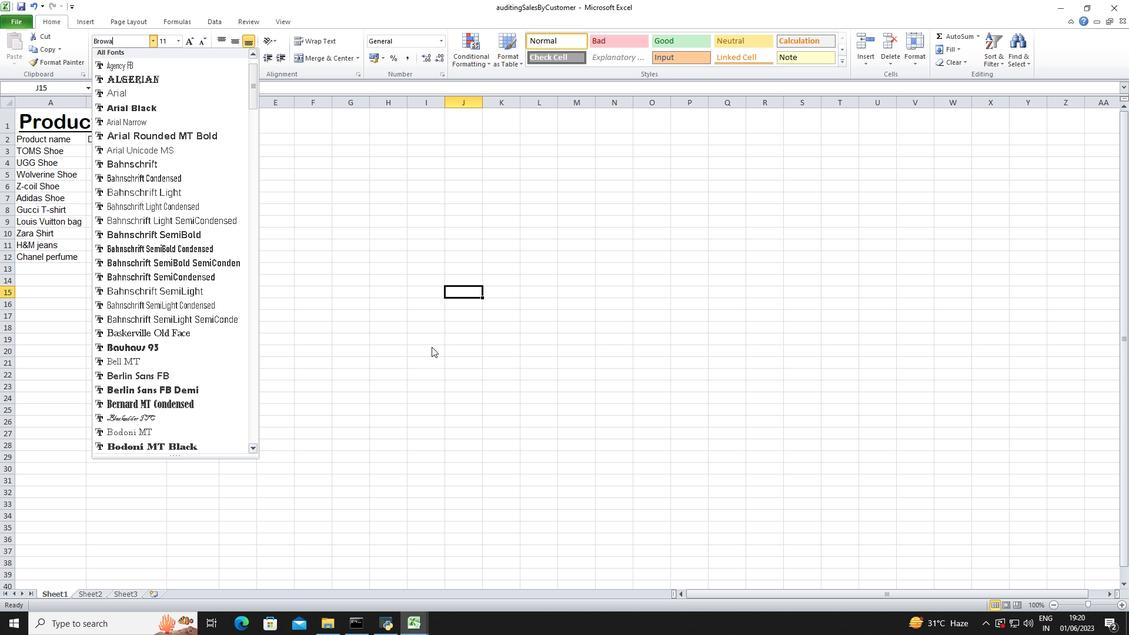 
Action: Key pressed llia<Key.space><Key.shift_r><Key.shift_r><Key.shift_r><Key.shift_r><Key.shift_r><Key.shift_r><Key.shift_r><Key.shift_r><Key.shift_r><Key.shift_r>New<Key.enter>
Screenshot: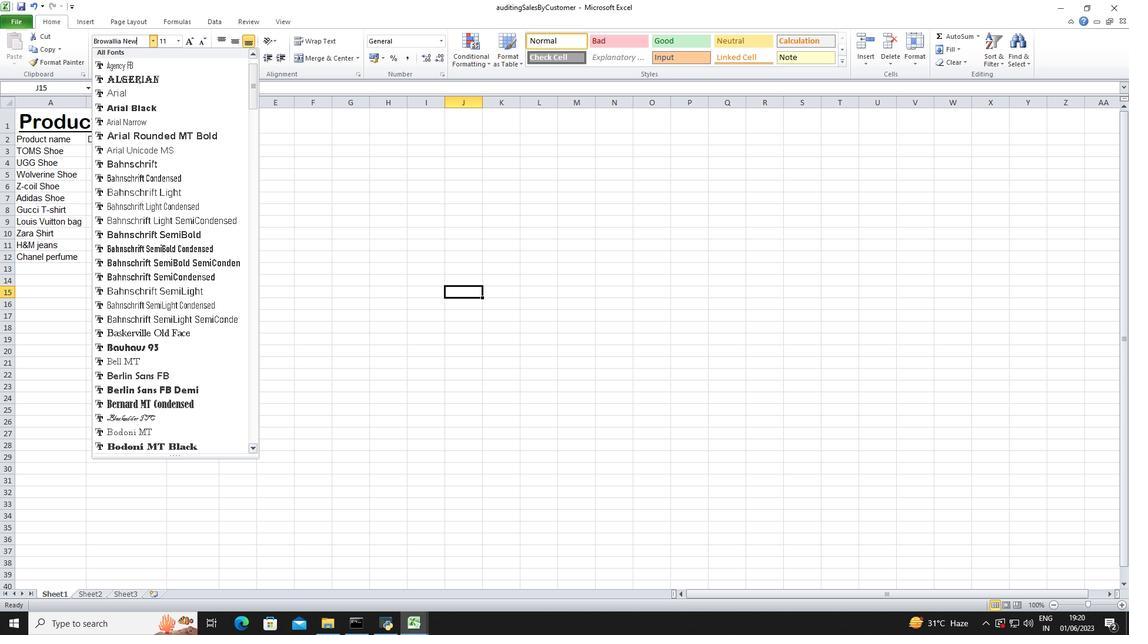 
Action: Mouse moved to (134, 149)
Screenshot: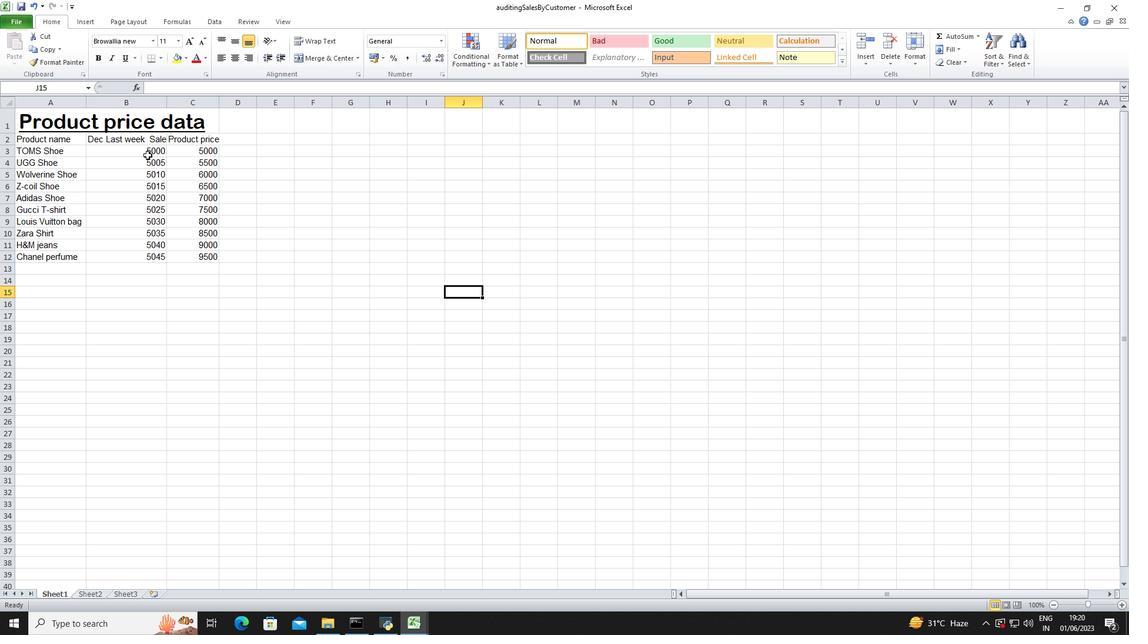 
Action: Mouse pressed left at (134, 149)
Screenshot: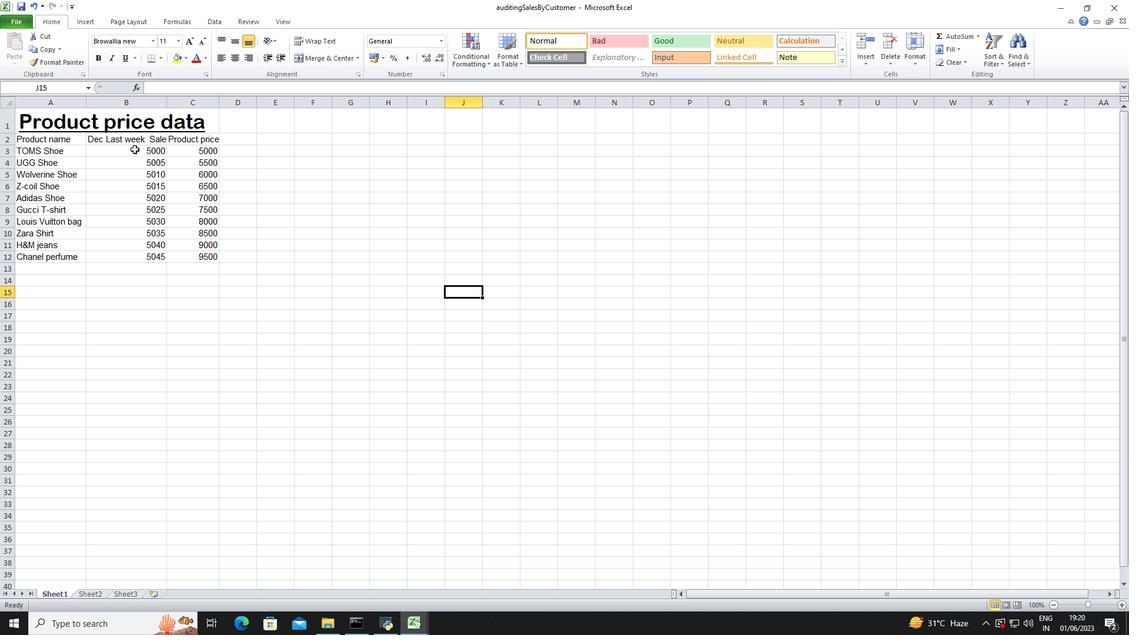 
Action: Mouse moved to (41, 140)
Screenshot: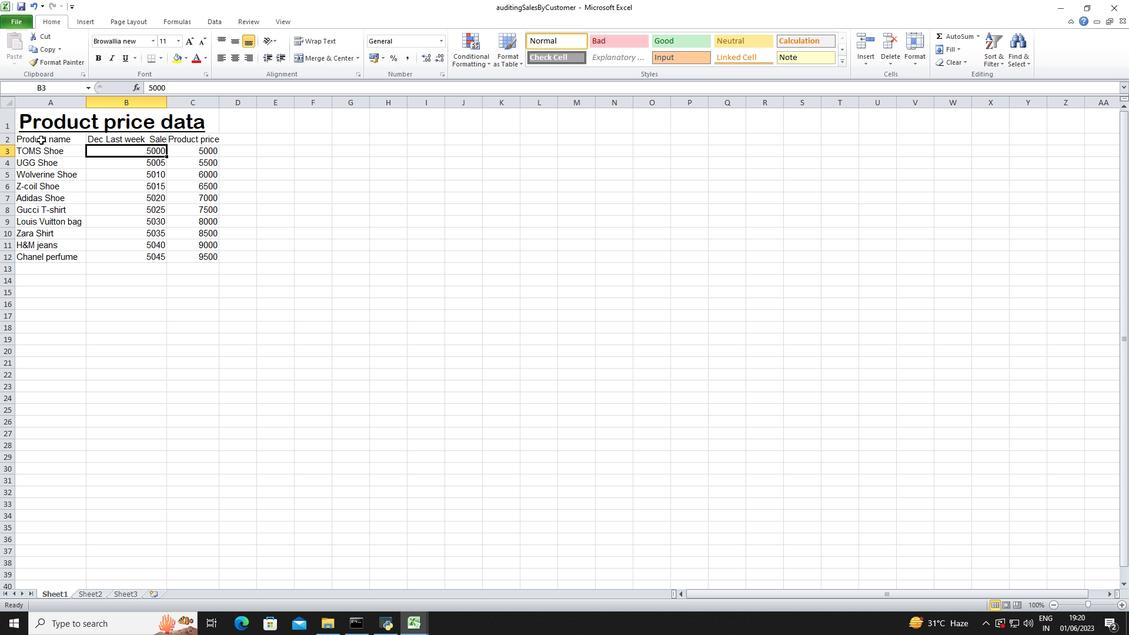 
Action: Mouse pressed left at (41, 140)
Screenshot: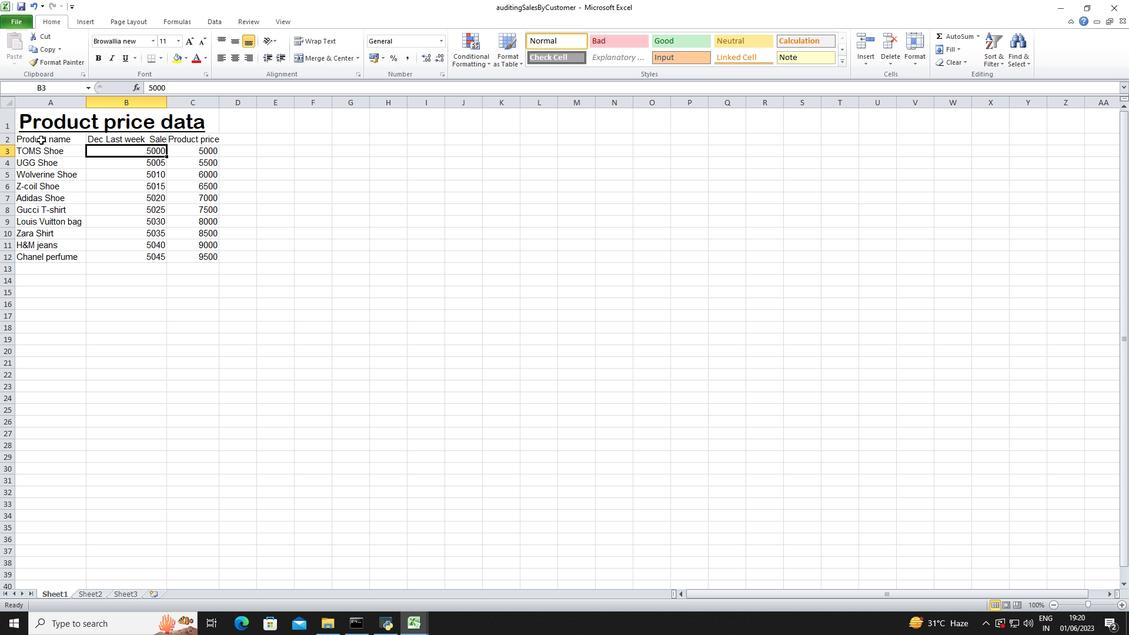 
Action: Mouse moved to (141, 41)
Screenshot: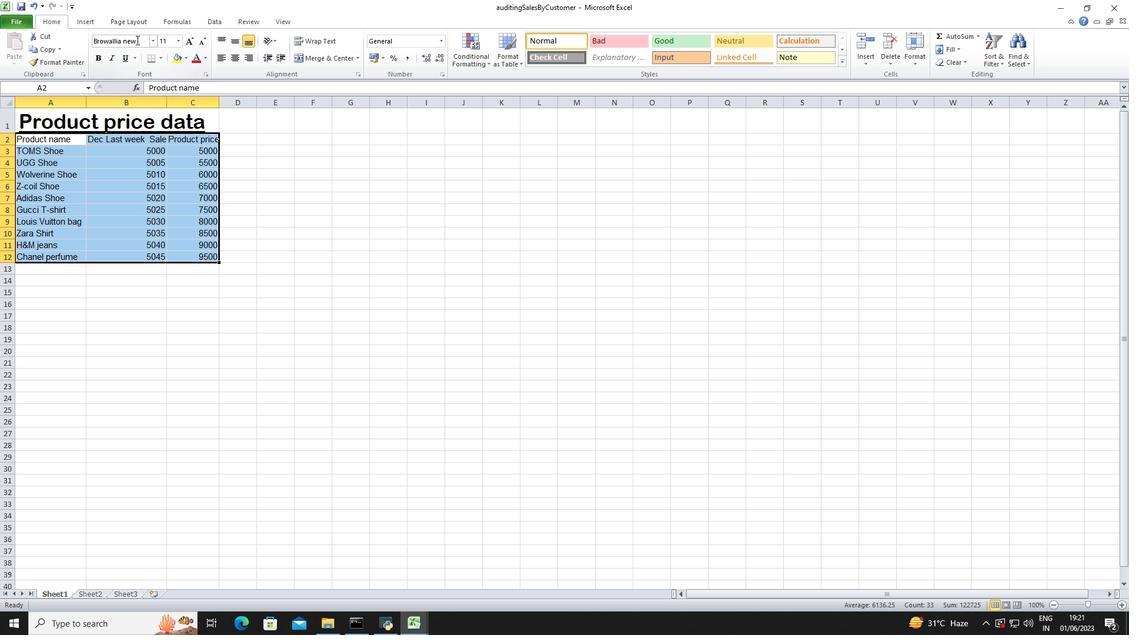 
Action: Mouse pressed left at (141, 41)
Screenshot: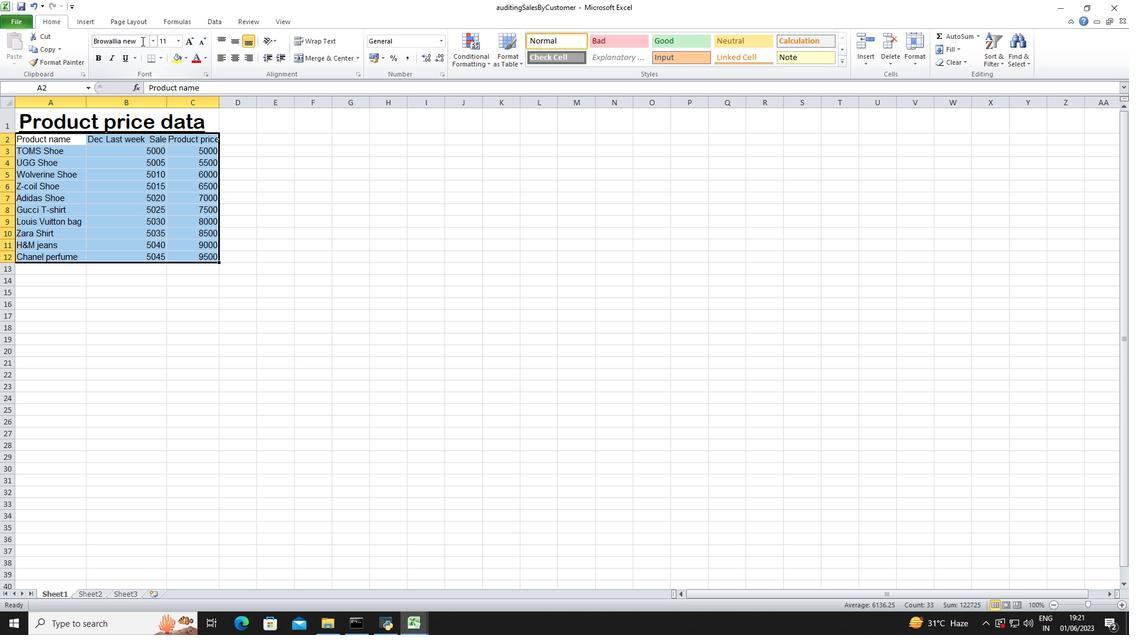 
Action: Mouse moved to (201, 56)
Screenshot: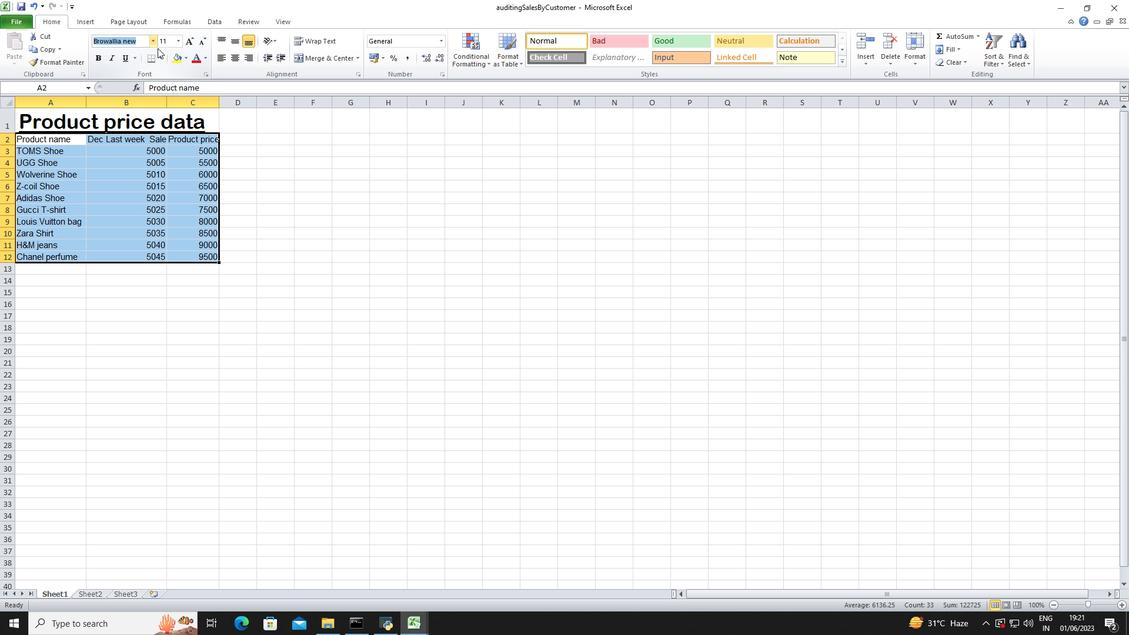 
Action: Key pressed be<Key.backspace>r<Key.backspace><Key.backspace><Key.backspace>roe<Key.backspace>wallia<Key.space><Key.shift_r>New<Key.enter>
Screenshot: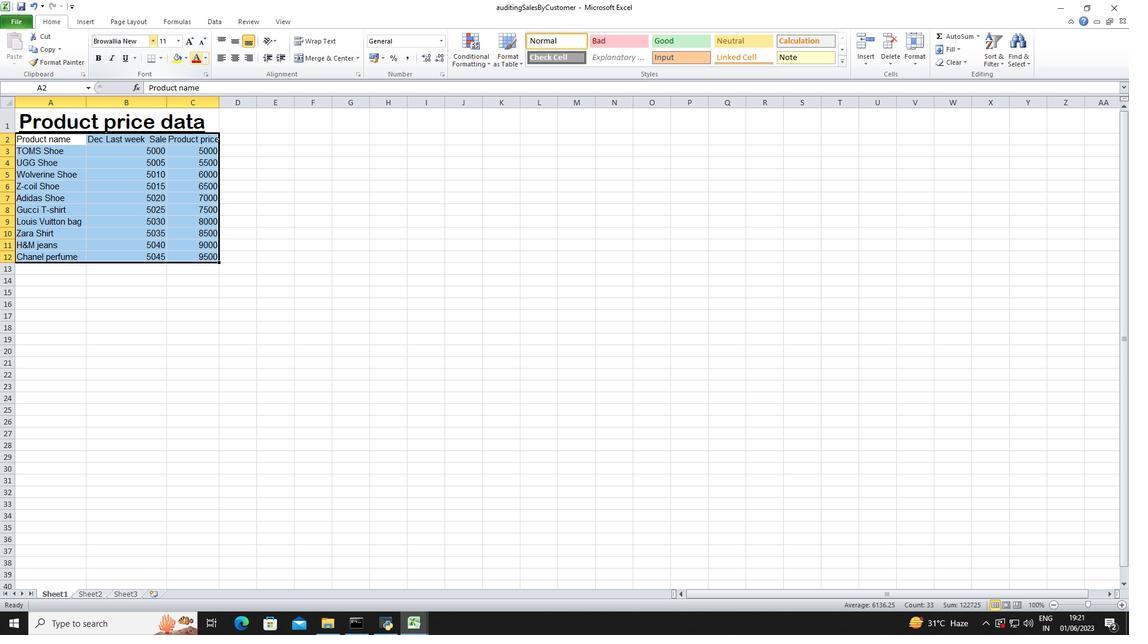 
Action: Mouse moved to (178, 43)
Screenshot: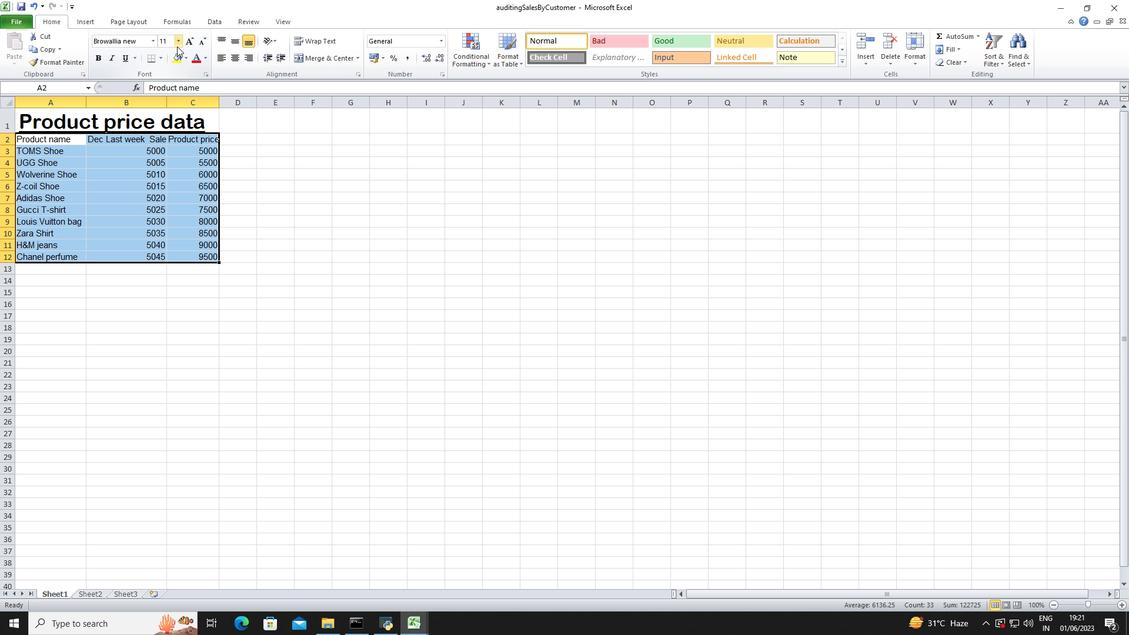 
Action: Mouse pressed left at (178, 43)
Screenshot: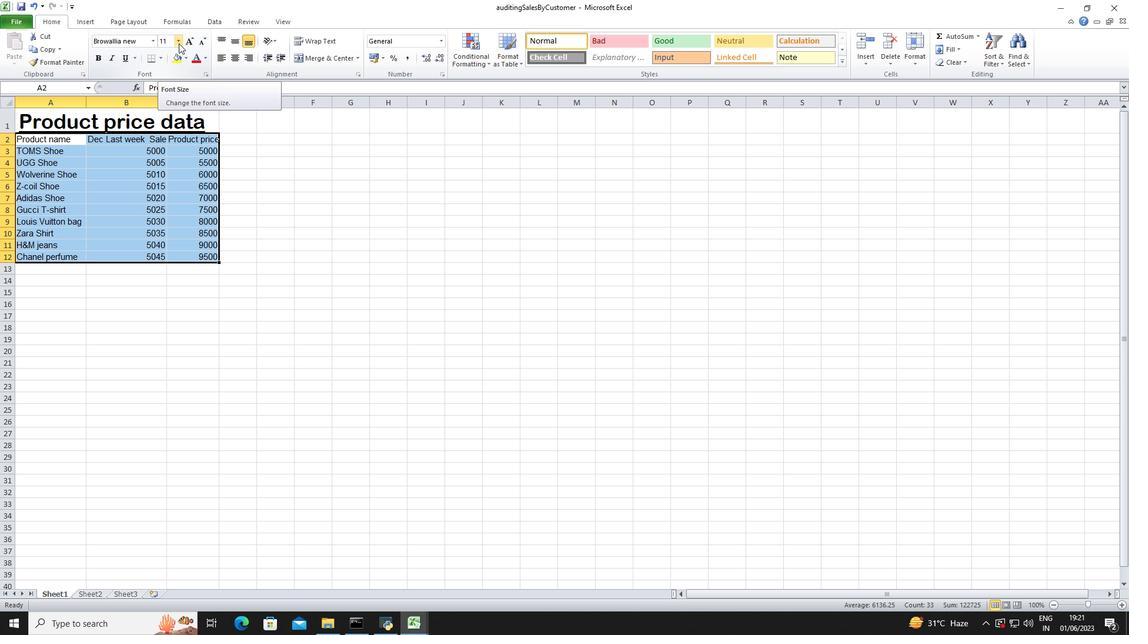 
Action: Mouse moved to (167, 125)
Screenshot: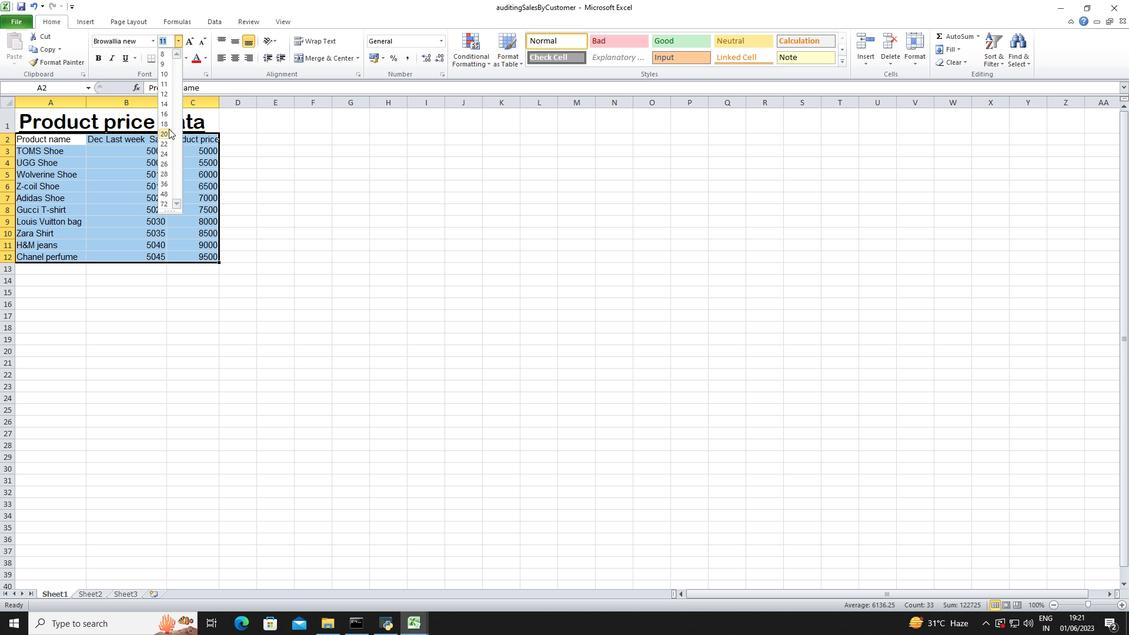
Action: Mouse pressed left at (167, 125)
Screenshot: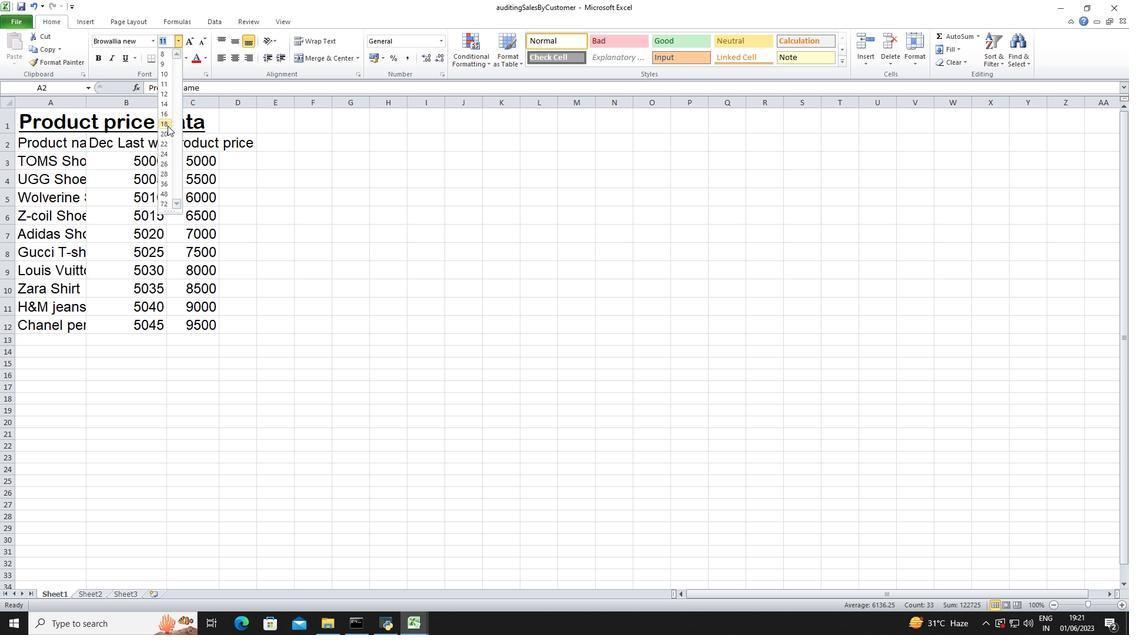 
Action: Mouse moved to (397, 176)
Screenshot: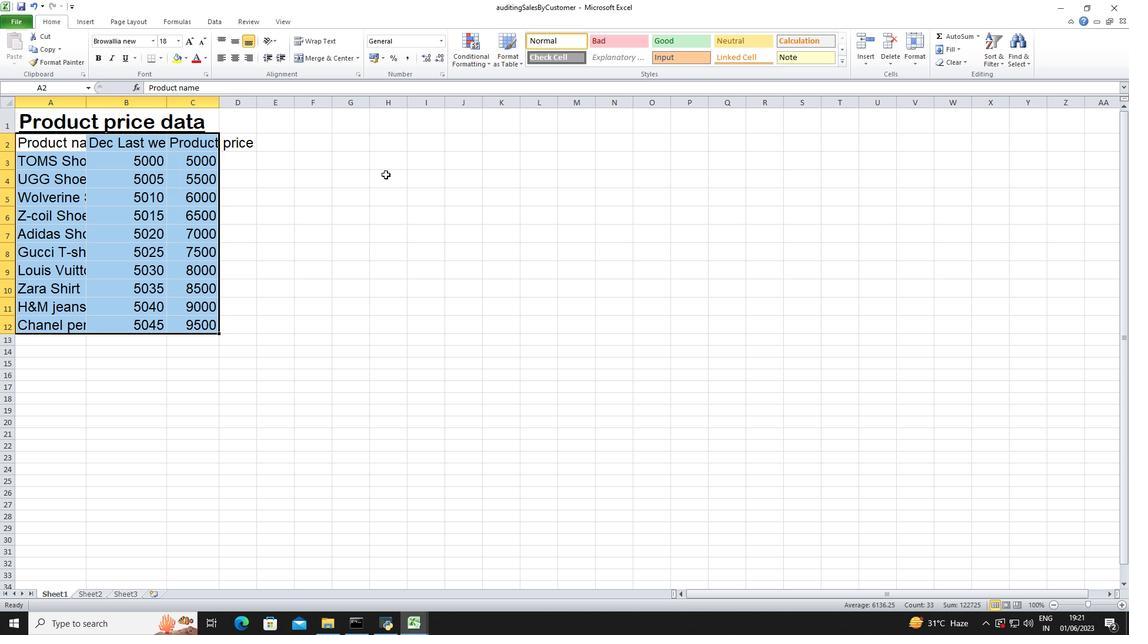 
Action: Mouse pressed left at (397, 176)
Screenshot: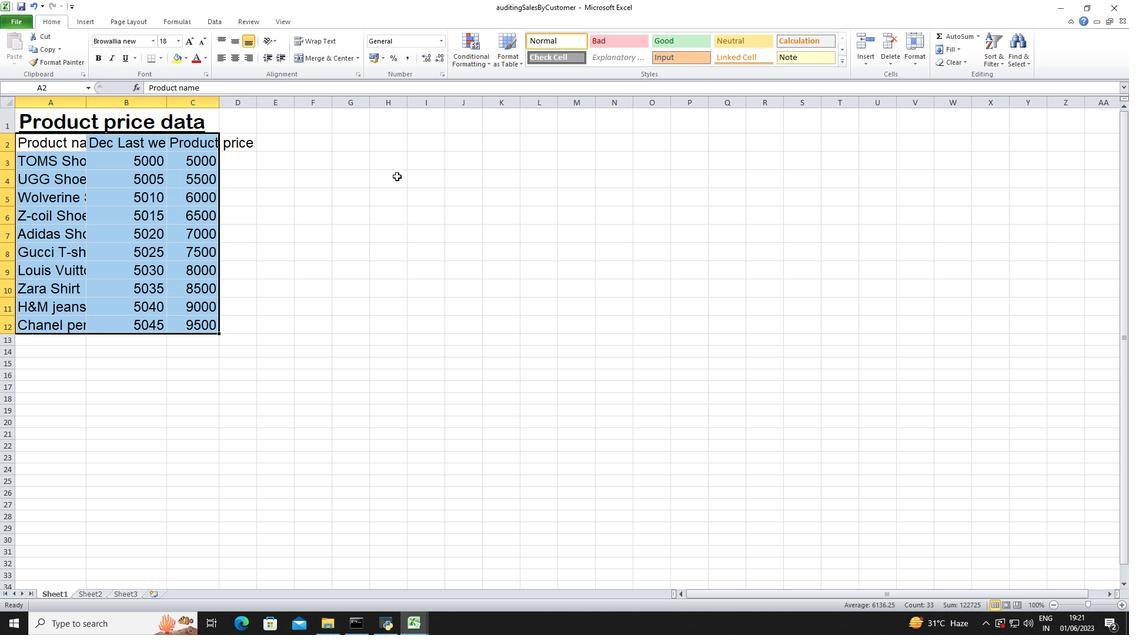 
Action: Mouse moved to (87, 104)
Screenshot: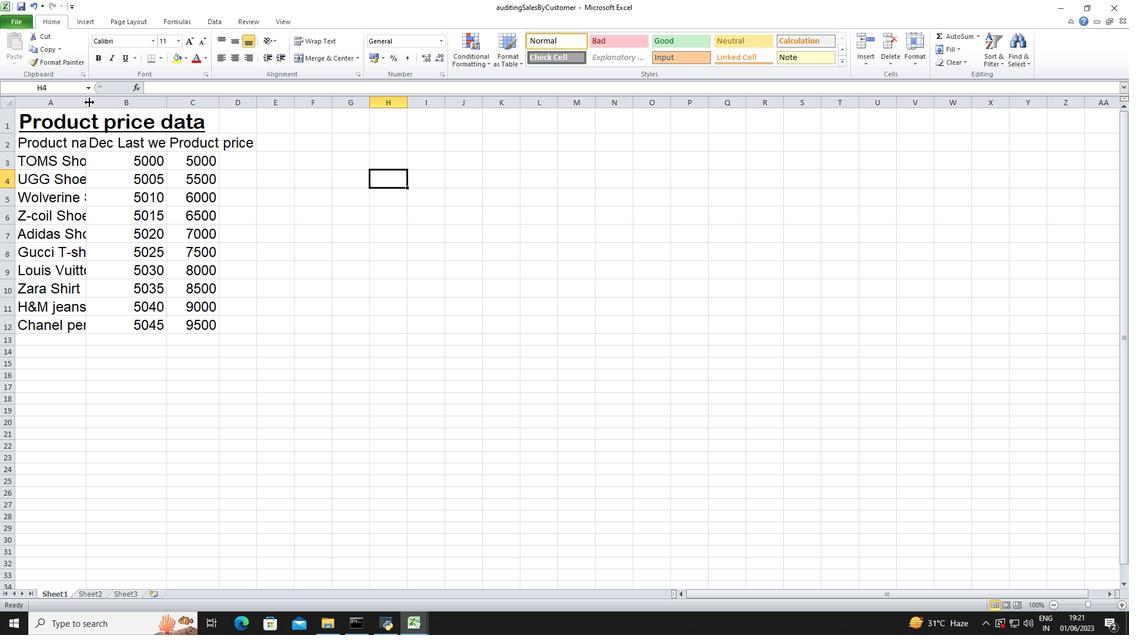 
Action: Mouse pressed left at (87, 104)
Screenshot: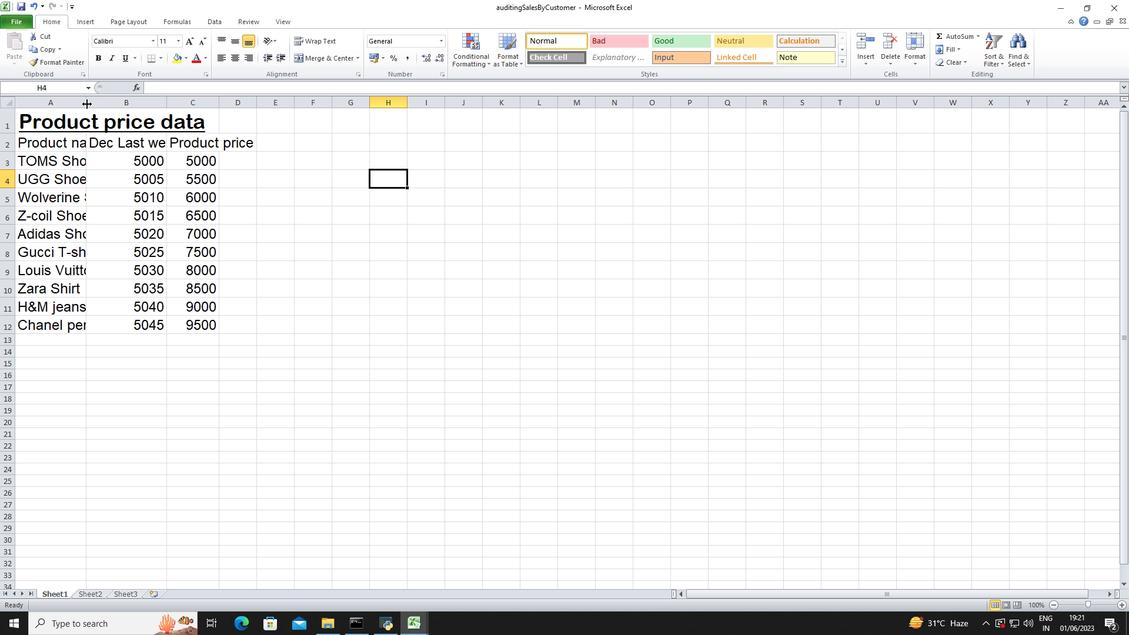 
Action: Mouse pressed left at (87, 104)
Screenshot: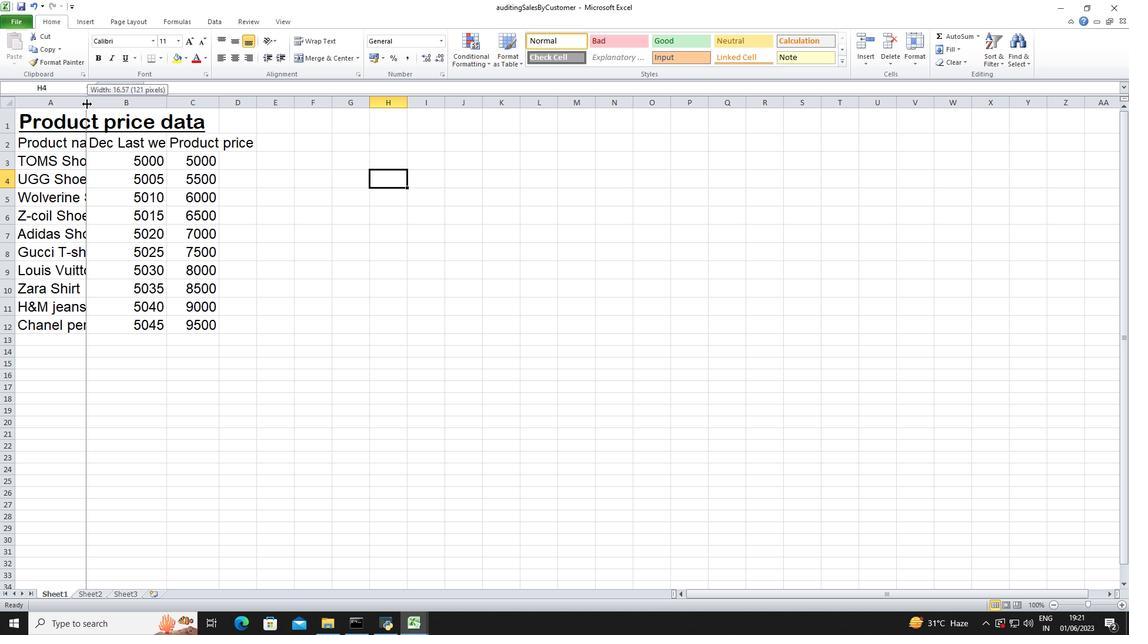 
Action: Mouse moved to (296, 108)
Screenshot: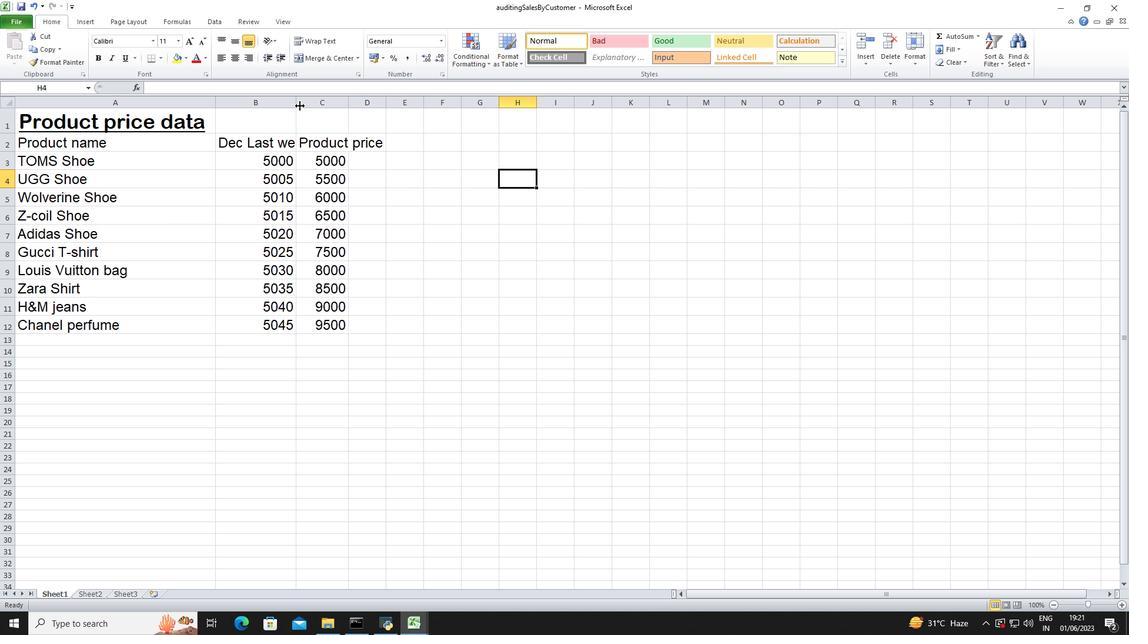 
Action: Mouse pressed left at (296, 108)
Screenshot: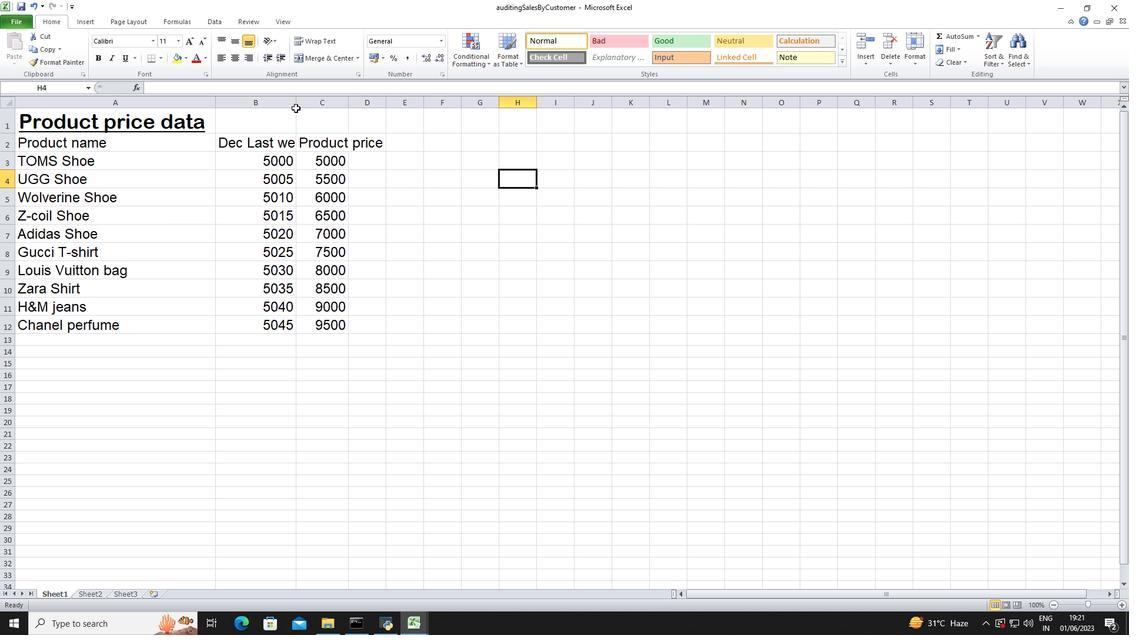 
Action: Mouse pressed left at (296, 108)
Screenshot: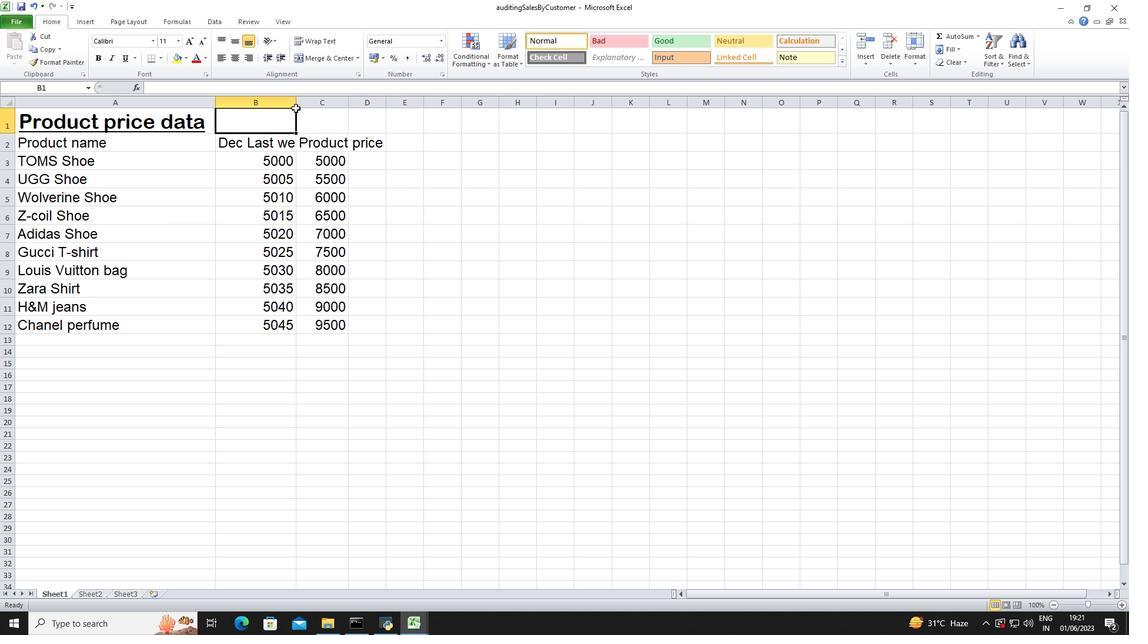 
Action: Mouse moved to (296, 101)
Screenshot: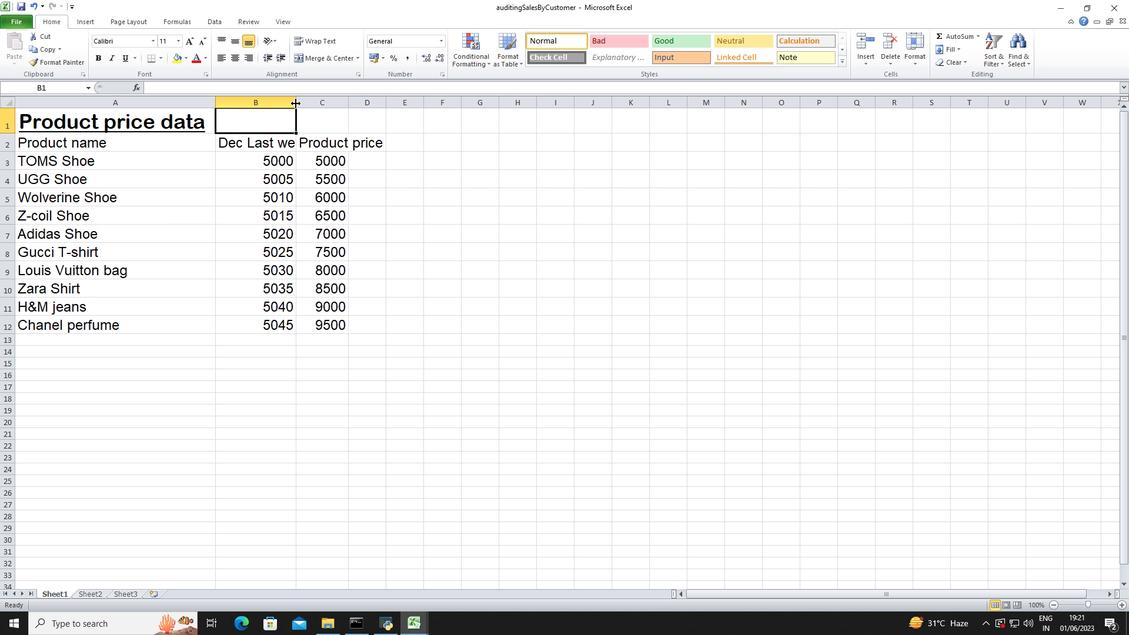 
Action: Mouse pressed left at (296, 101)
Screenshot: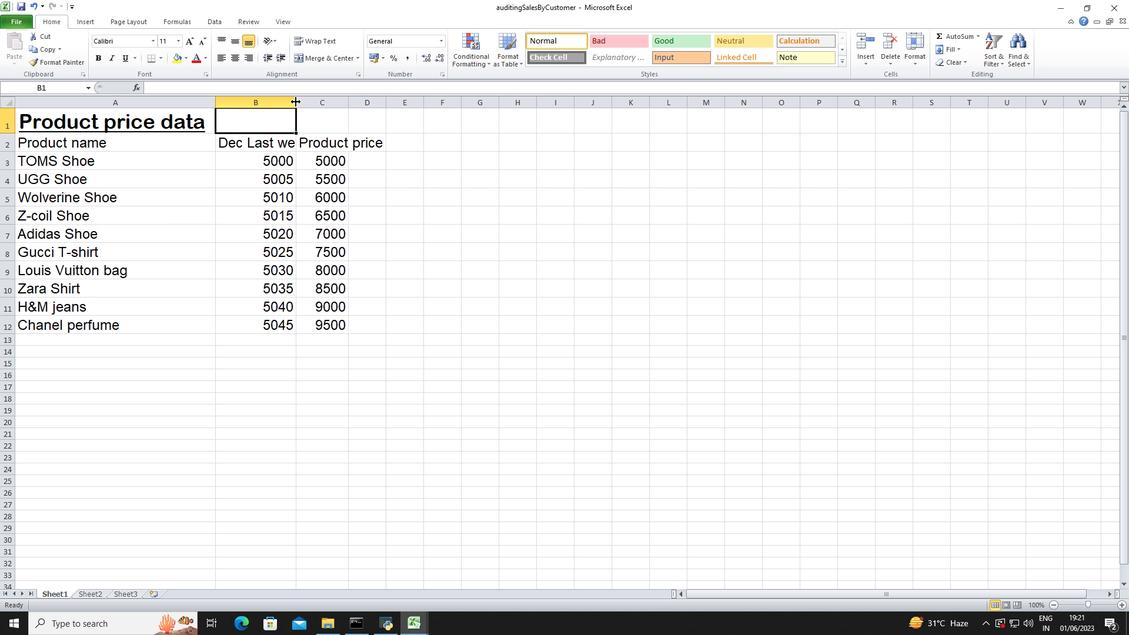 
Action: Mouse pressed left at (296, 101)
Screenshot: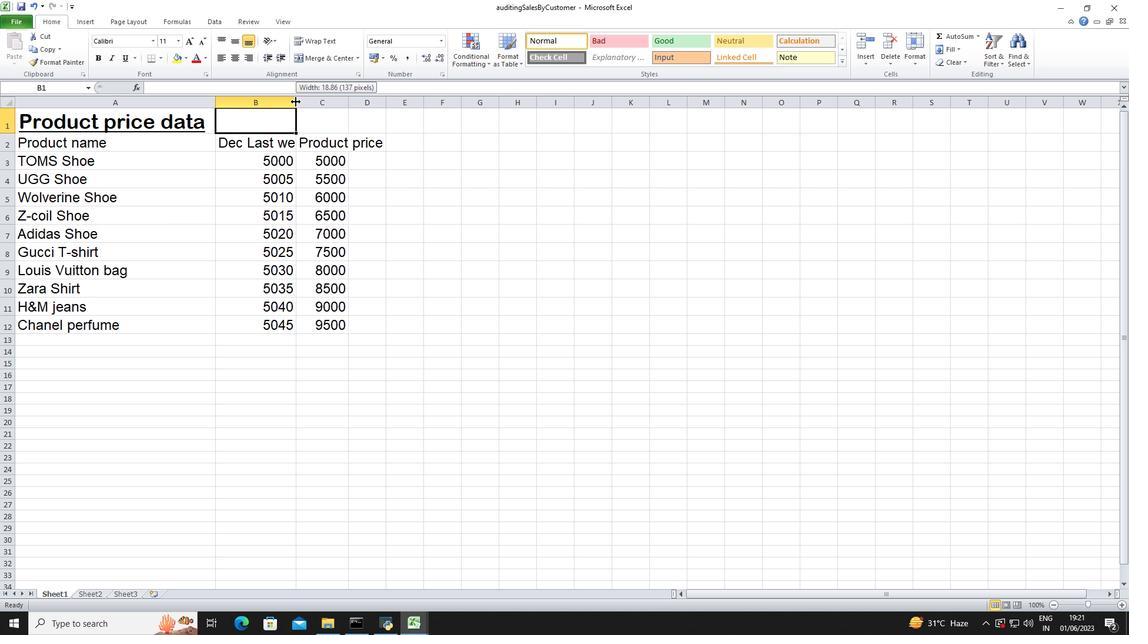 
Action: Mouse moved to (417, 104)
Screenshot: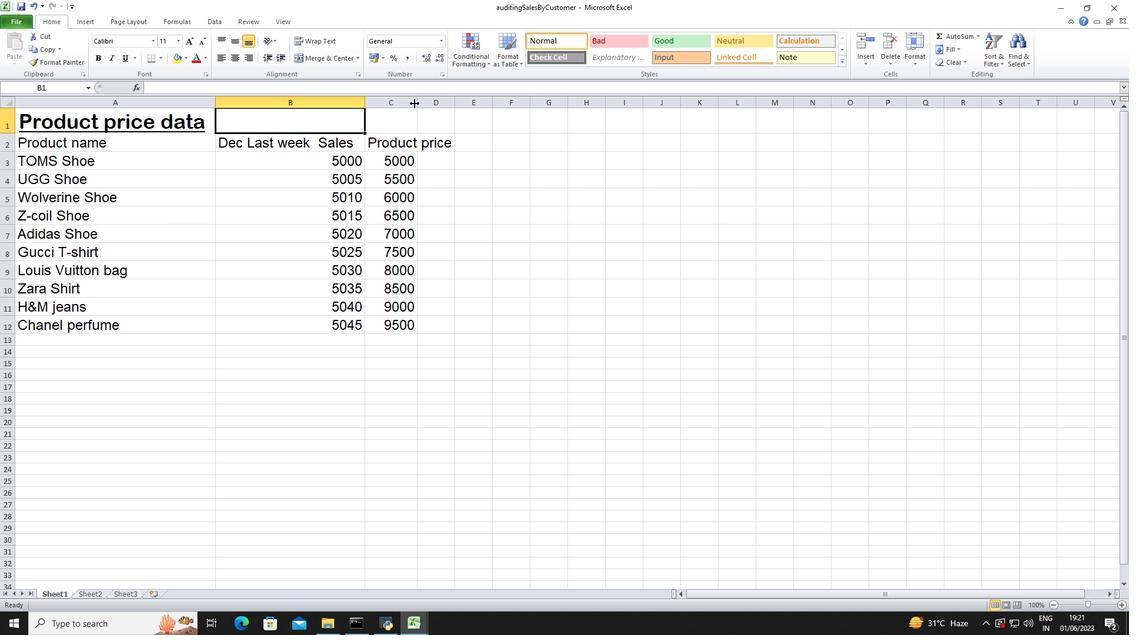 
Action: Mouse pressed left at (417, 104)
Screenshot: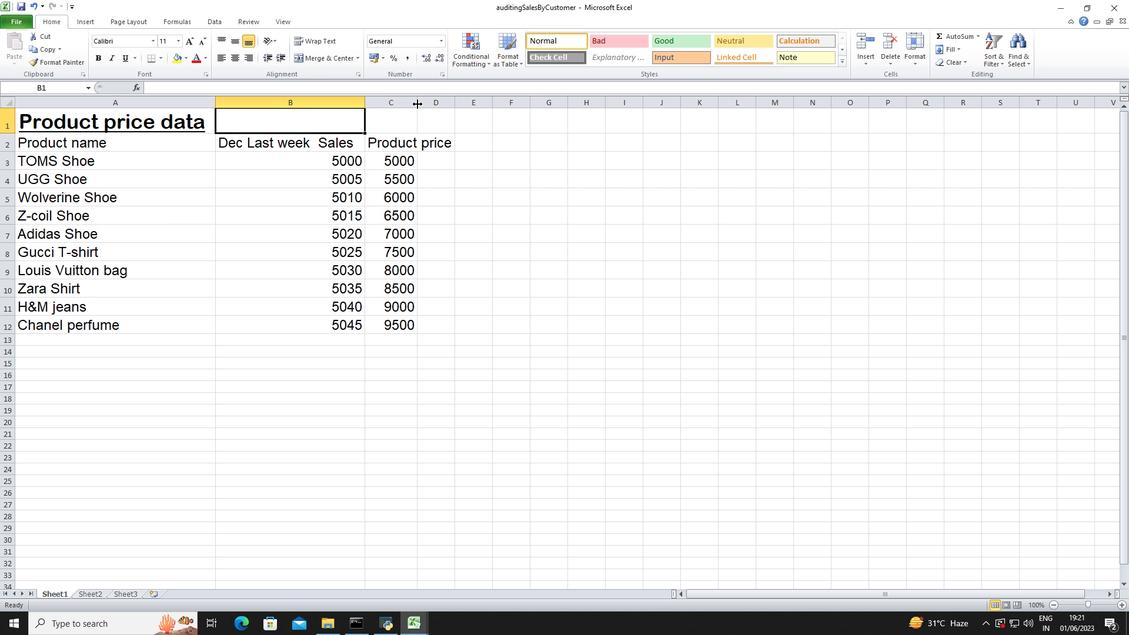 
Action: Mouse pressed left at (417, 104)
Screenshot: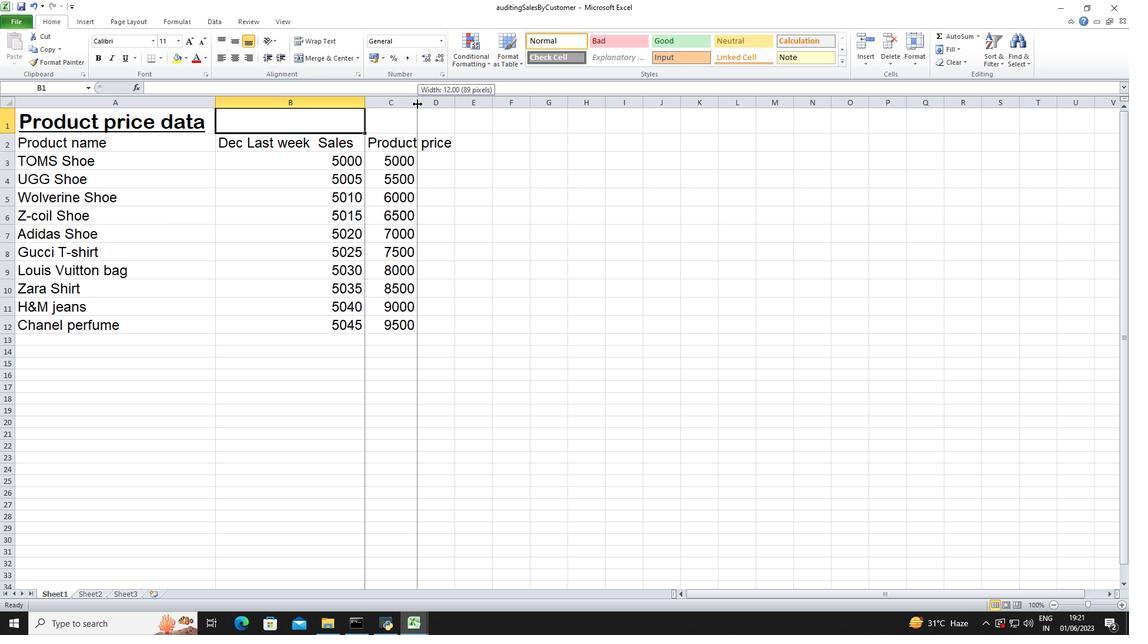 
Action: Mouse moved to (629, 248)
Screenshot: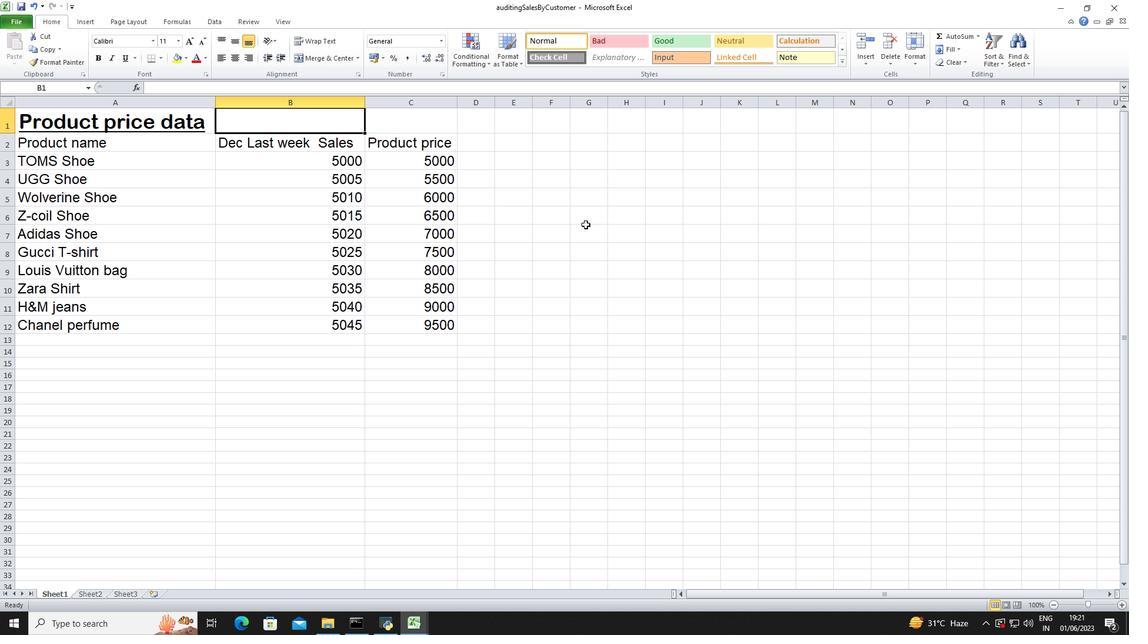 
Action: Mouse pressed left at (629, 248)
Screenshot: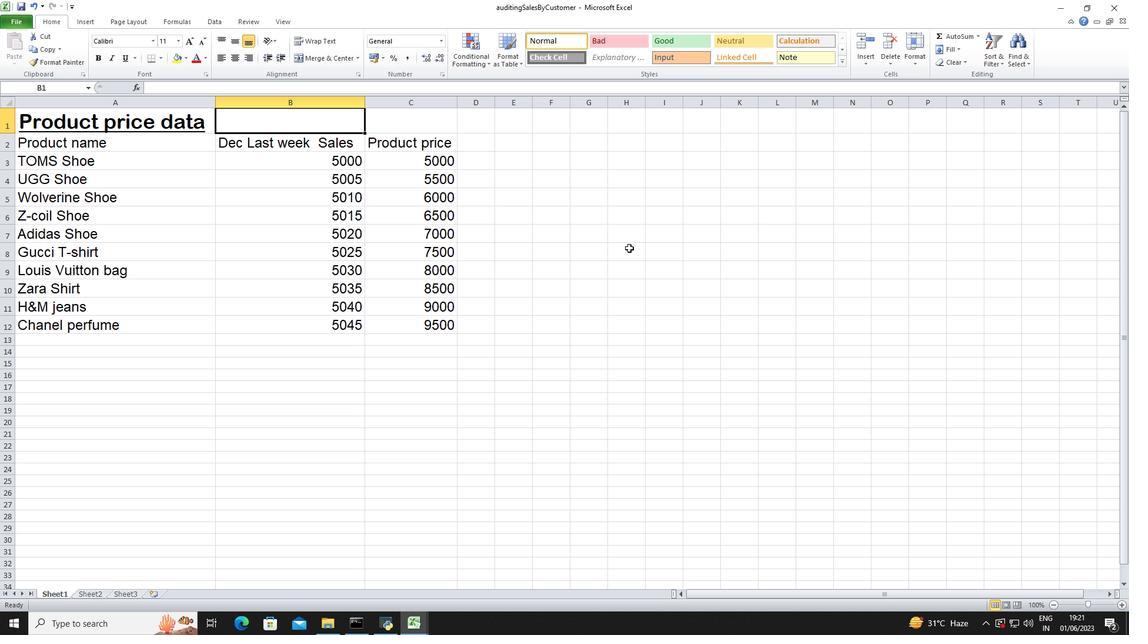 
Action: Mouse moved to (66, 143)
Screenshot: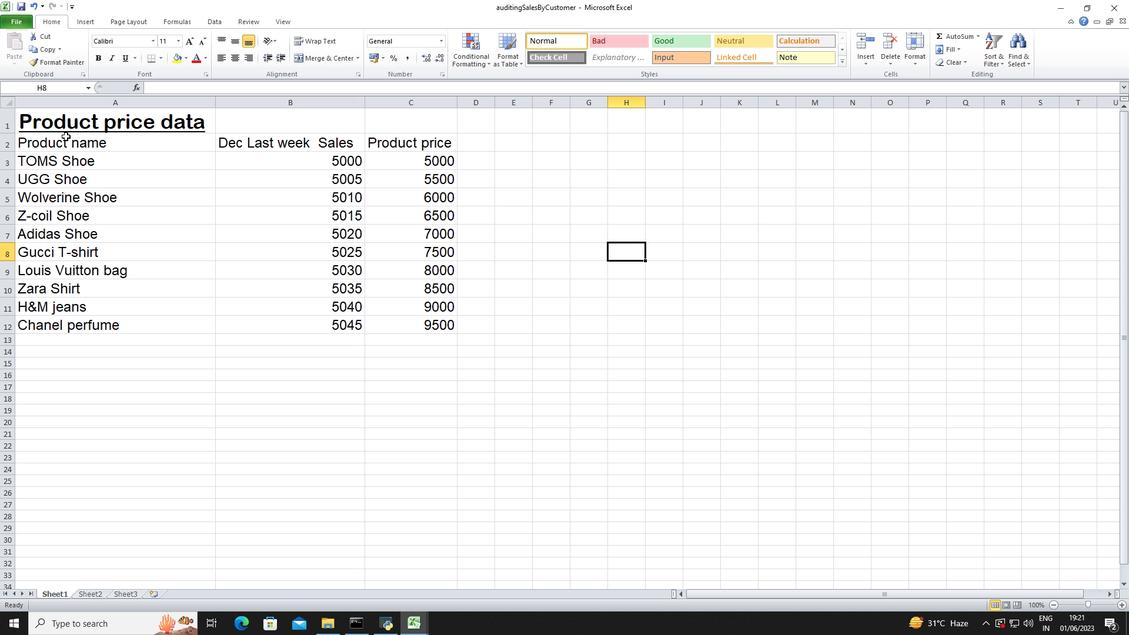 
Action: Mouse pressed left at (66, 143)
Screenshot: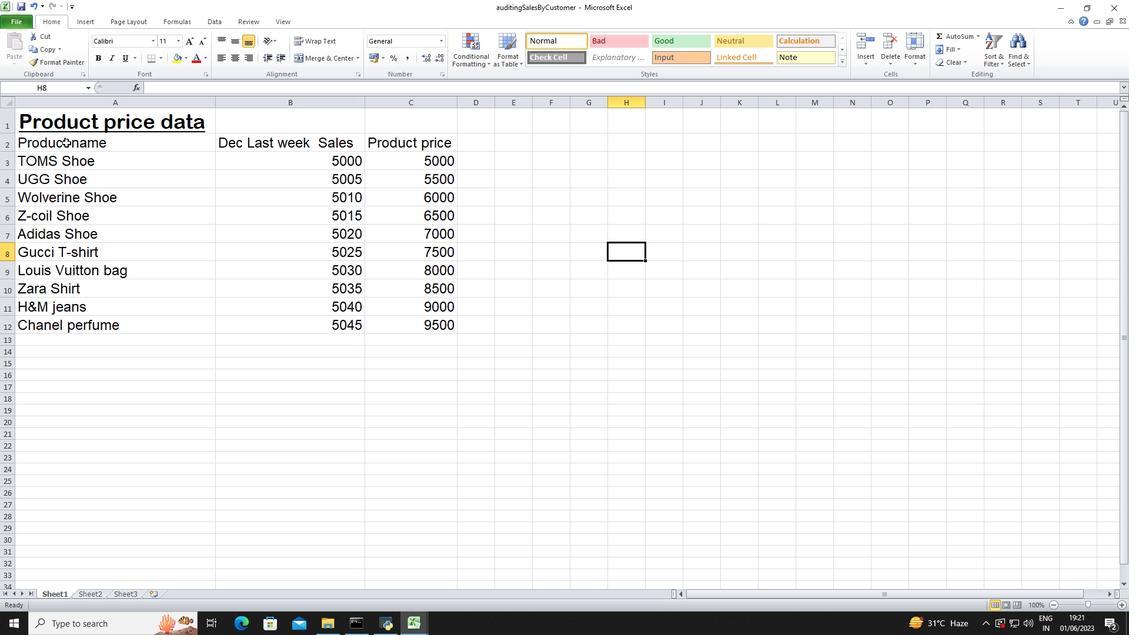
Action: Mouse moved to (223, 61)
Screenshot: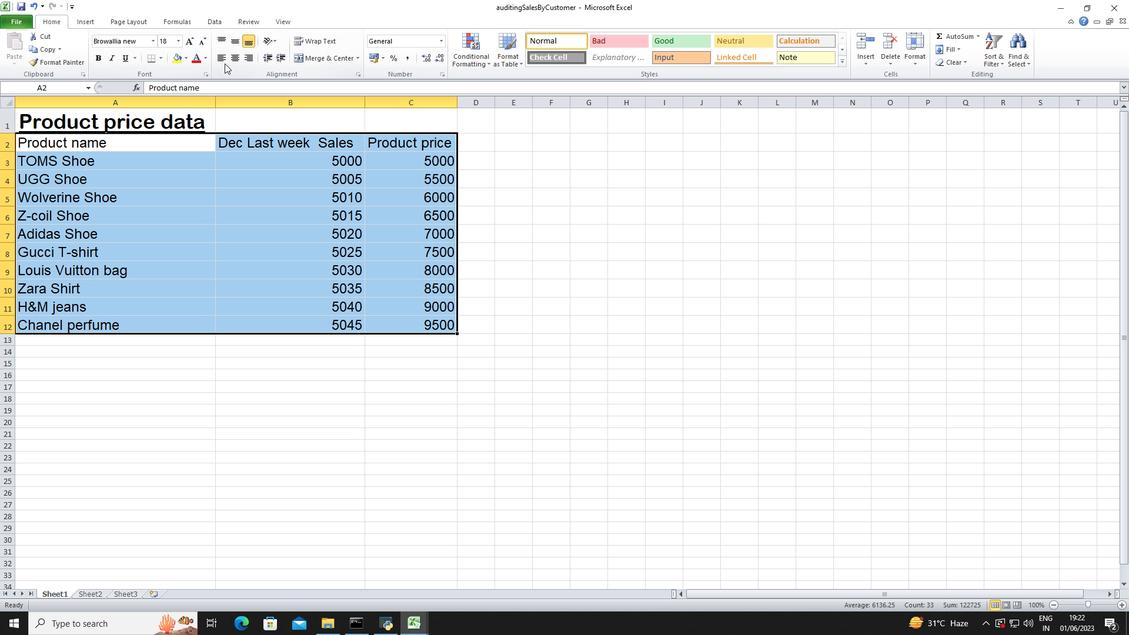 
Action: Mouse pressed left at (223, 61)
Screenshot: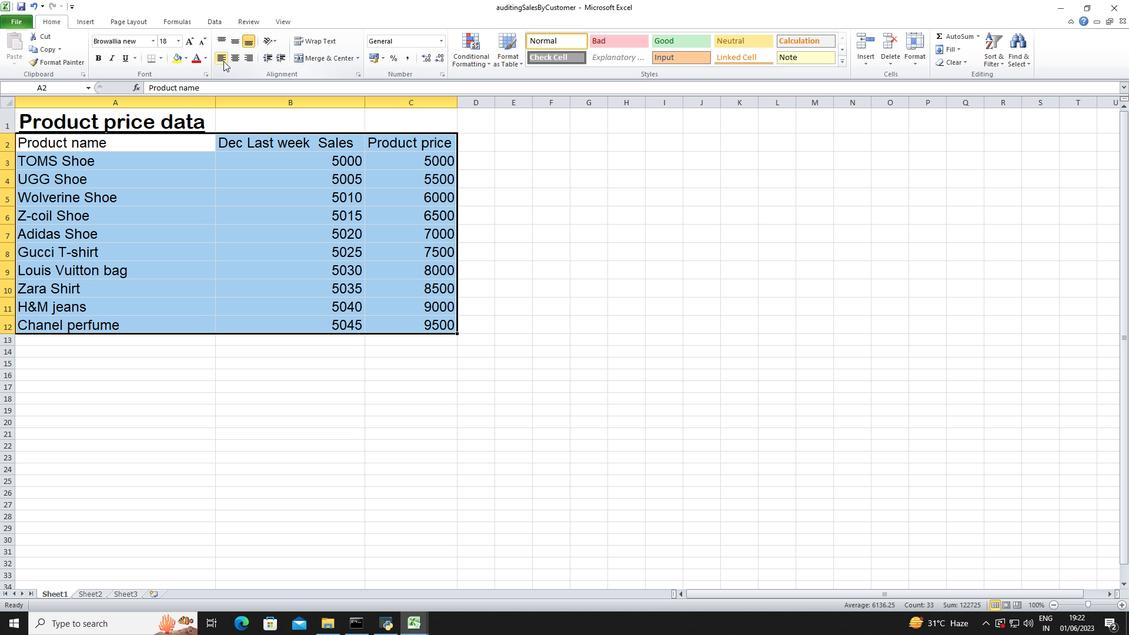 
Action: Mouse moved to (110, 126)
Screenshot: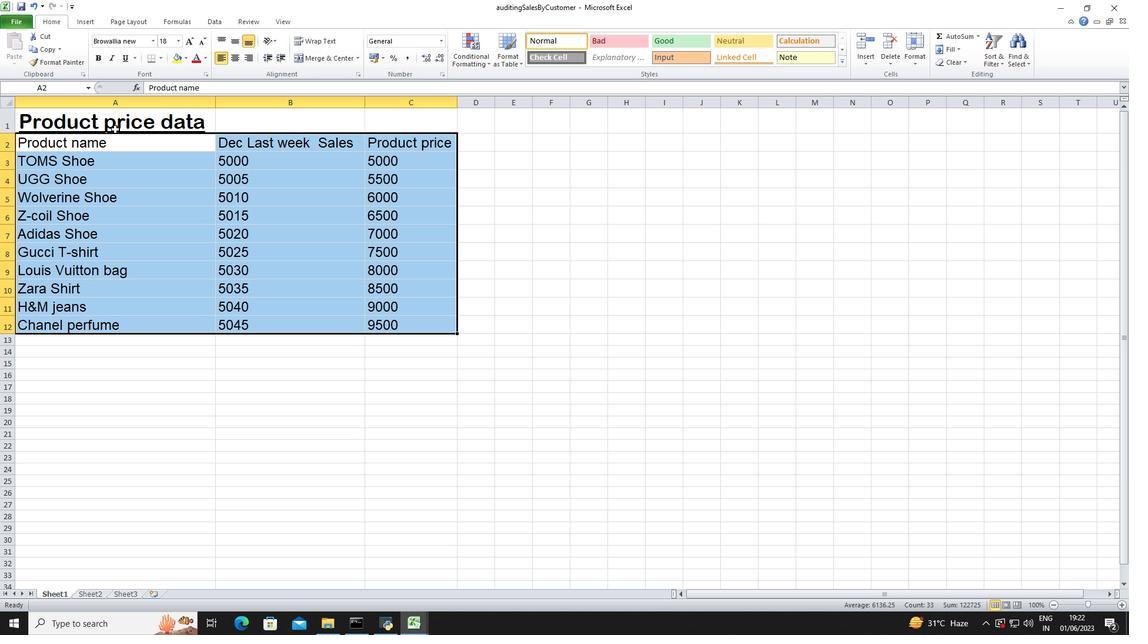 
Action: Mouse pressed left at (110, 126)
Screenshot: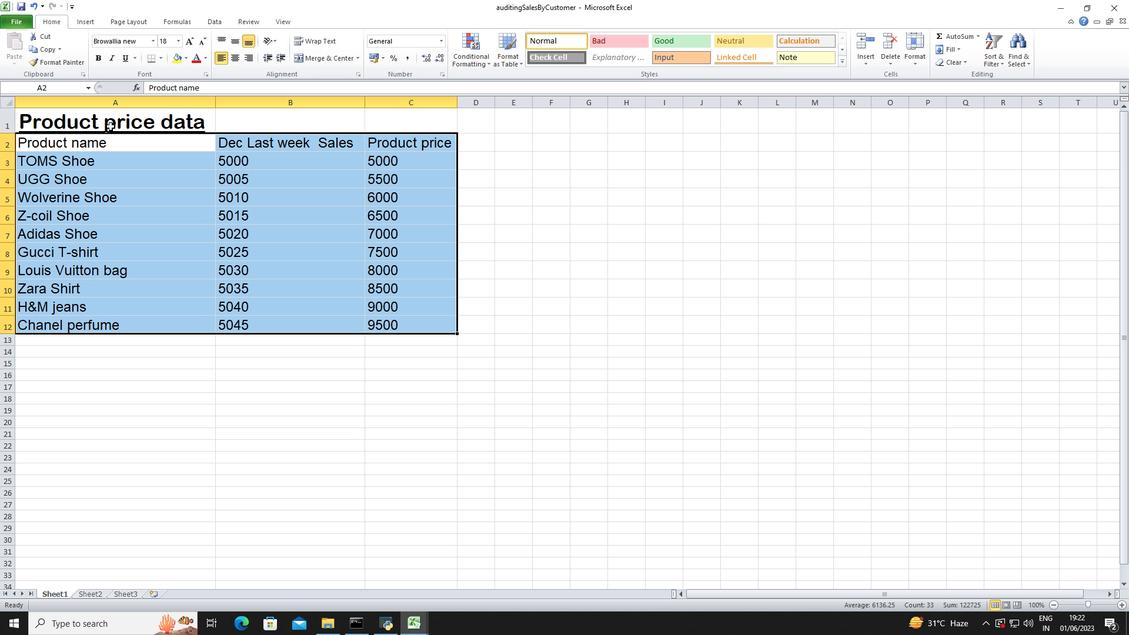 
Action: Mouse moved to (237, 41)
Screenshot: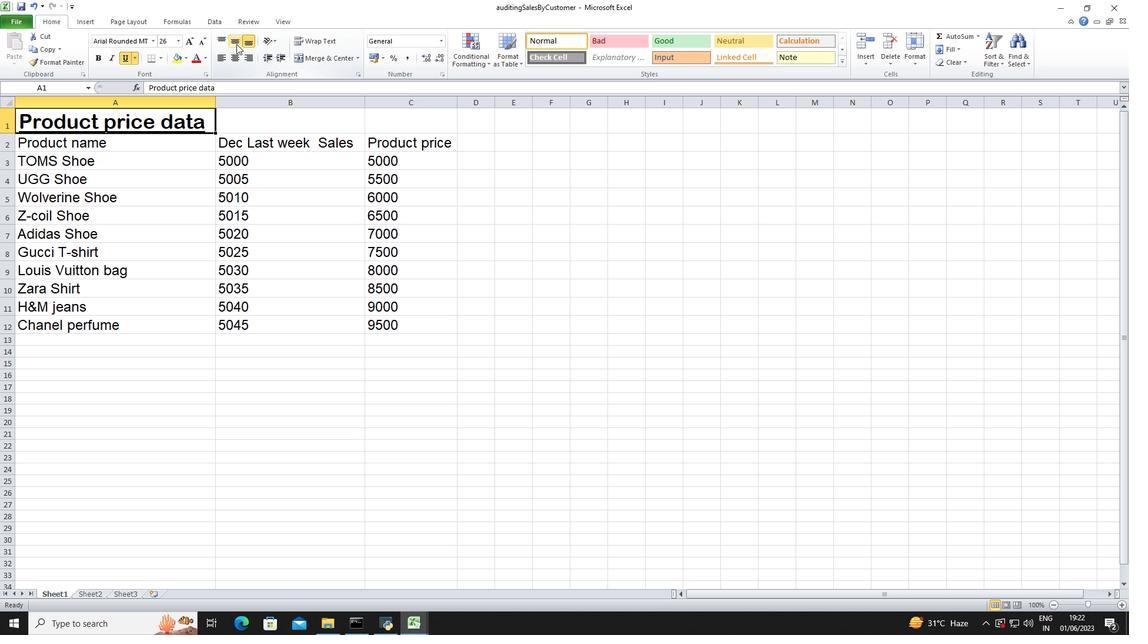 
Action: Mouse pressed left at (237, 41)
Screenshot: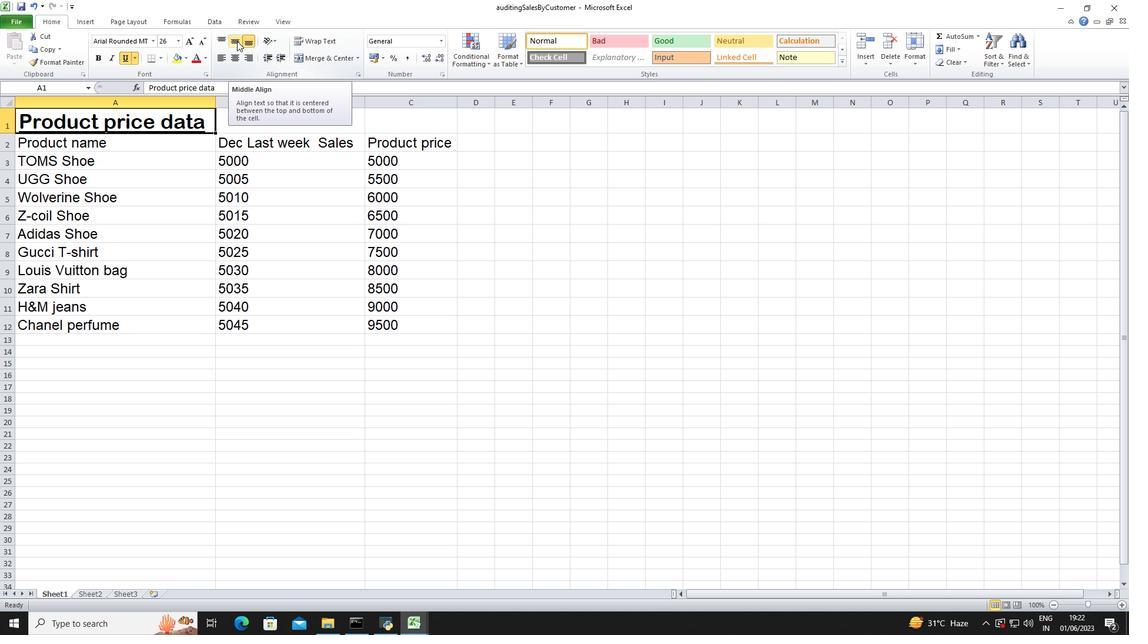 
Action: Mouse moved to (360, 342)
Screenshot: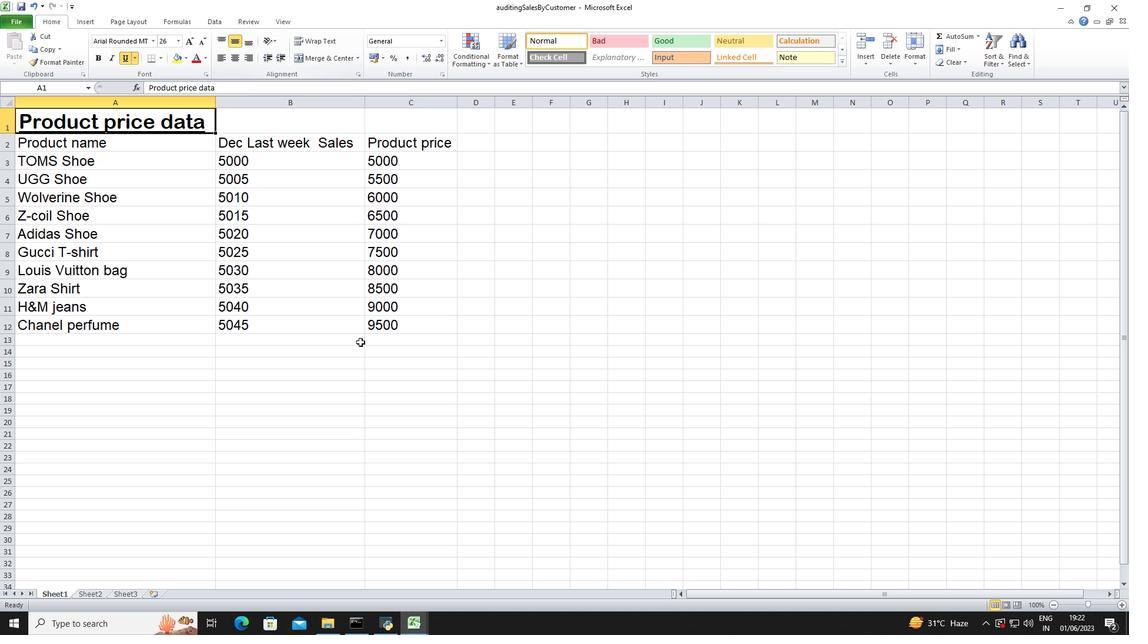 
Action: Mouse pressed left at (360, 342)
Screenshot: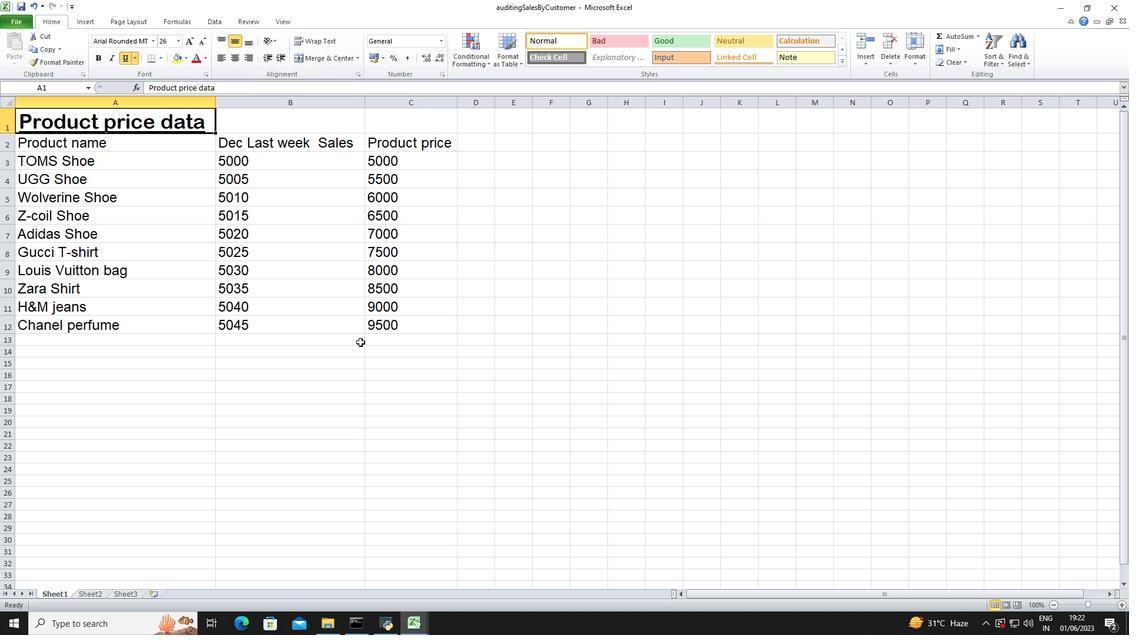 
Action: Mouse moved to (8, 20)
Screenshot: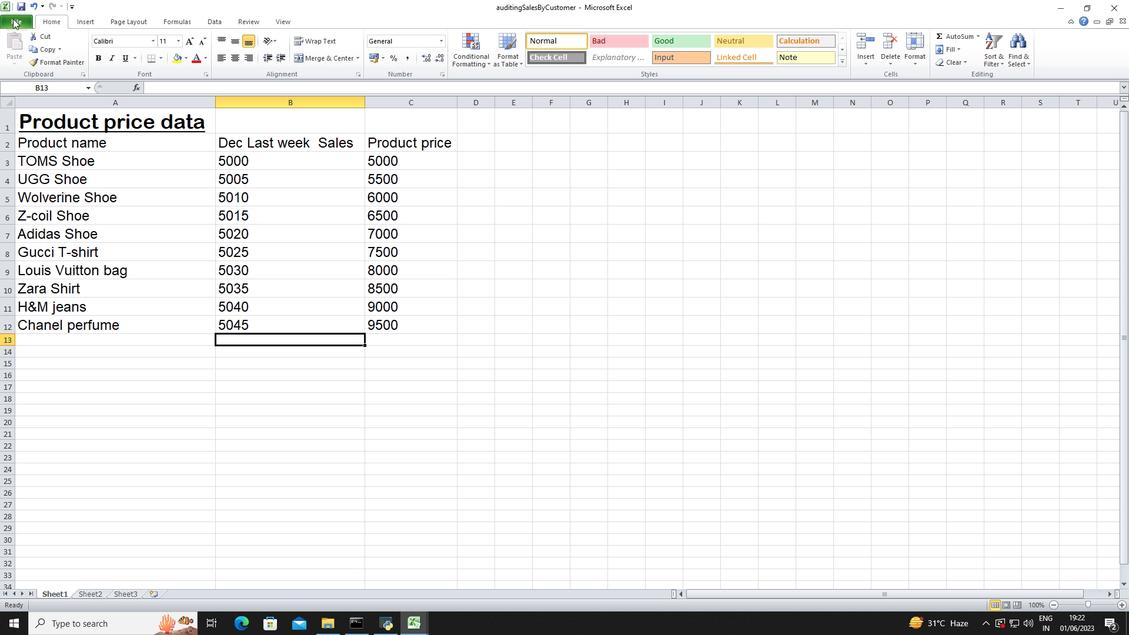 
Action: Mouse pressed left at (8, 20)
Screenshot: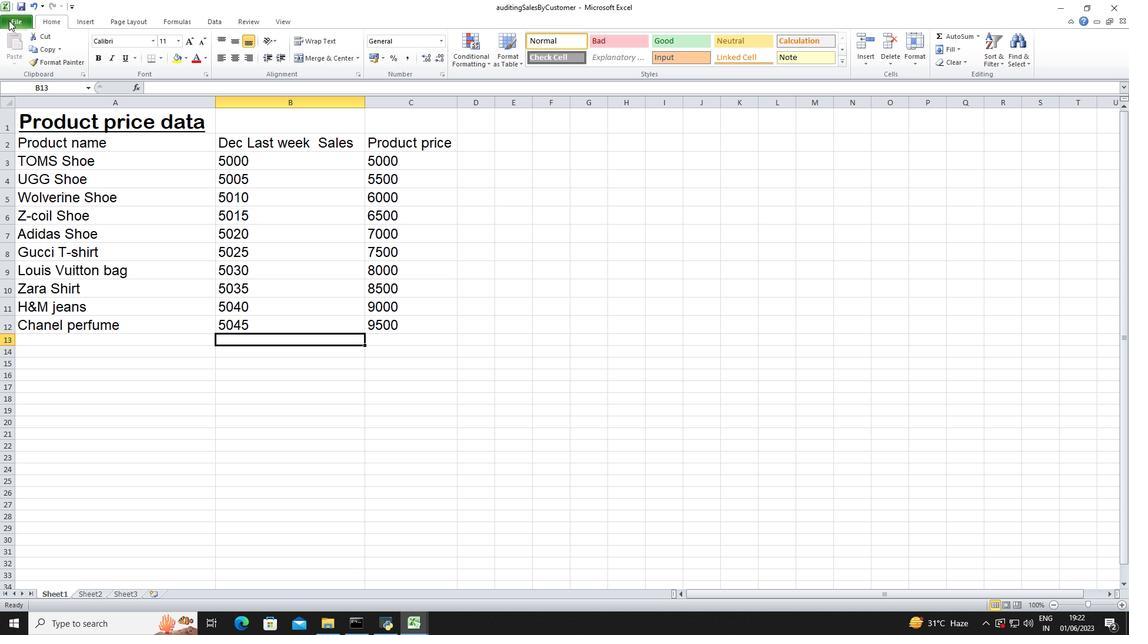 
Action: Mouse moved to (37, 43)
Screenshot: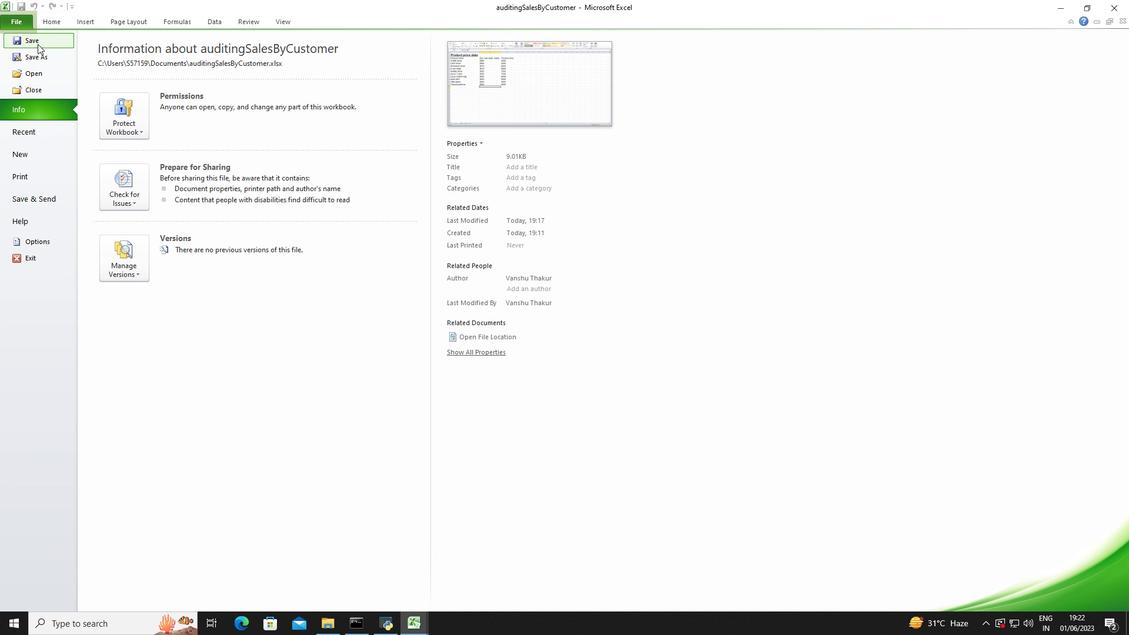 
Action: Mouse pressed left at (37, 43)
Screenshot: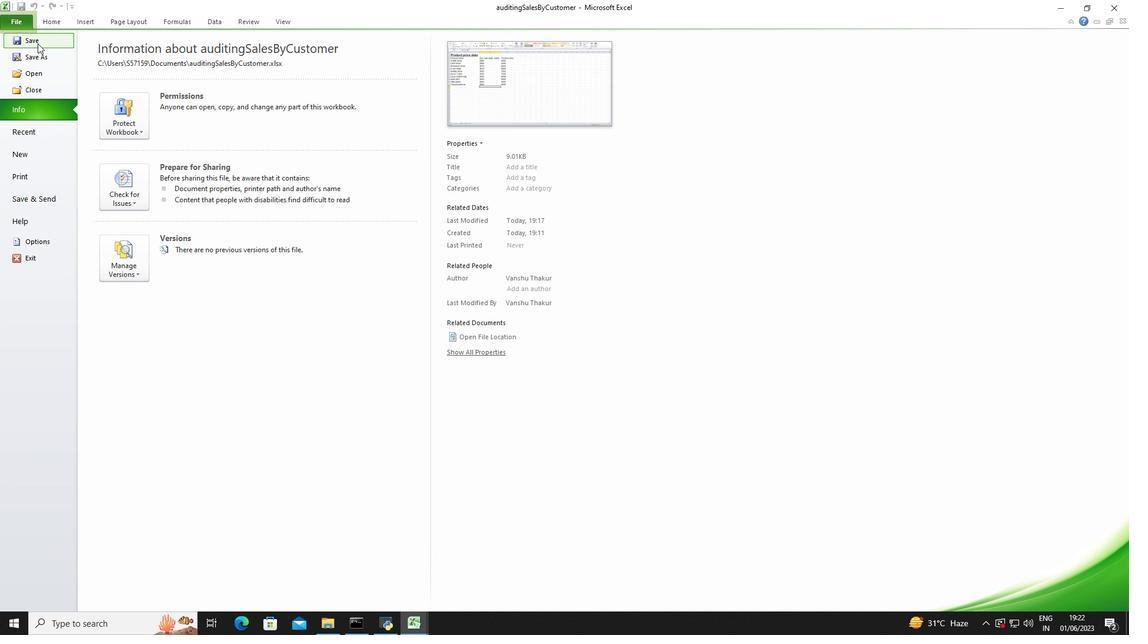 
Action: Mouse moved to (514, 124)
Screenshot: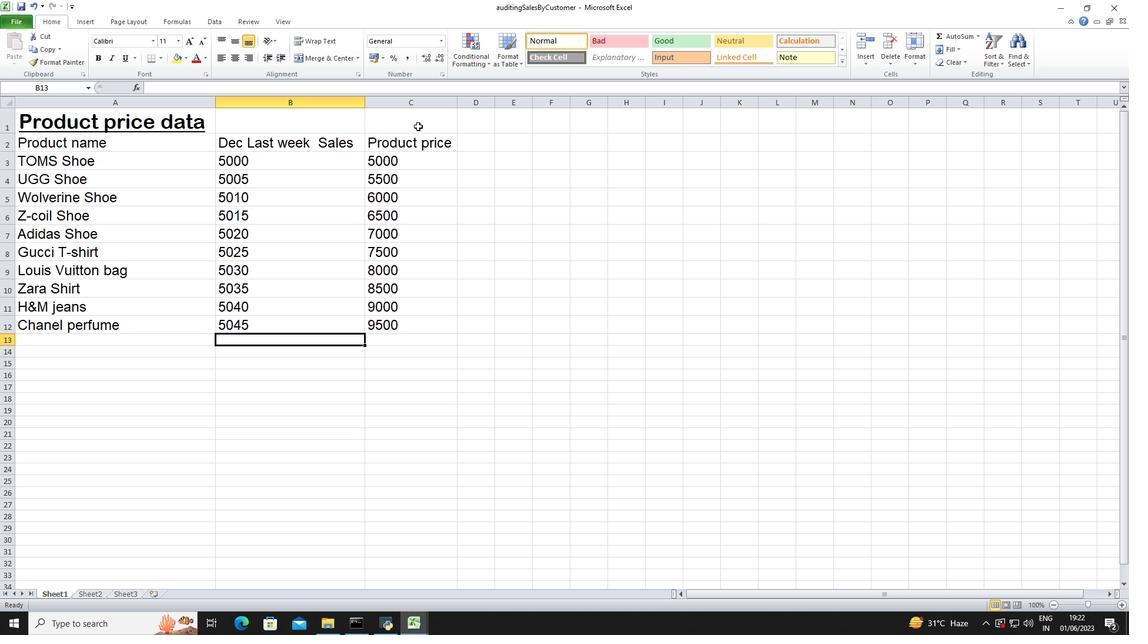 
